 Task: Find connections with filter location Verl with filter topic #socialentrepreneurshipwith filter profile language English with filter current company WTS Energy with filter school Goenka College of Commerce & Business Administration with filter industry Funds and Trusts with filter service category Consulting with filter keywords title Esthetician
Action: Mouse moved to (522, 73)
Screenshot: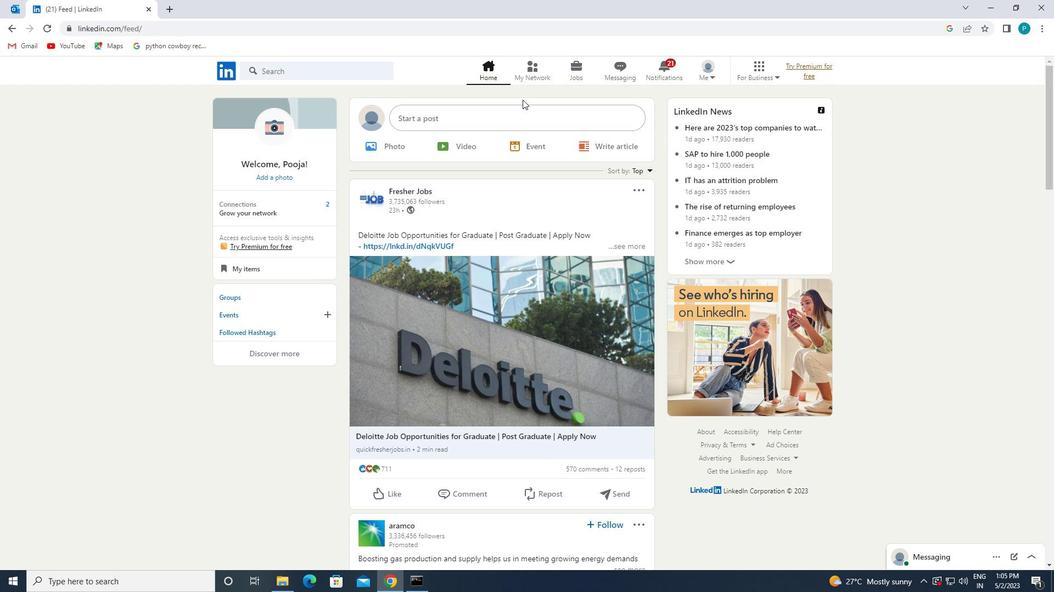 
Action: Mouse pressed left at (522, 73)
Screenshot: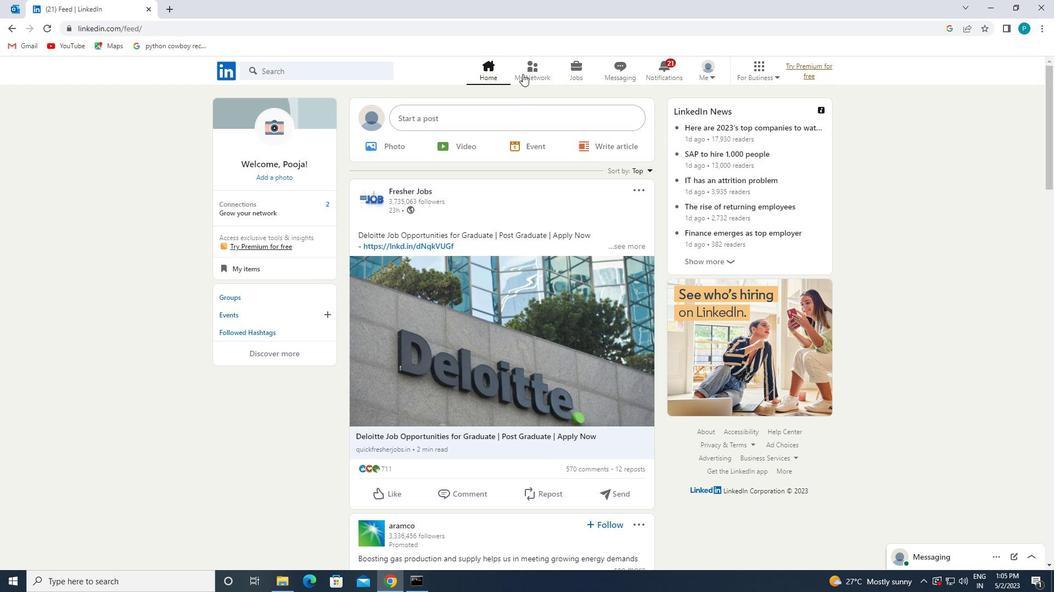 
Action: Mouse moved to (329, 129)
Screenshot: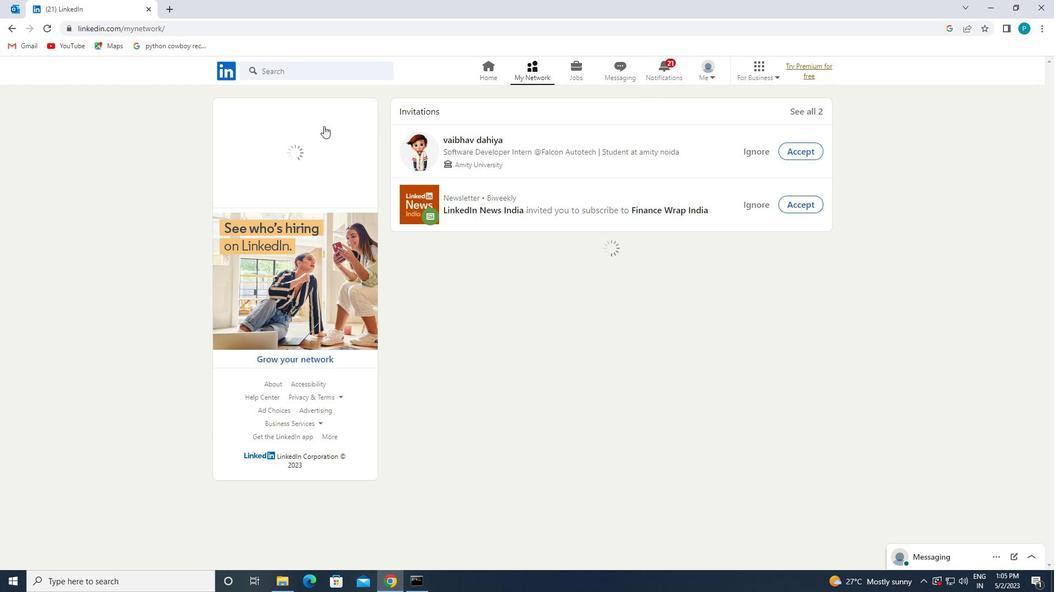 
Action: Mouse pressed left at (329, 129)
Screenshot: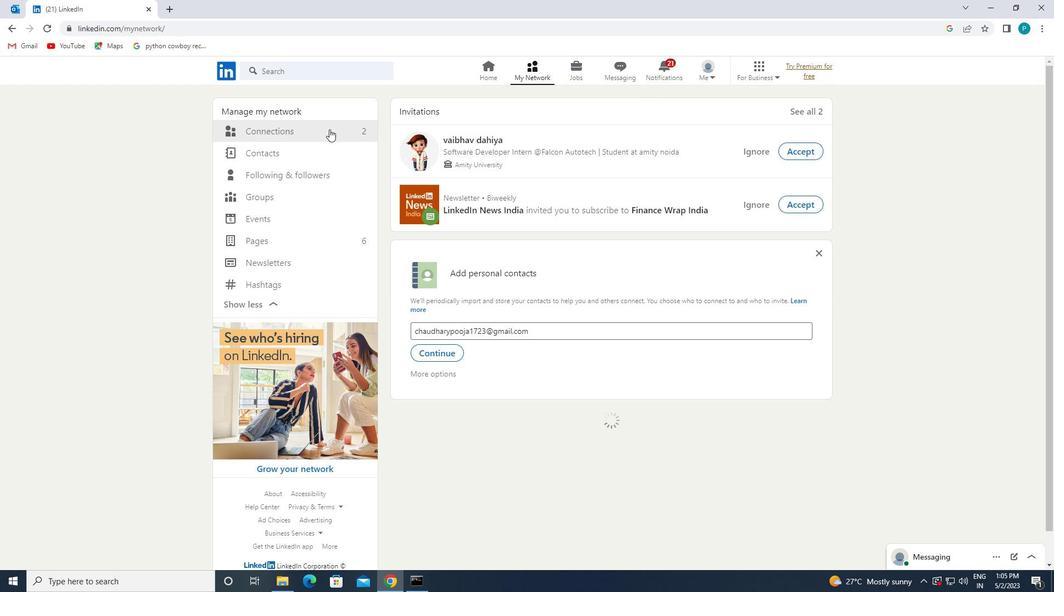 
Action: Mouse moved to (623, 138)
Screenshot: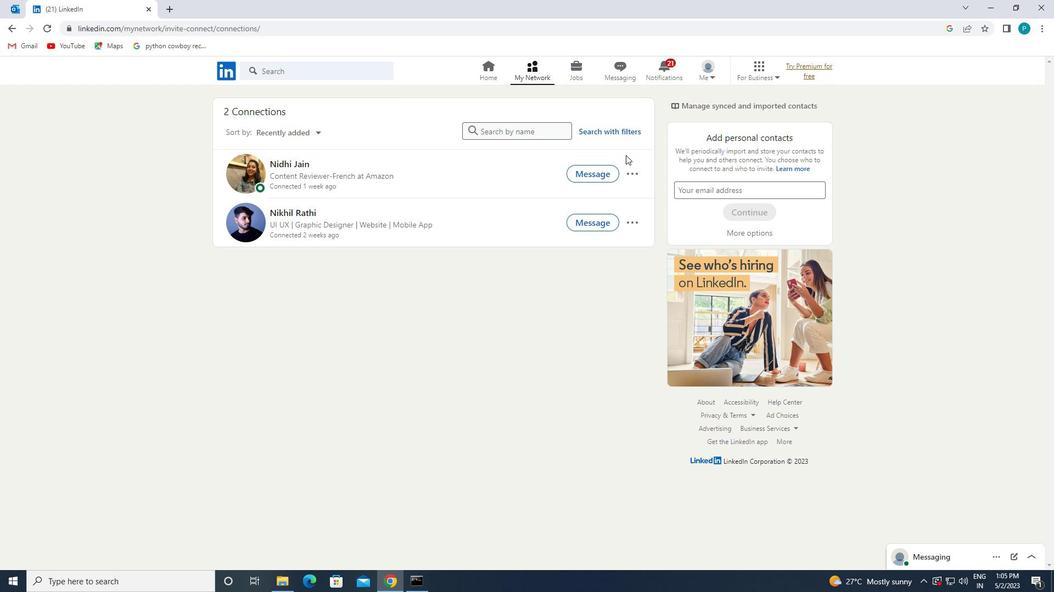 
Action: Mouse pressed left at (623, 138)
Screenshot: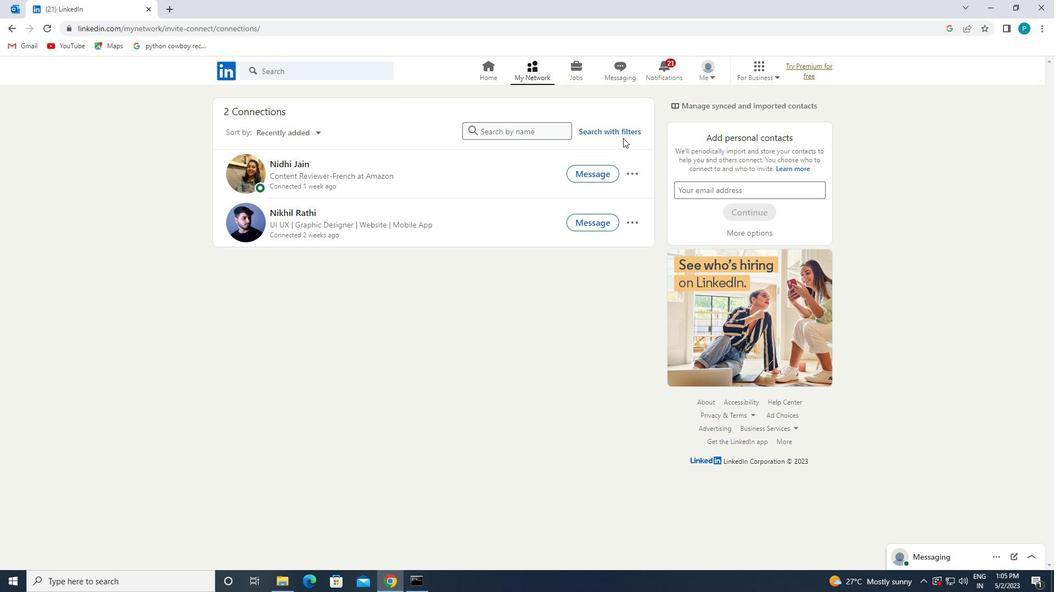 
Action: Mouse moved to (620, 136)
Screenshot: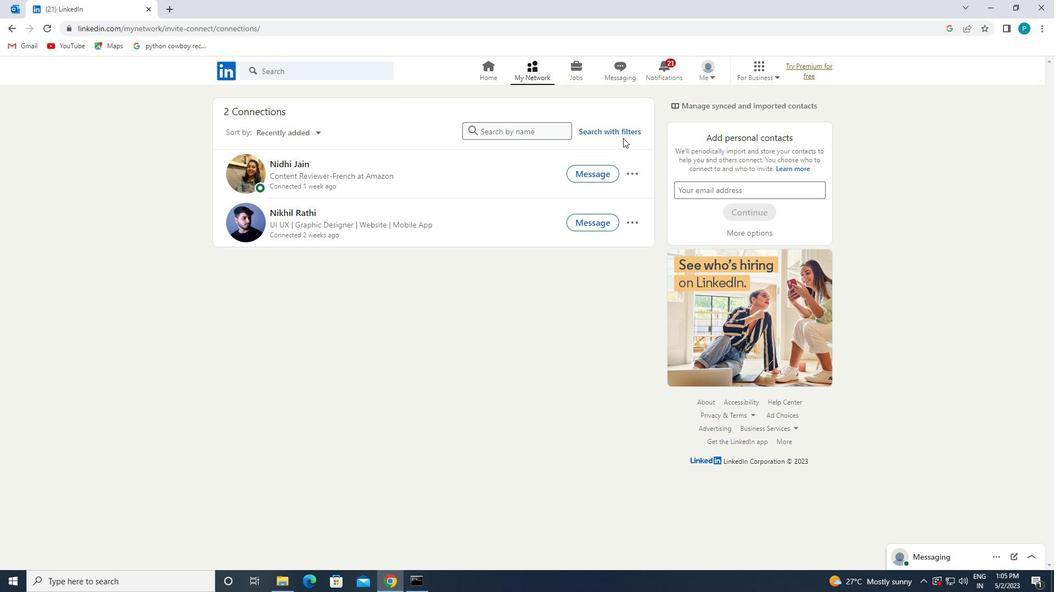 
Action: Mouse pressed left at (620, 136)
Screenshot: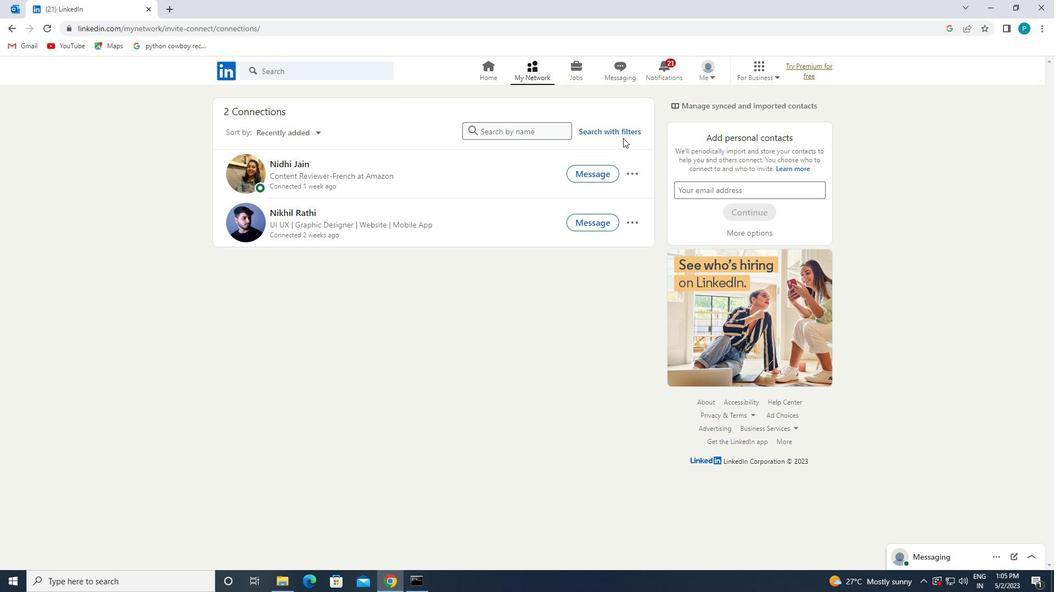 
Action: Mouse moved to (557, 99)
Screenshot: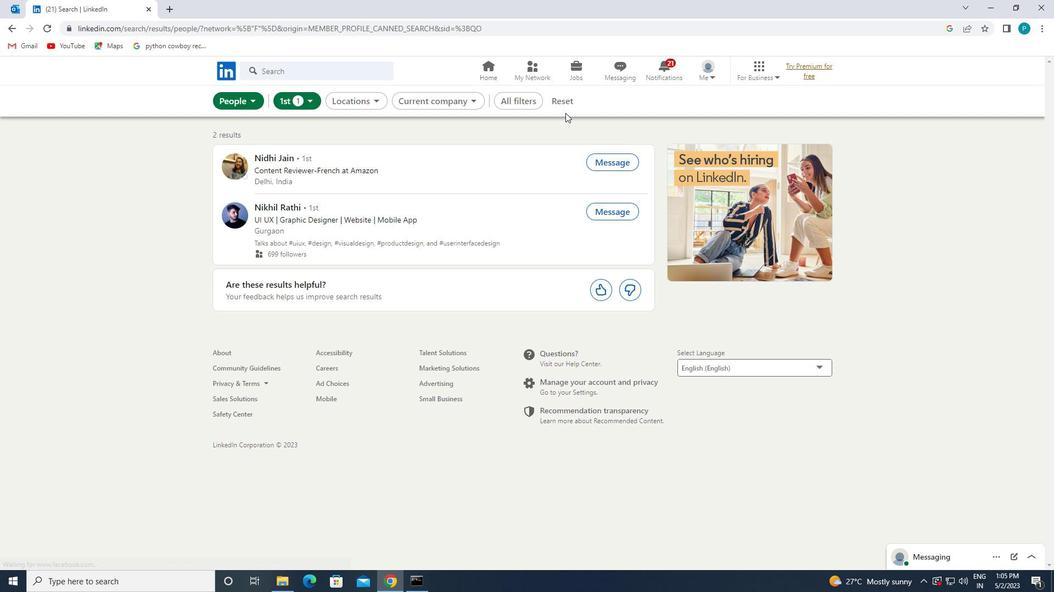 
Action: Mouse pressed left at (557, 99)
Screenshot: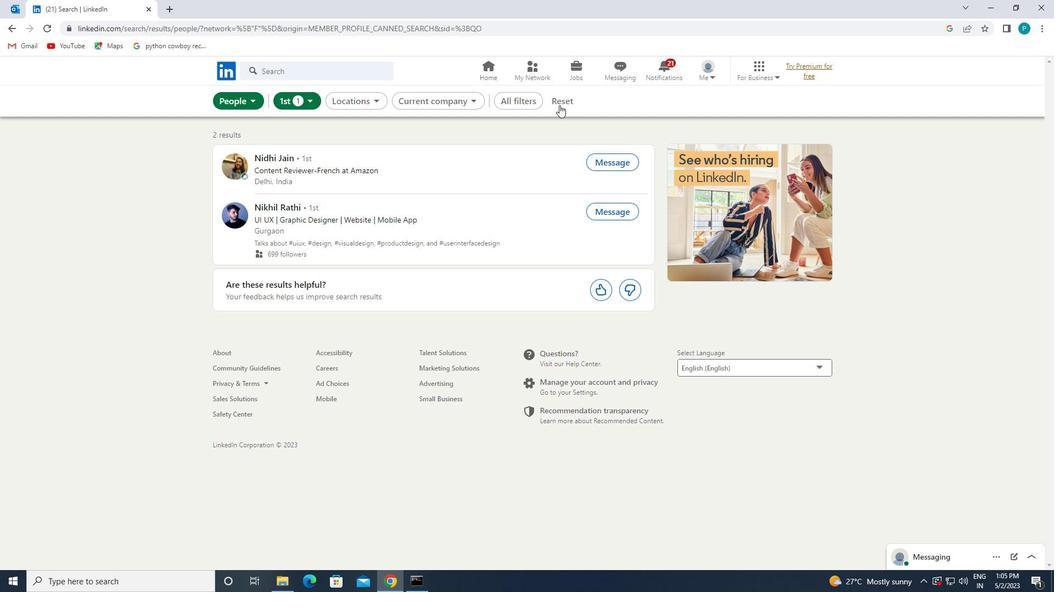 
Action: Mouse moved to (555, 104)
Screenshot: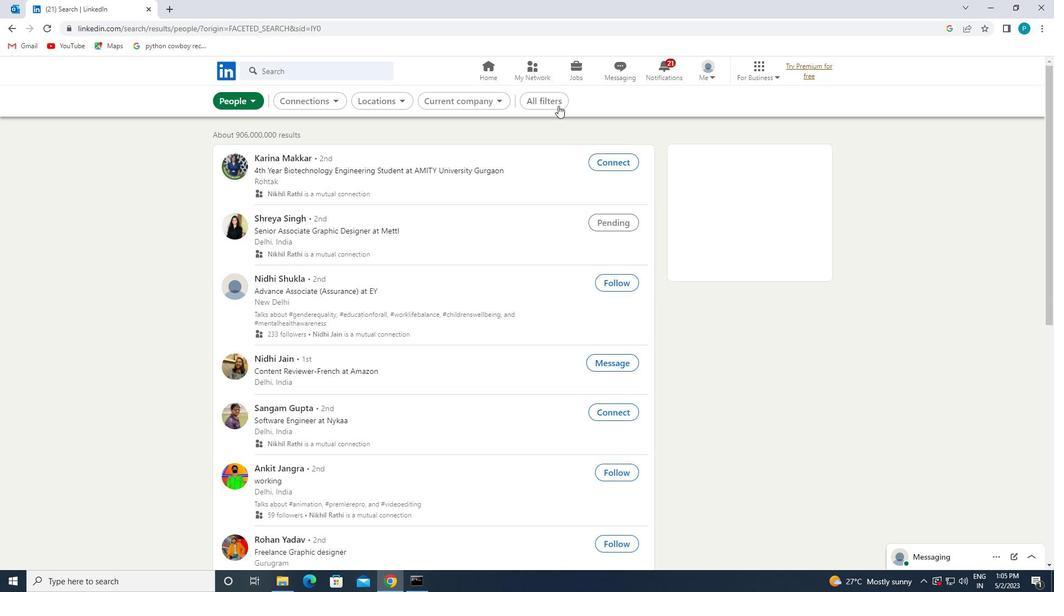 
Action: Mouse pressed left at (555, 104)
Screenshot: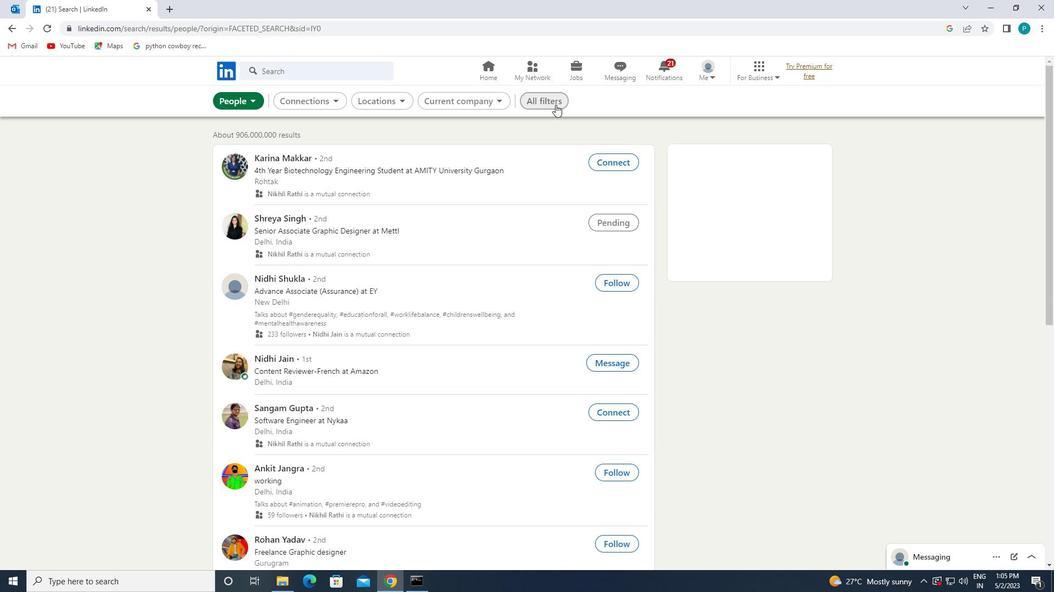 
Action: Mouse moved to (940, 360)
Screenshot: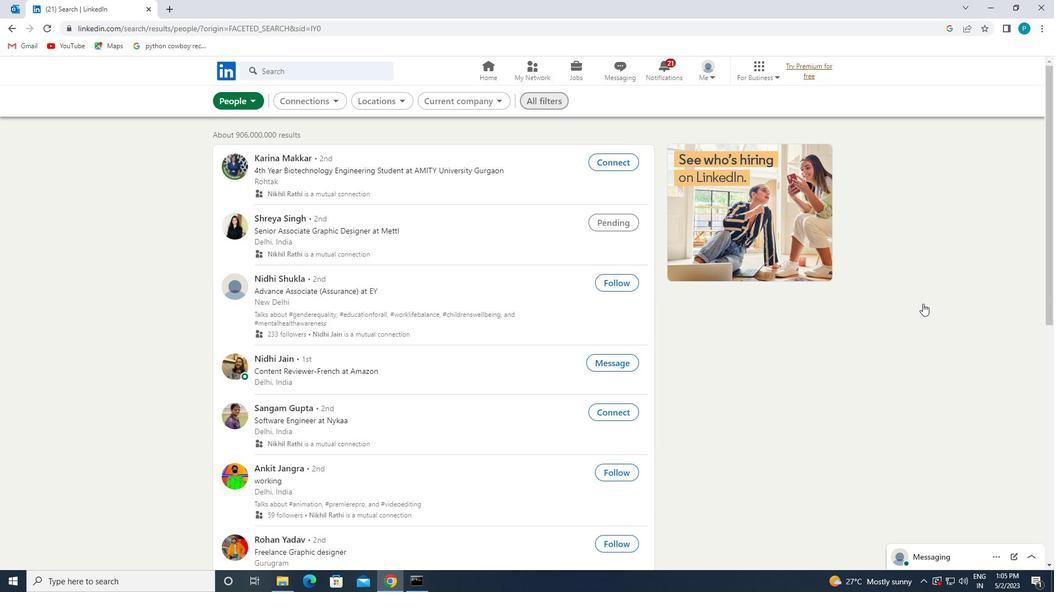 
Action: Mouse scrolled (940, 360) with delta (0, 0)
Screenshot: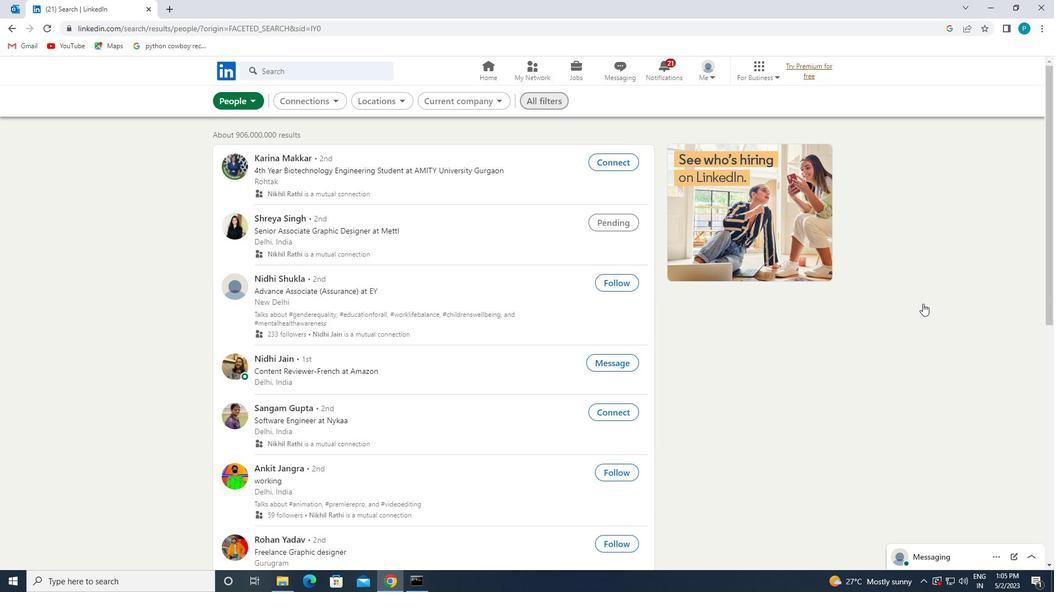 
Action: Mouse moved to (940, 361)
Screenshot: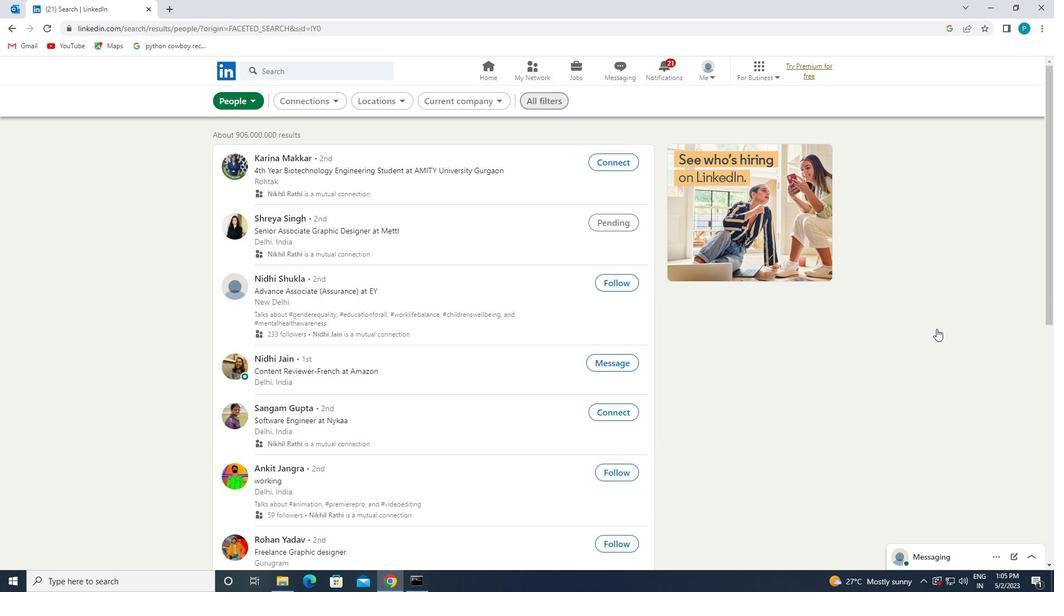 
Action: Mouse scrolled (940, 360) with delta (0, 0)
Screenshot: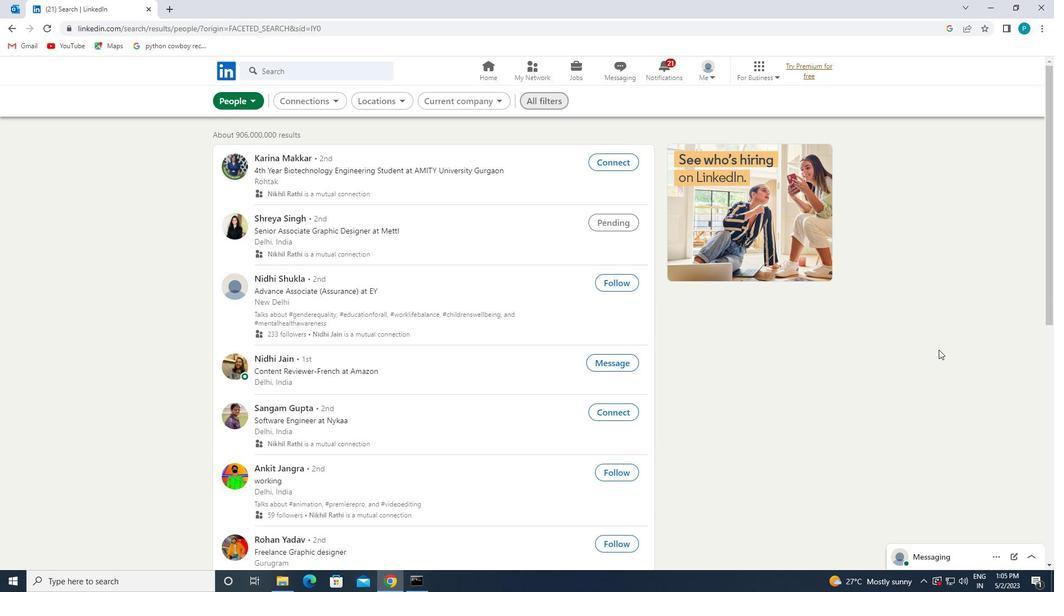 
Action: Mouse moved to (938, 360)
Screenshot: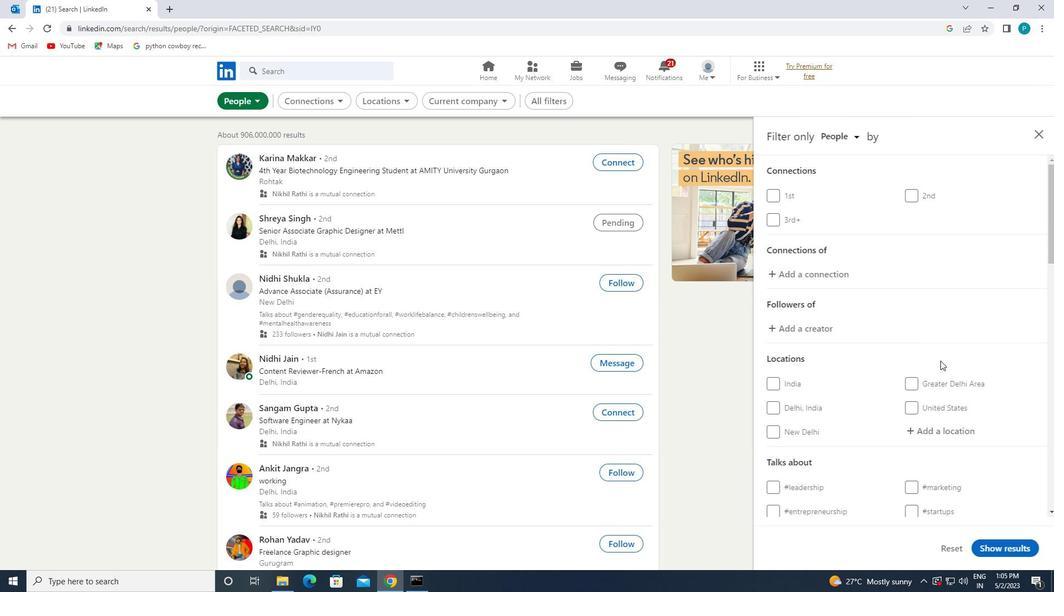 
Action: Mouse scrolled (938, 359) with delta (0, 0)
Screenshot: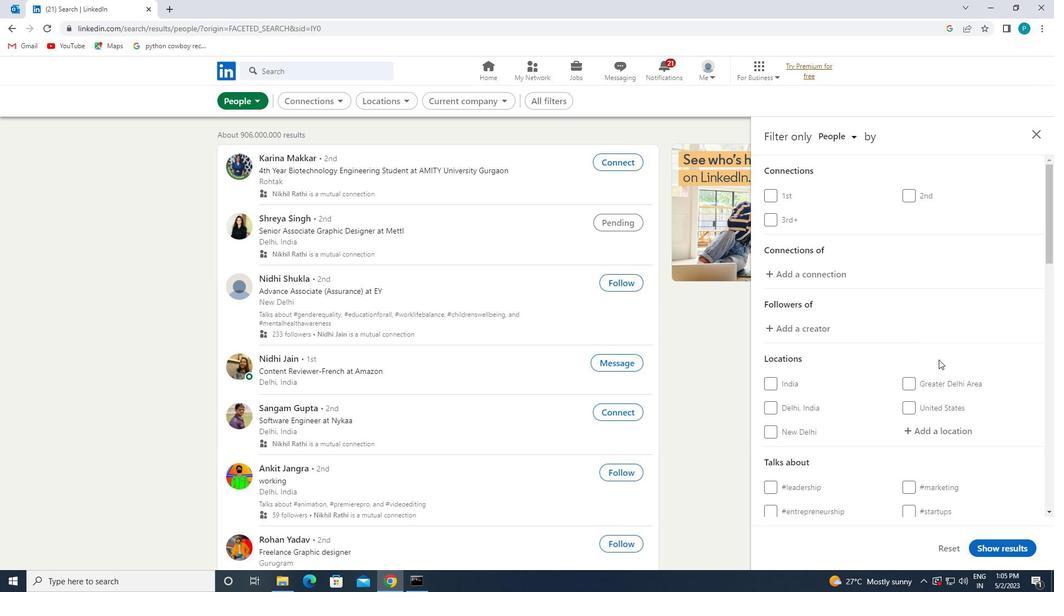 
Action: Mouse moved to (935, 375)
Screenshot: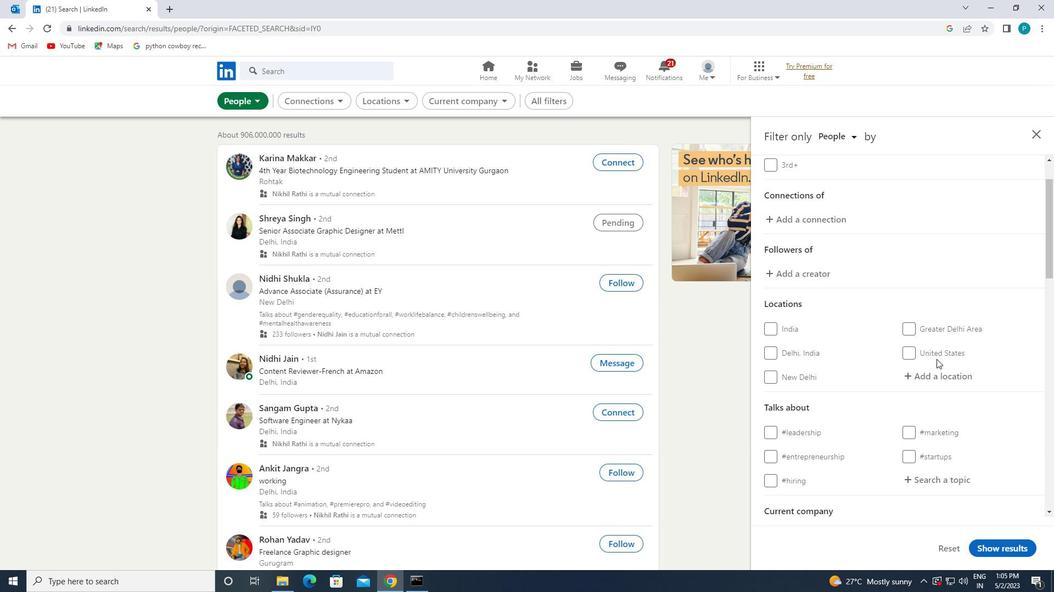 
Action: Mouse pressed left at (935, 375)
Screenshot: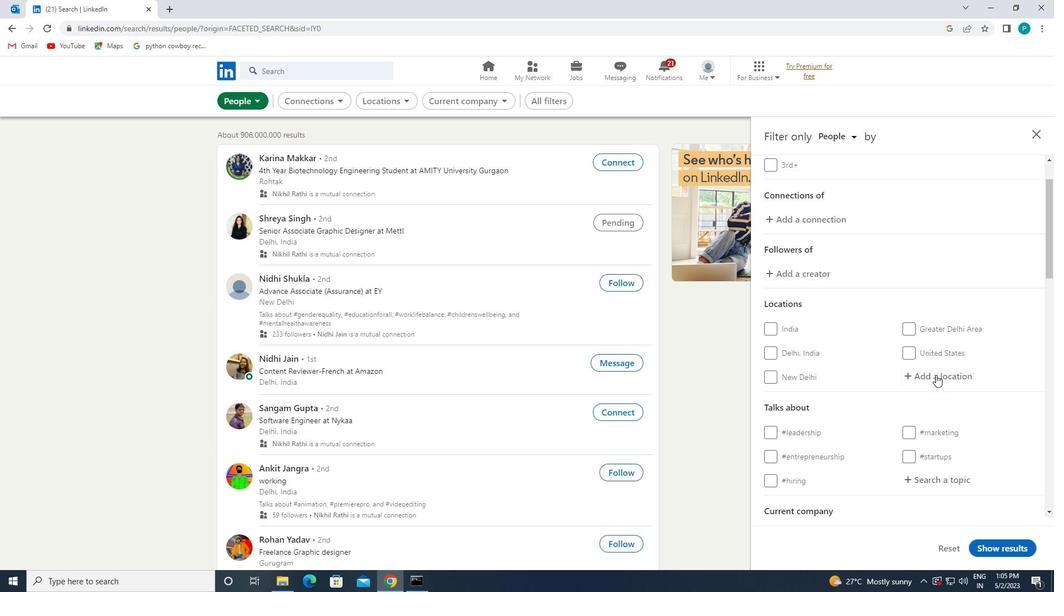 
Action: Key pressed <Key.caps_lock>
Screenshot: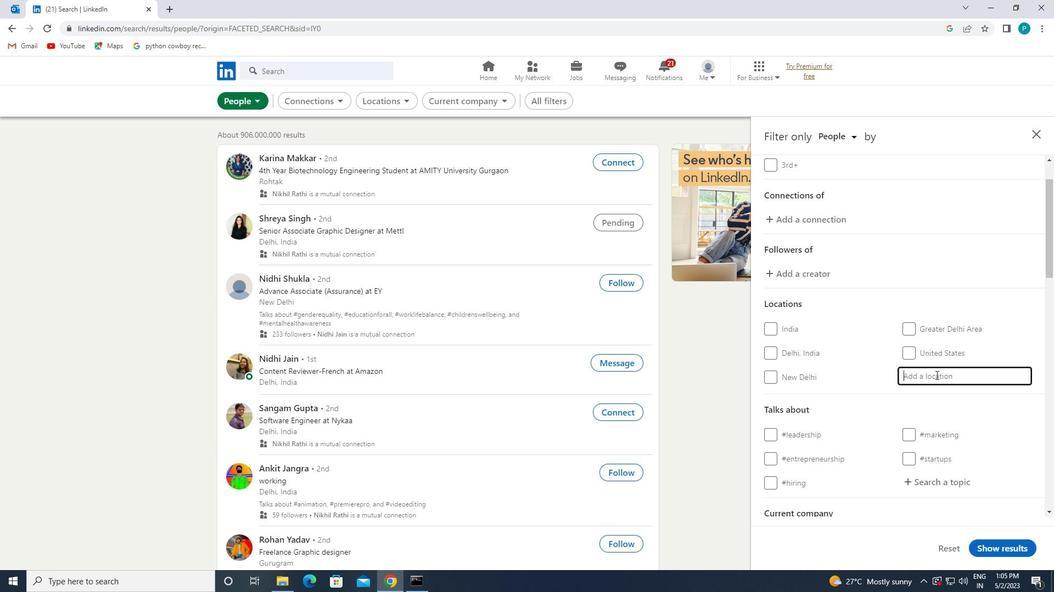 
Action: Mouse moved to (935, 376)
Screenshot: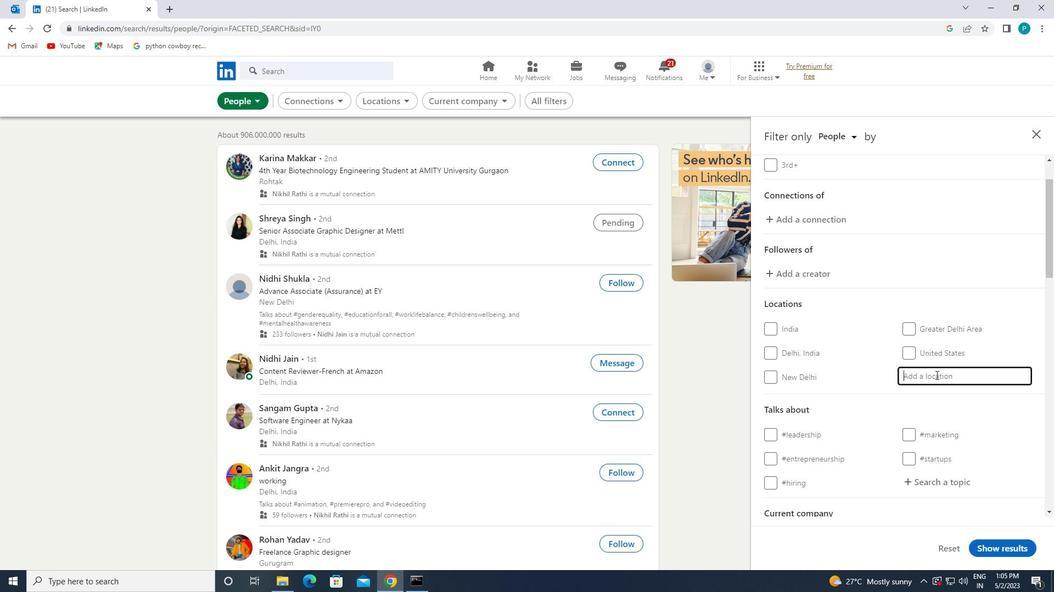 
Action: Key pressed v<Key.caps_lock>erl
Screenshot: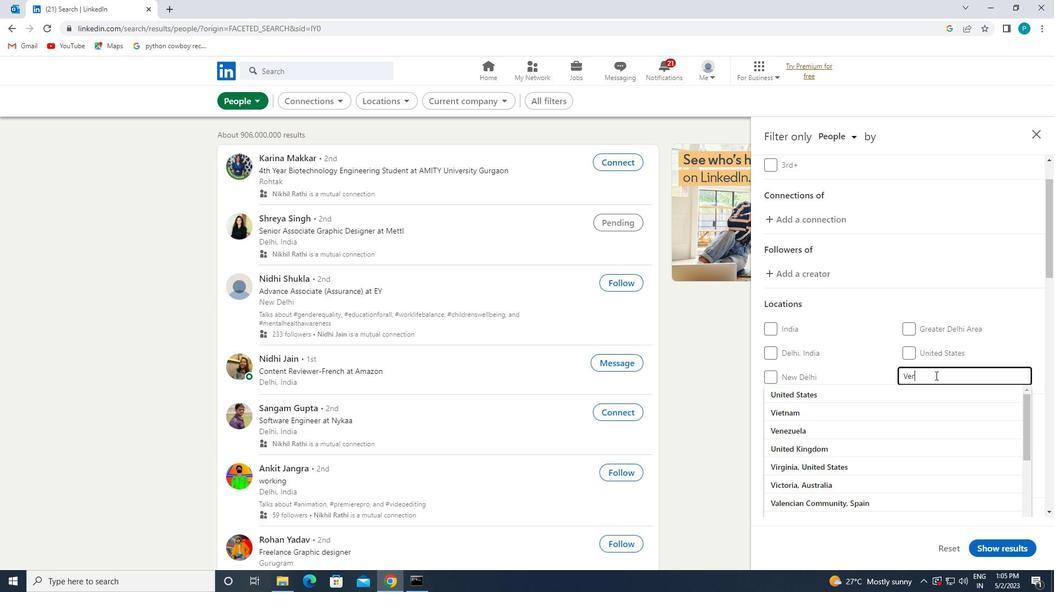 
Action: Mouse moved to (911, 390)
Screenshot: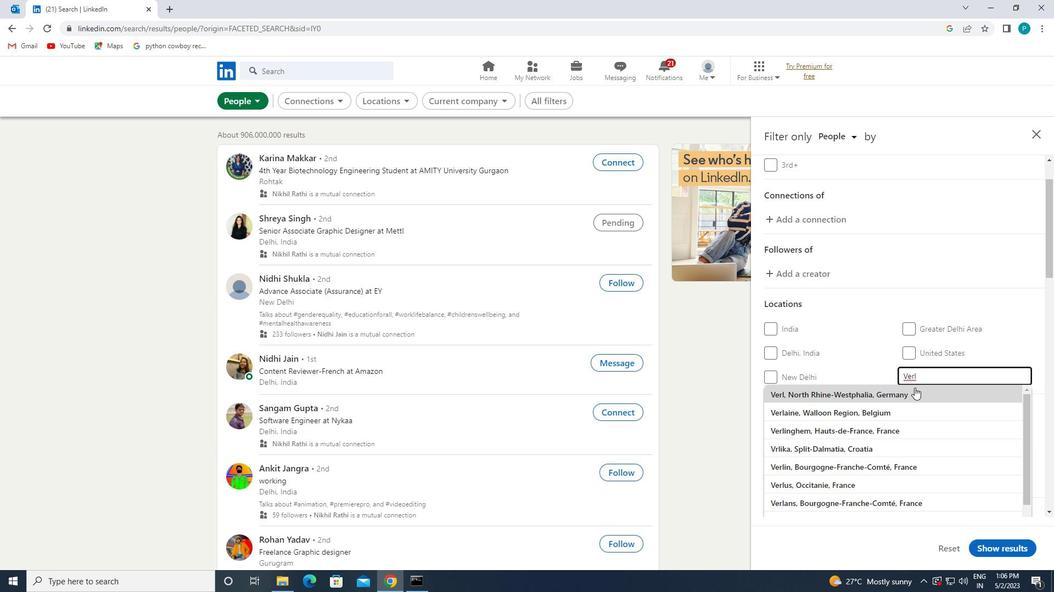 
Action: Mouse pressed left at (911, 390)
Screenshot: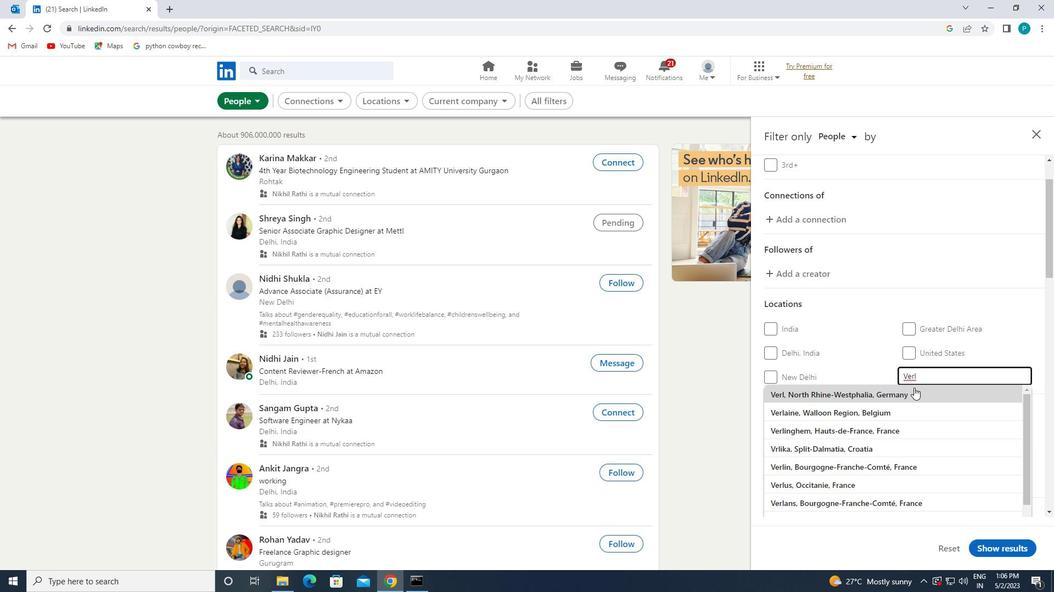 
Action: Mouse scrolled (911, 390) with delta (0, 0)
Screenshot: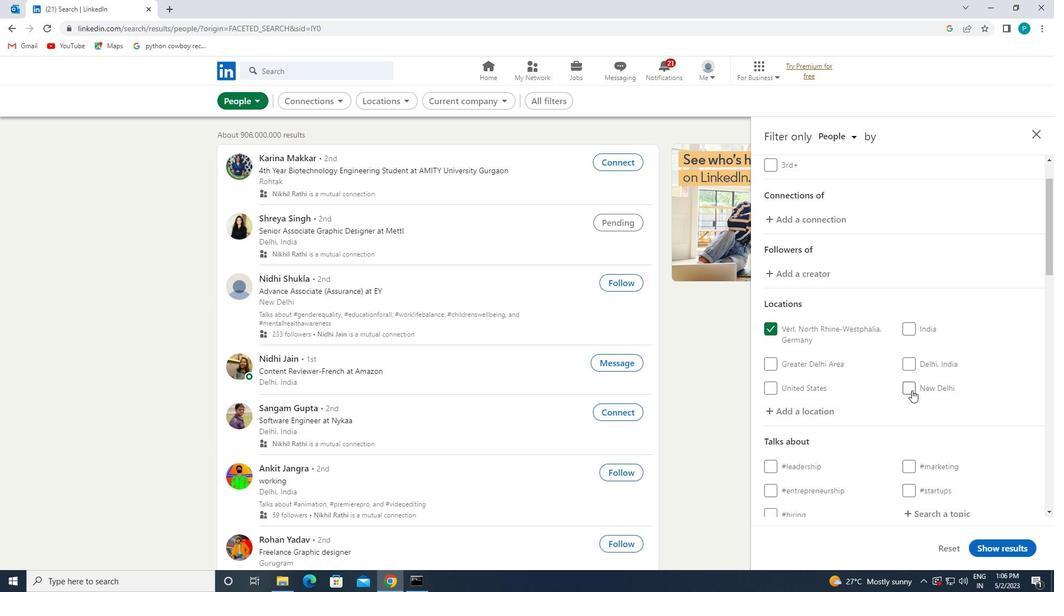 
Action: Mouse scrolled (911, 390) with delta (0, 0)
Screenshot: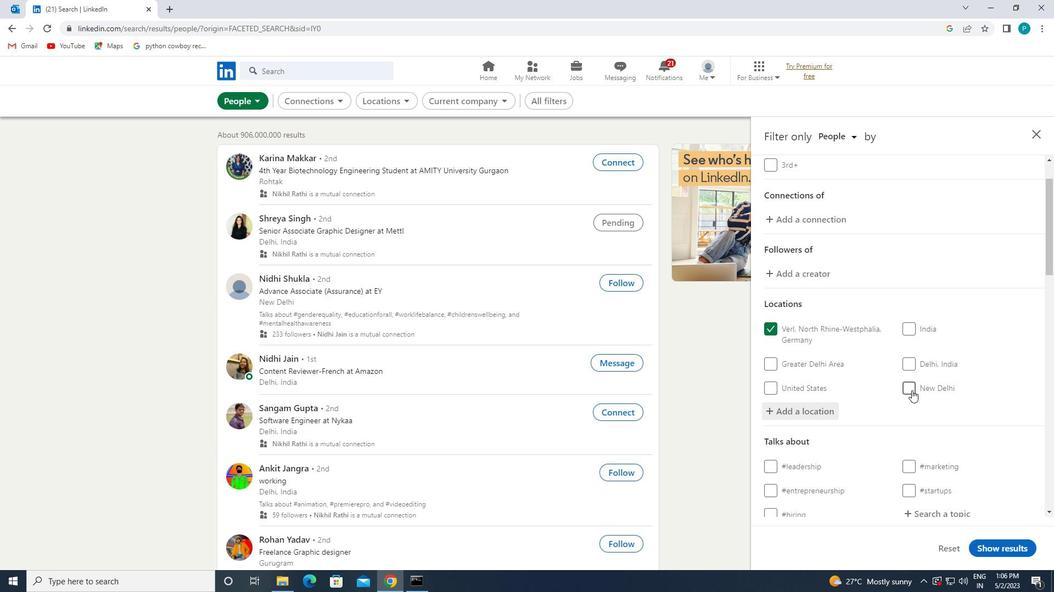 
Action: Mouse scrolled (911, 390) with delta (0, 0)
Screenshot: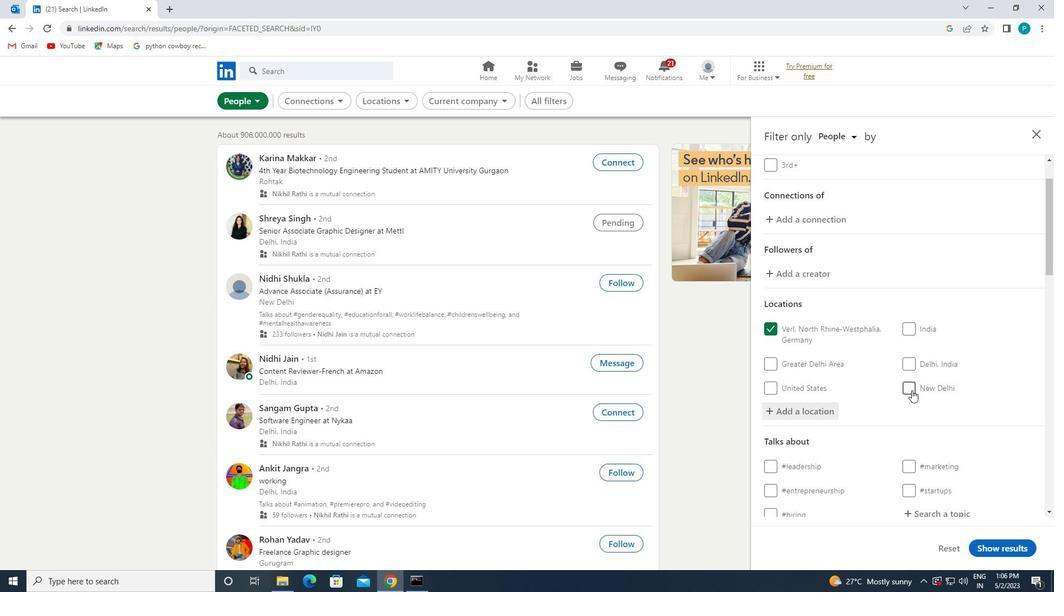 
Action: Mouse moved to (925, 334)
Screenshot: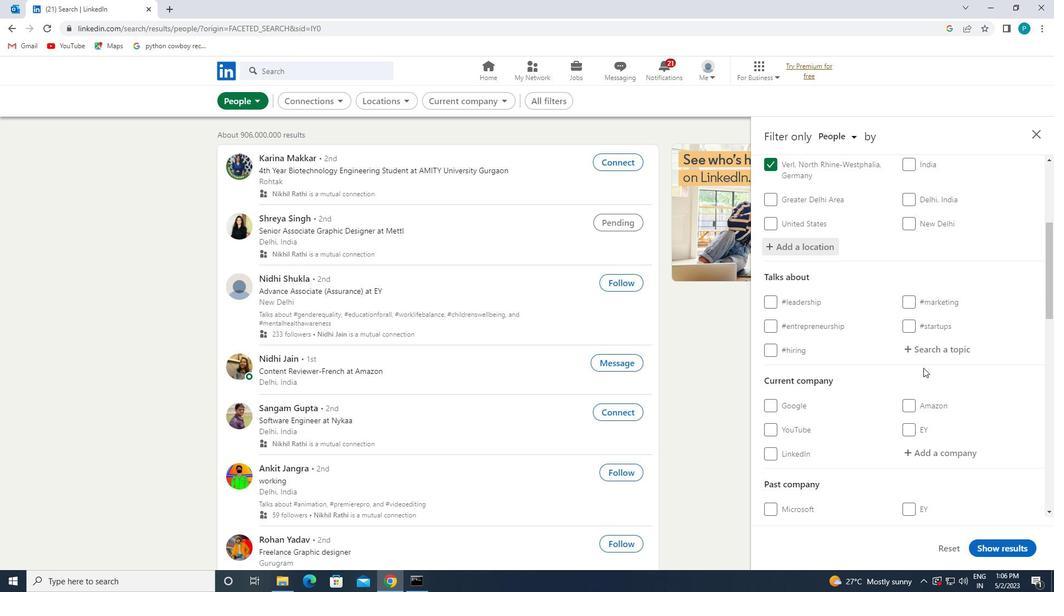 
Action: Mouse pressed left at (925, 334)
Screenshot: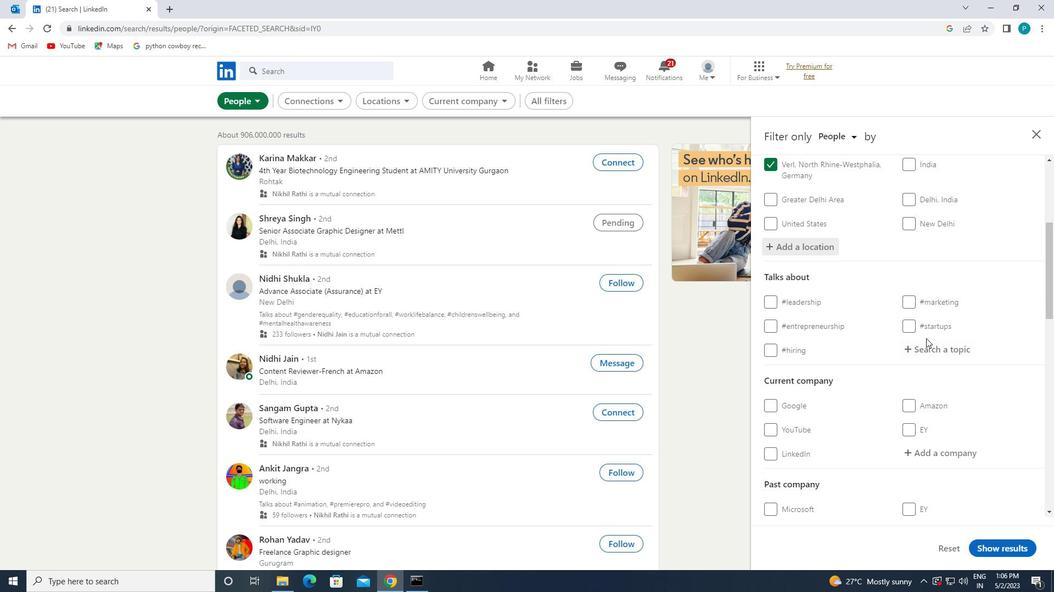 
Action: Mouse moved to (916, 344)
Screenshot: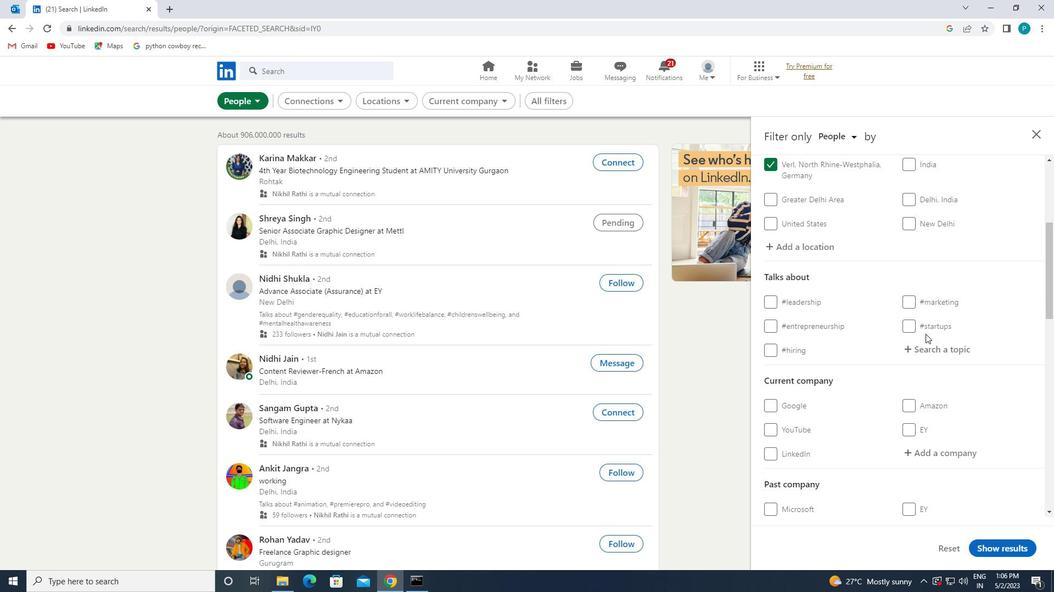 
Action: Mouse pressed left at (916, 344)
Screenshot: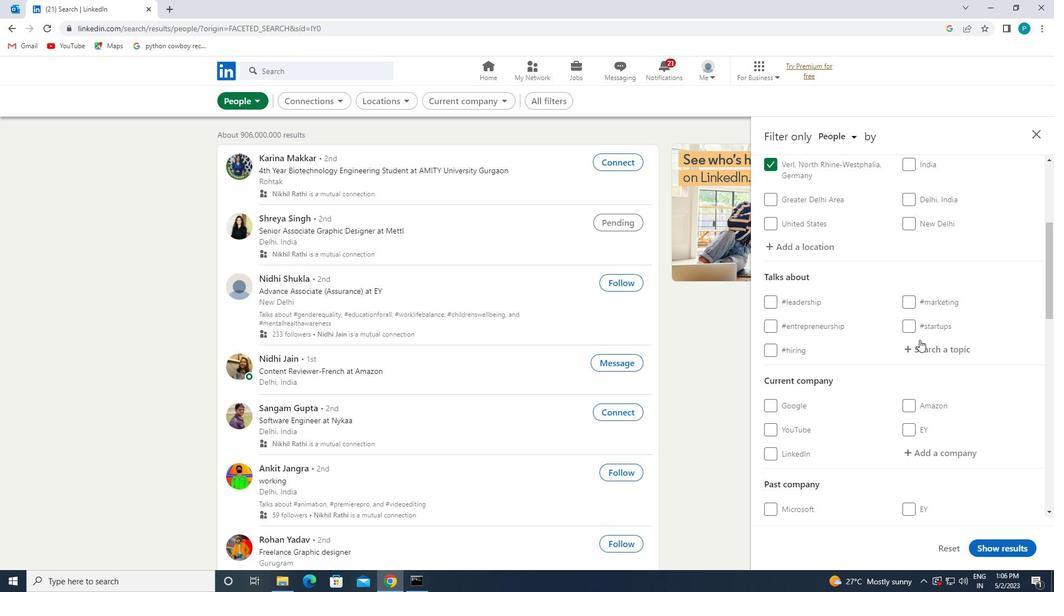 
Action: Key pressed <Key.shift>#SOCIALENTREPRENEURSHIP
Screenshot: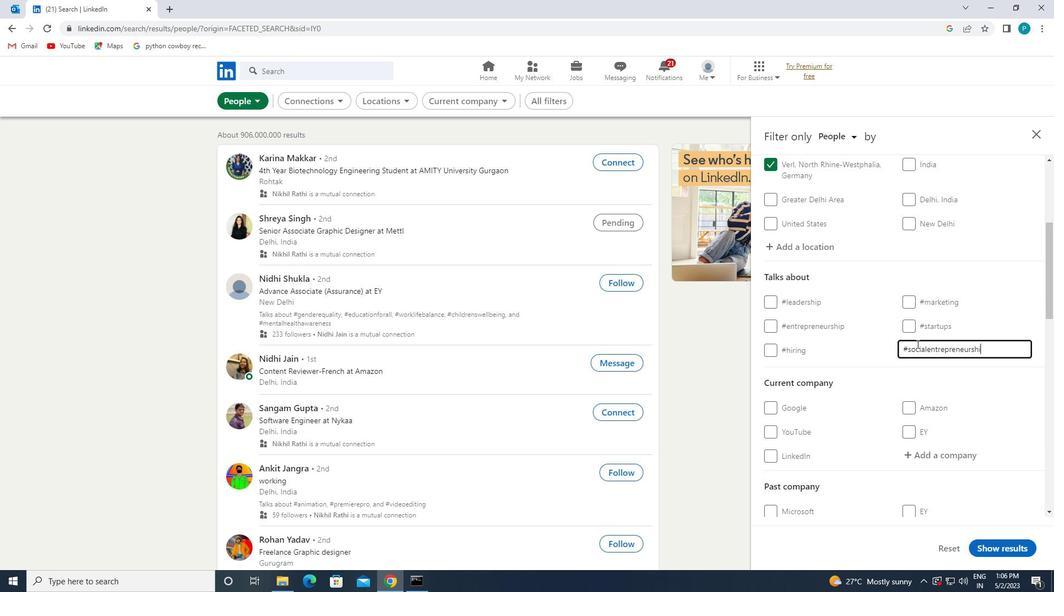 
Action: Mouse moved to (878, 332)
Screenshot: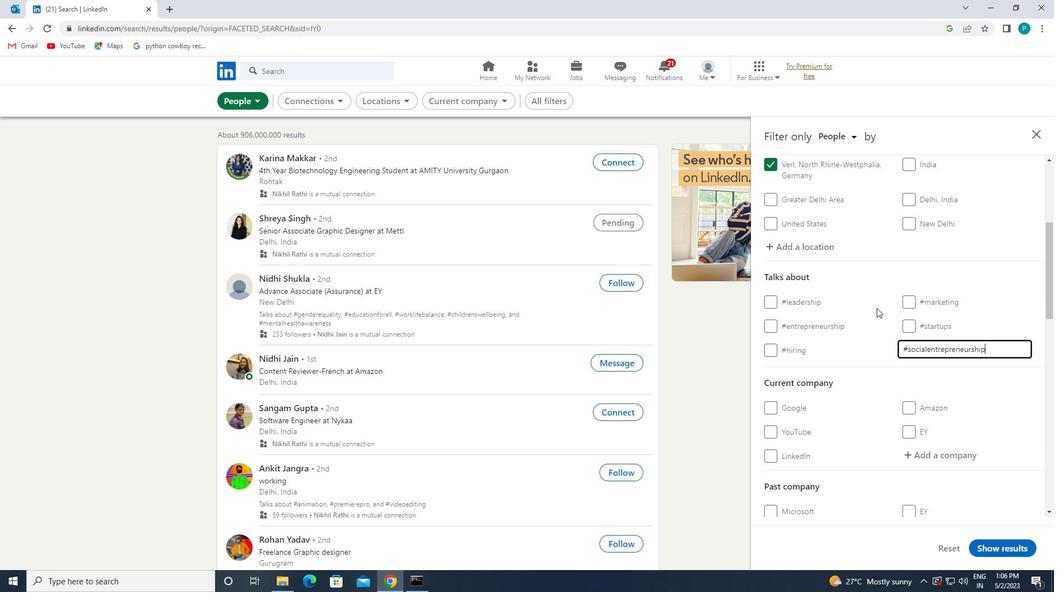 
Action: Mouse scrolled (878, 331) with delta (0, 0)
Screenshot: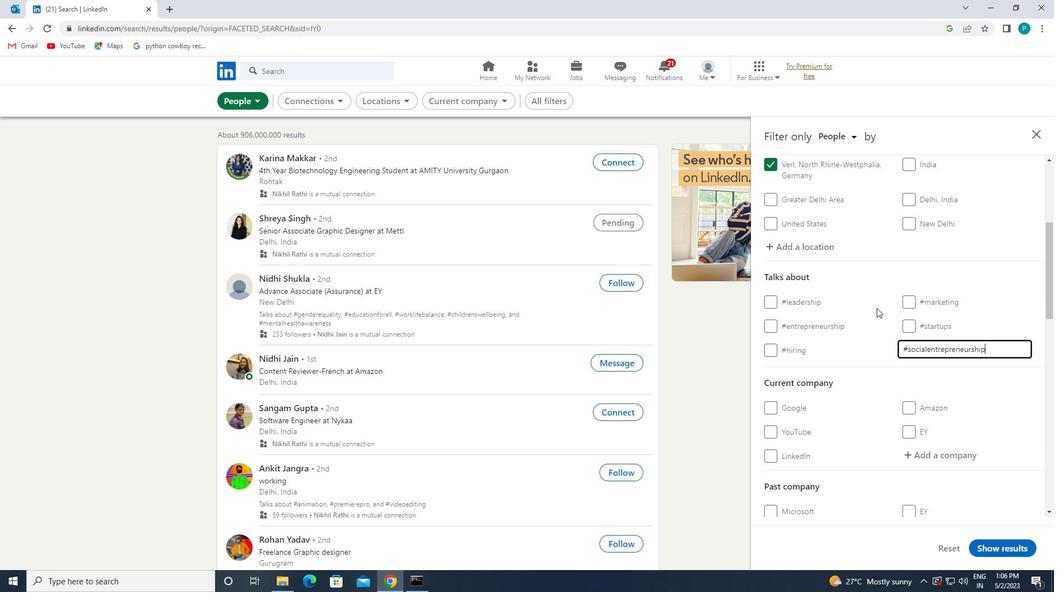 
Action: Mouse scrolled (878, 331) with delta (0, 0)
Screenshot: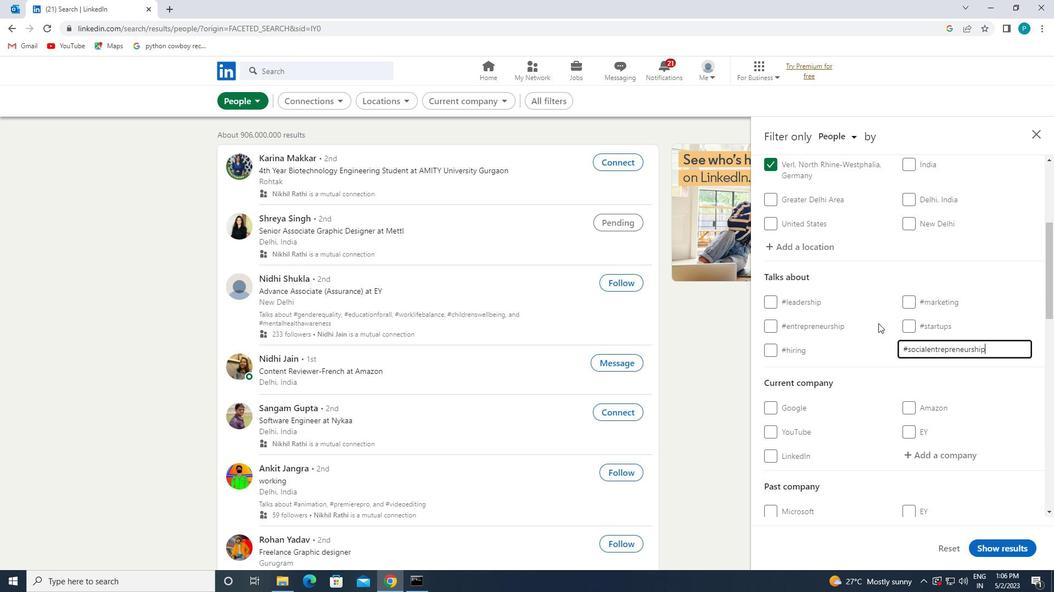 
Action: Mouse moved to (878, 332)
Screenshot: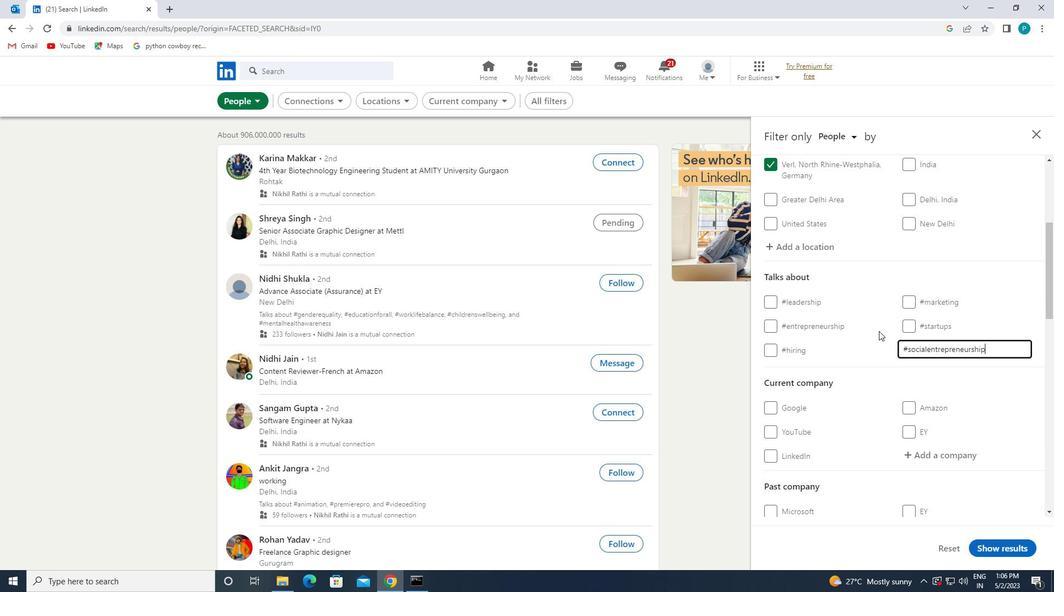 
Action: Mouse scrolled (878, 332) with delta (0, 0)
Screenshot: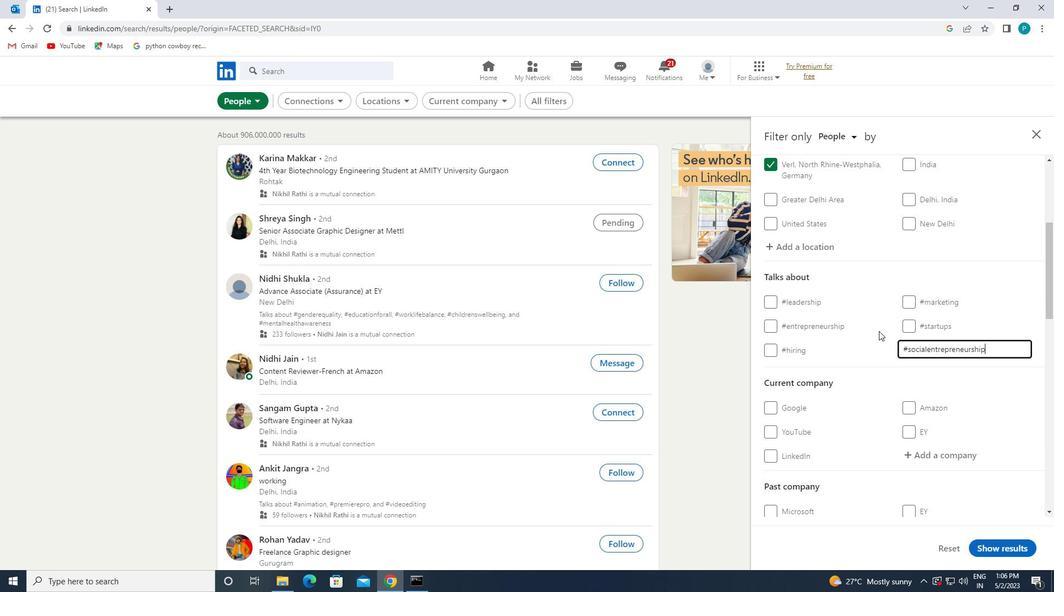 
Action: Mouse moved to (842, 357)
Screenshot: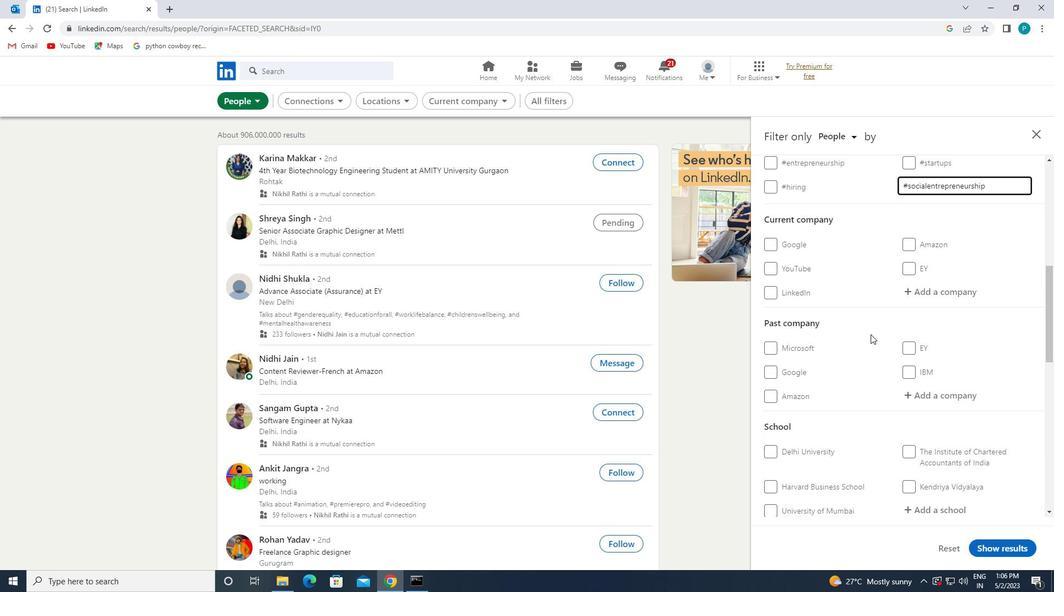 
Action: Mouse scrolled (842, 357) with delta (0, 0)
Screenshot: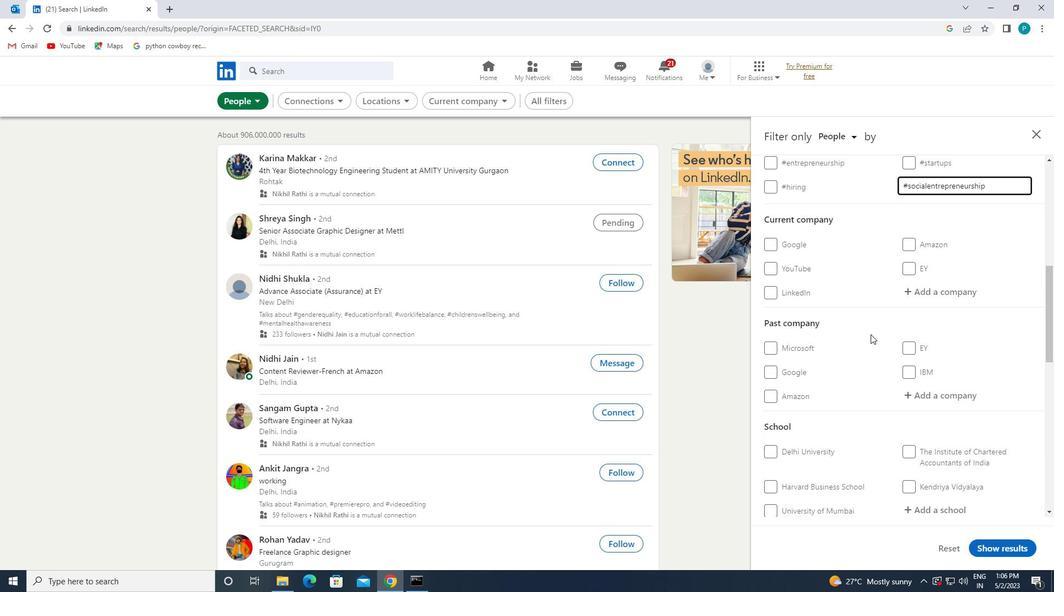 
Action: Mouse moved to (838, 363)
Screenshot: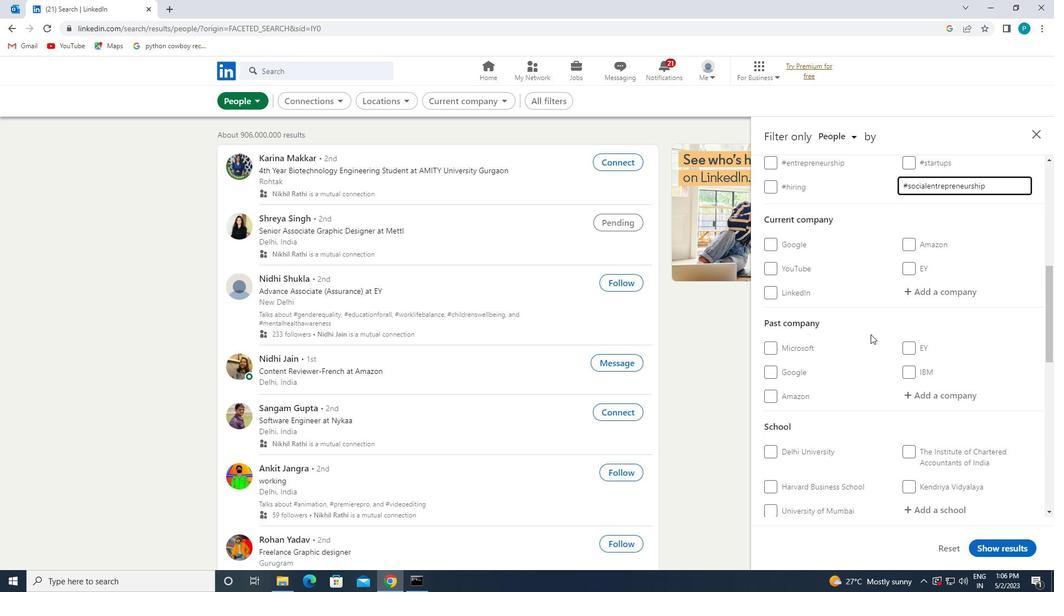 
Action: Mouse scrolled (838, 363) with delta (0, 0)
Screenshot: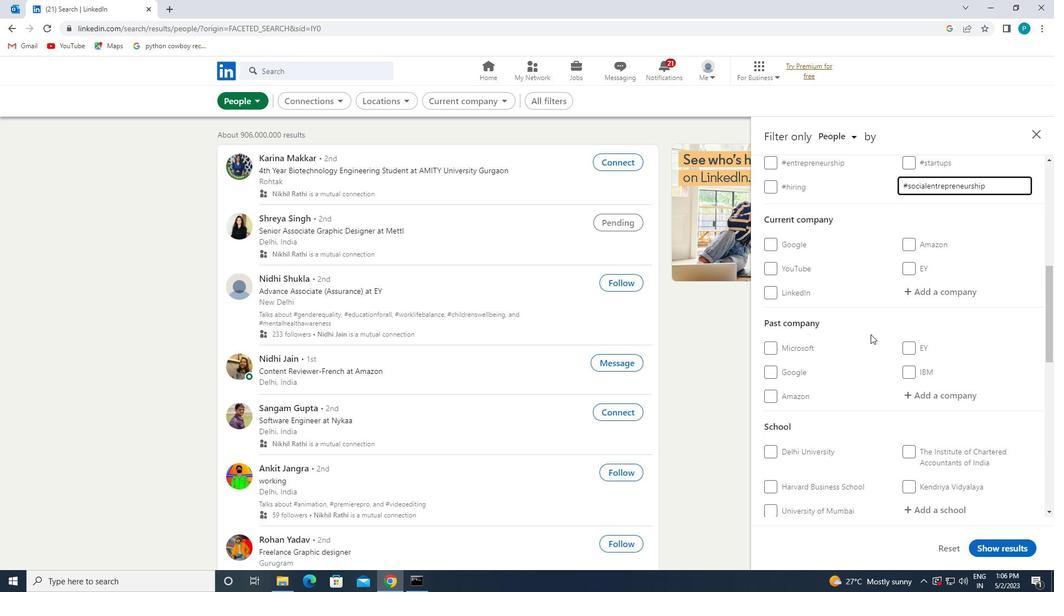 
Action: Mouse moved to (828, 396)
Screenshot: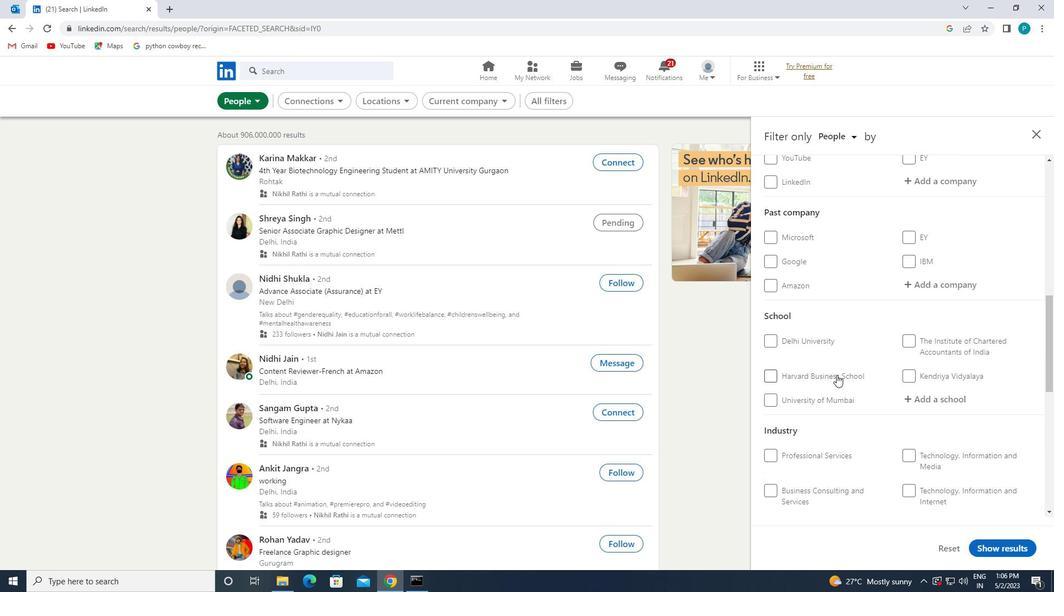 
Action: Mouse scrolled (828, 395) with delta (0, 0)
Screenshot: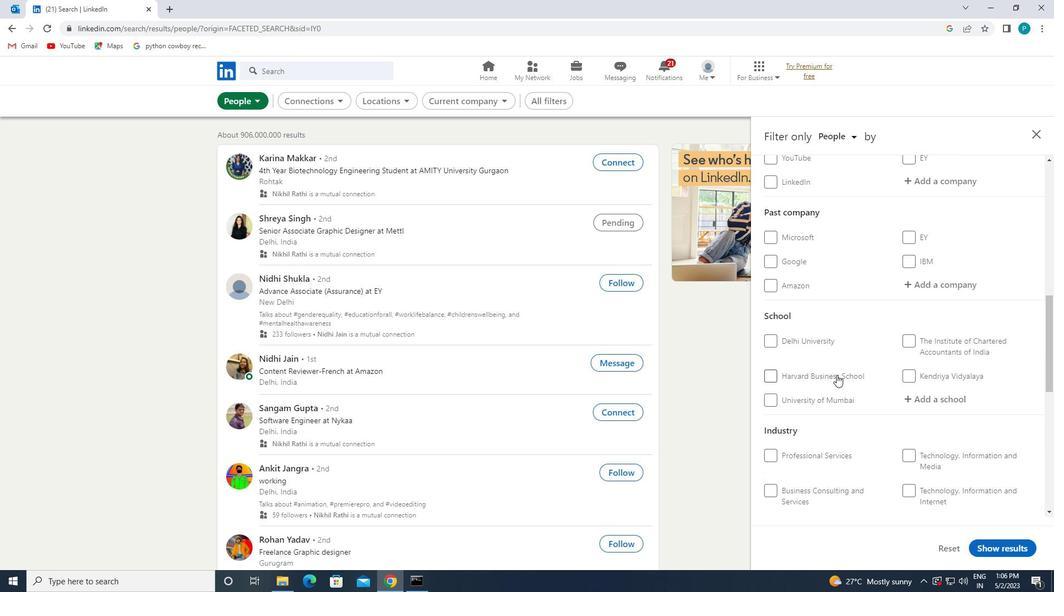 
Action: Mouse moved to (828, 397)
Screenshot: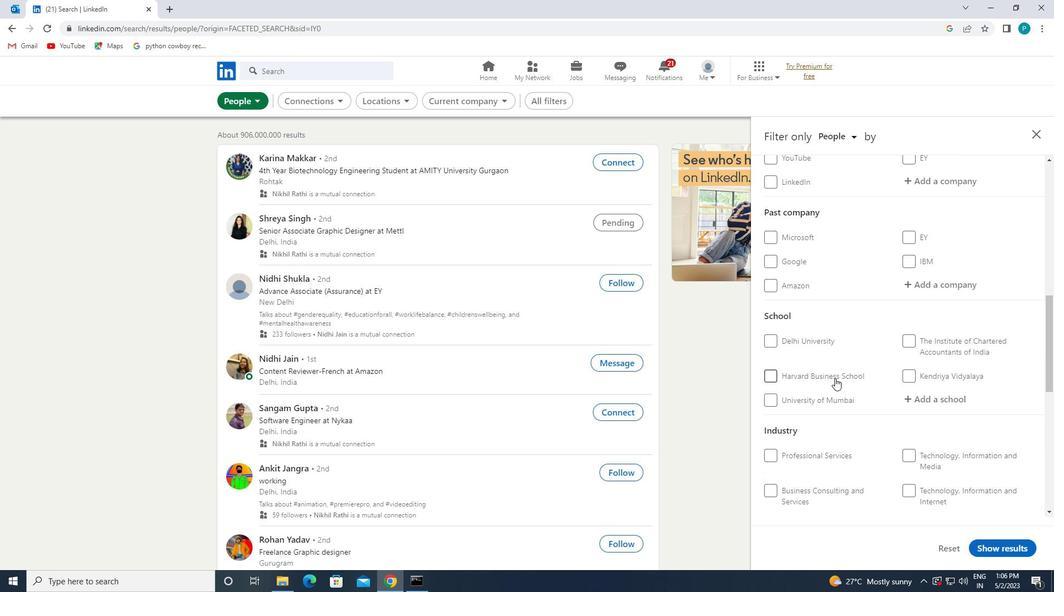 
Action: Mouse scrolled (828, 397) with delta (0, 0)
Screenshot: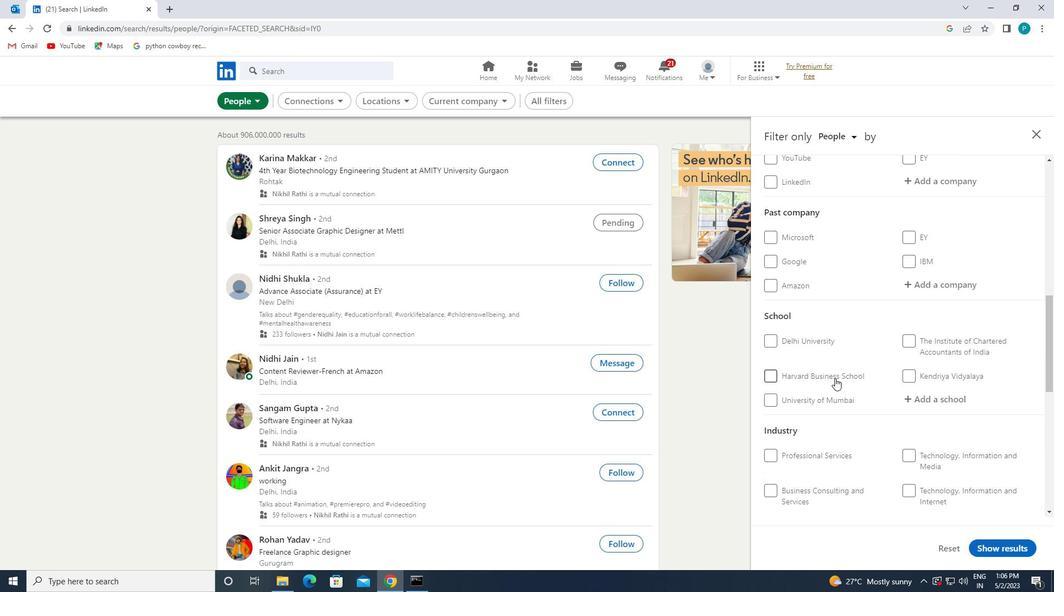 
Action: Mouse moved to (815, 404)
Screenshot: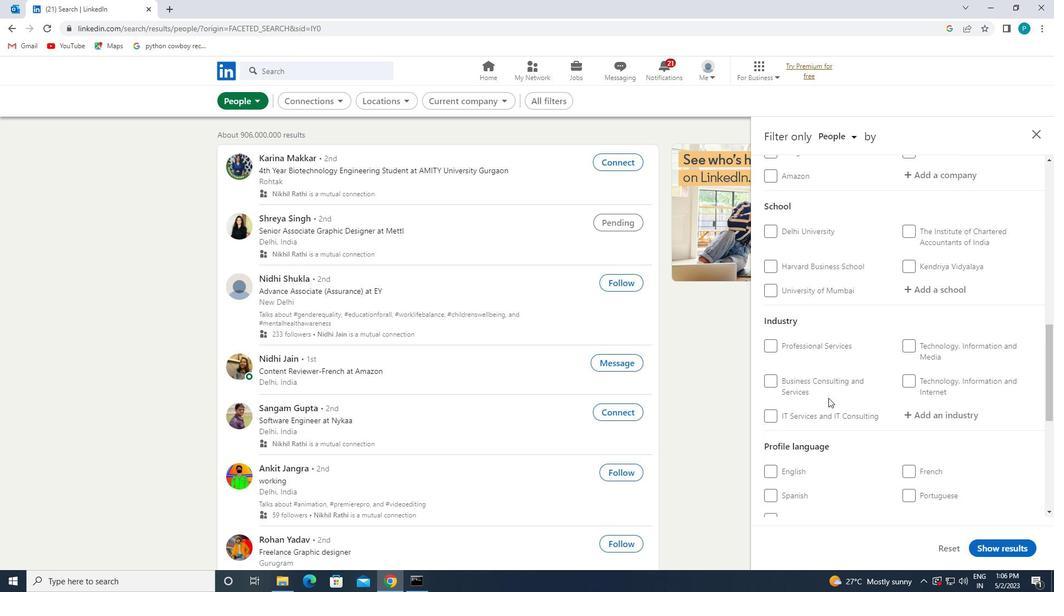 
Action: Mouse scrolled (815, 404) with delta (0, 0)
Screenshot: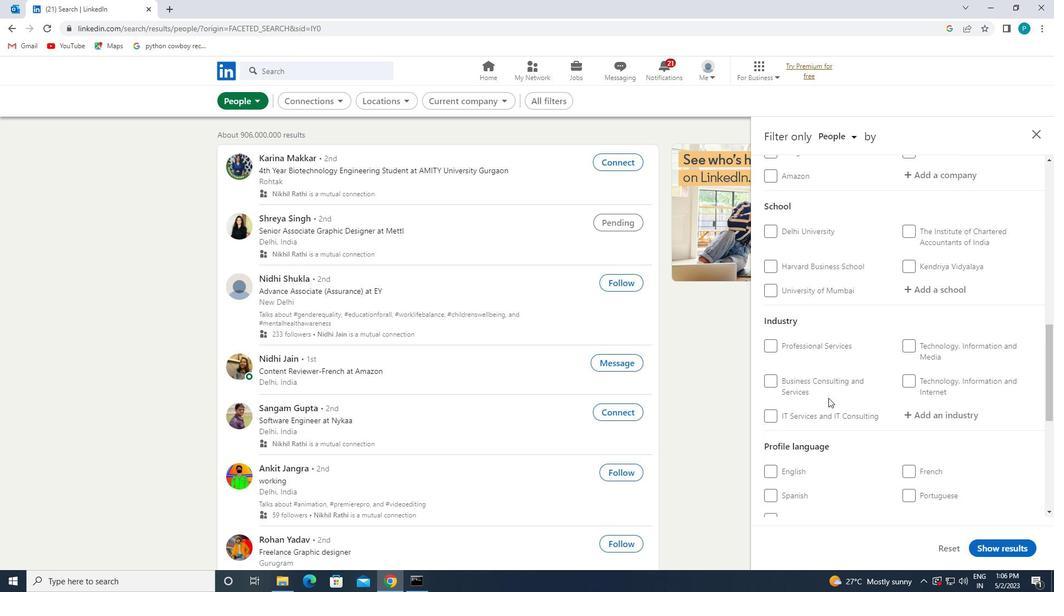 
Action: Mouse moved to (813, 406)
Screenshot: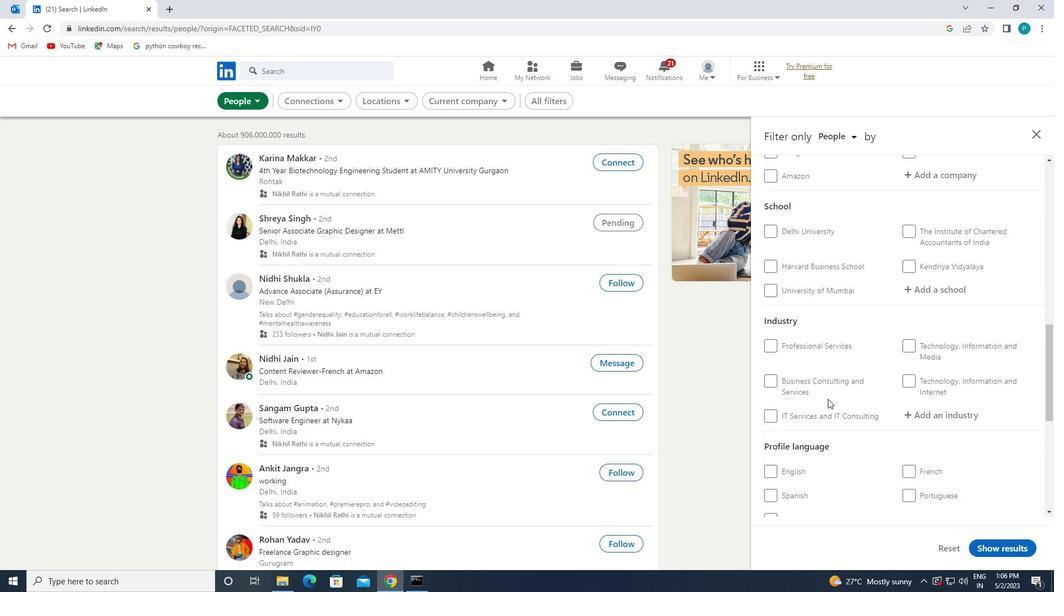 
Action: Mouse scrolled (813, 405) with delta (0, 0)
Screenshot: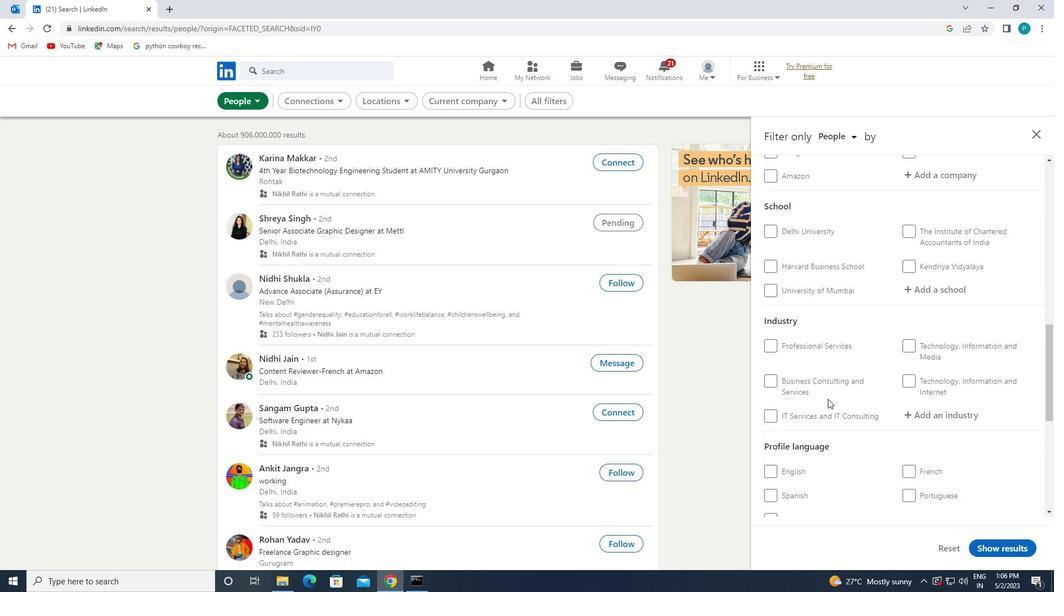 
Action: Mouse moved to (813, 406)
Screenshot: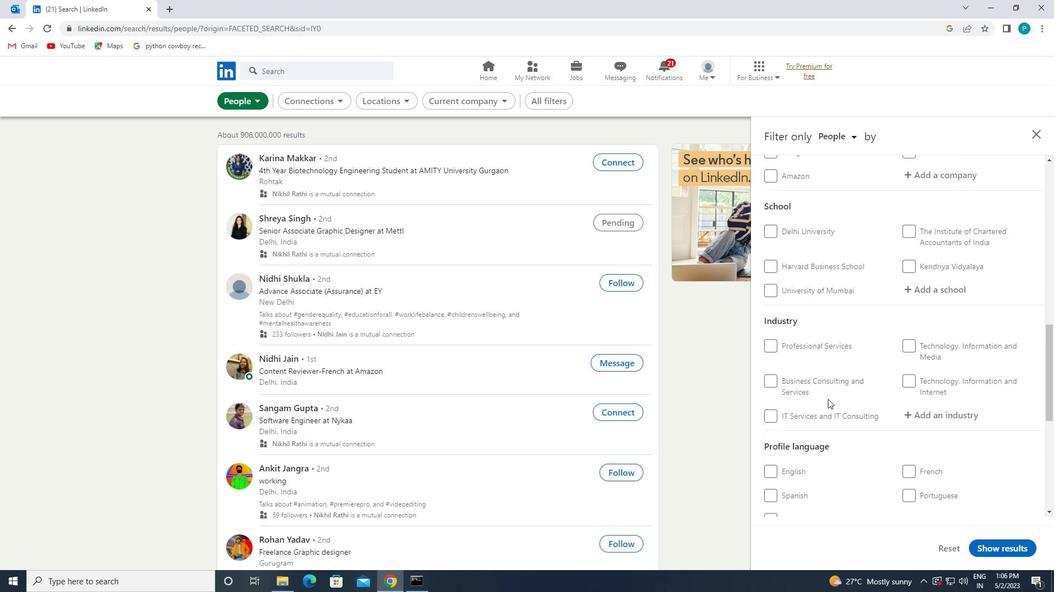 
Action: Mouse scrolled (813, 406) with delta (0, 0)
Screenshot: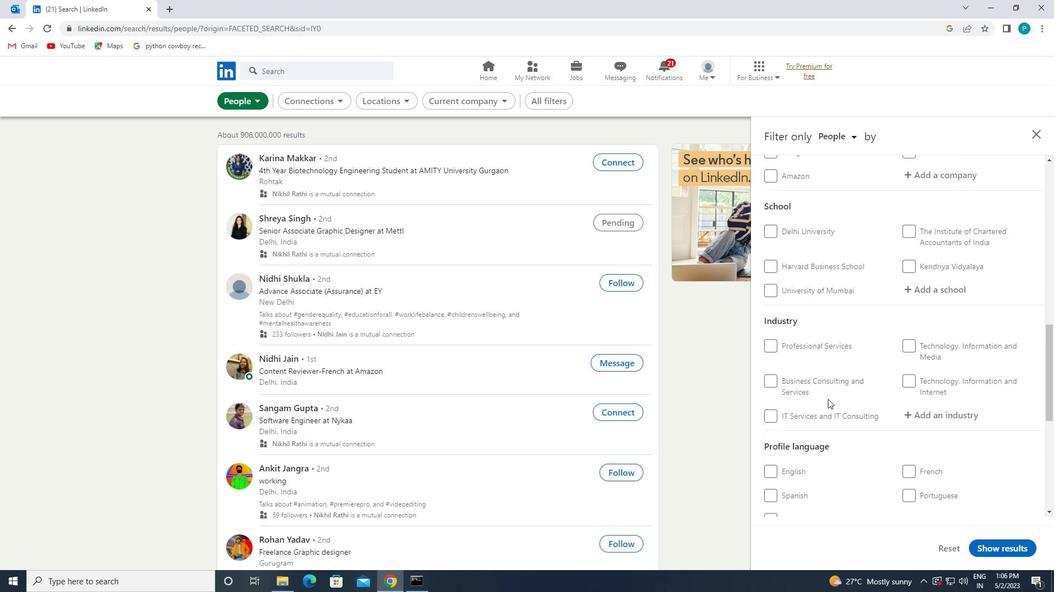 
Action: Mouse moved to (789, 307)
Screenshot: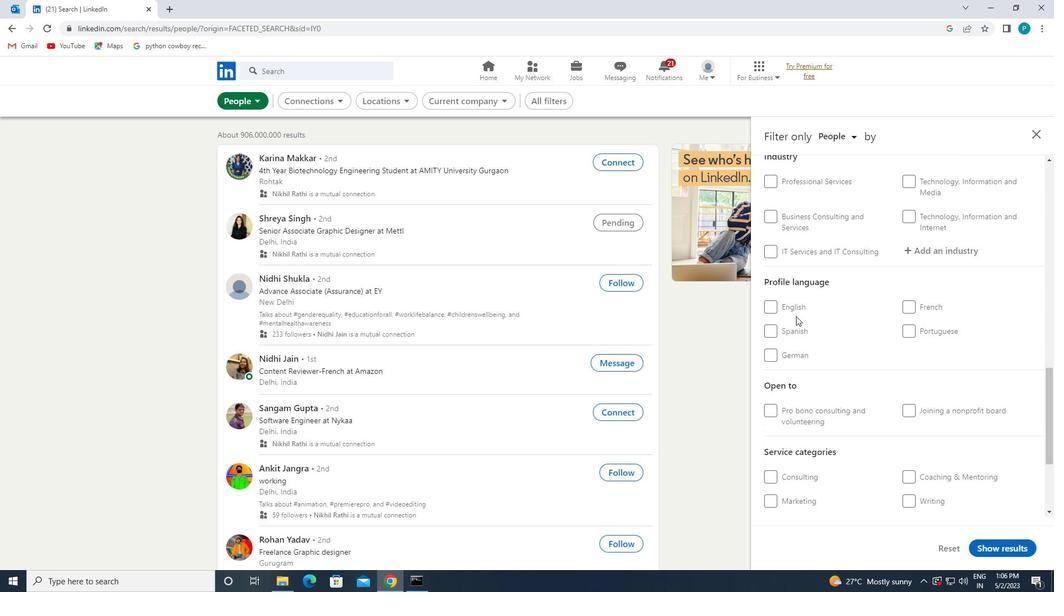 
Action: Mouse pressed left at (789, 307)
Screenshot: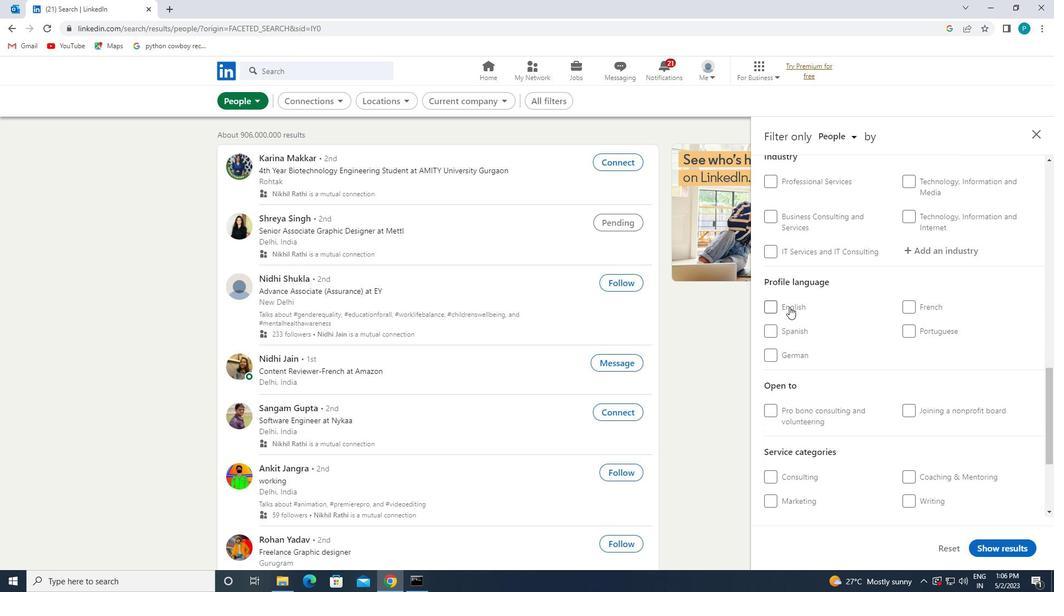 
Action: Mouse moved to (852, 315)
Screenshot: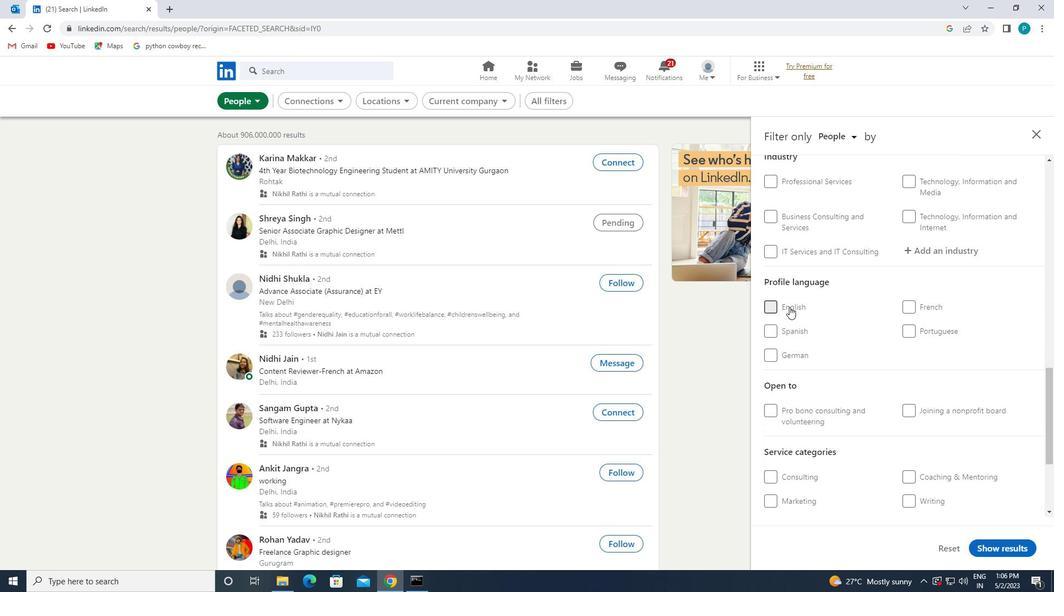 
Action: Mouse scrolled (852, 315) with delta (0, 0)
Screenshot: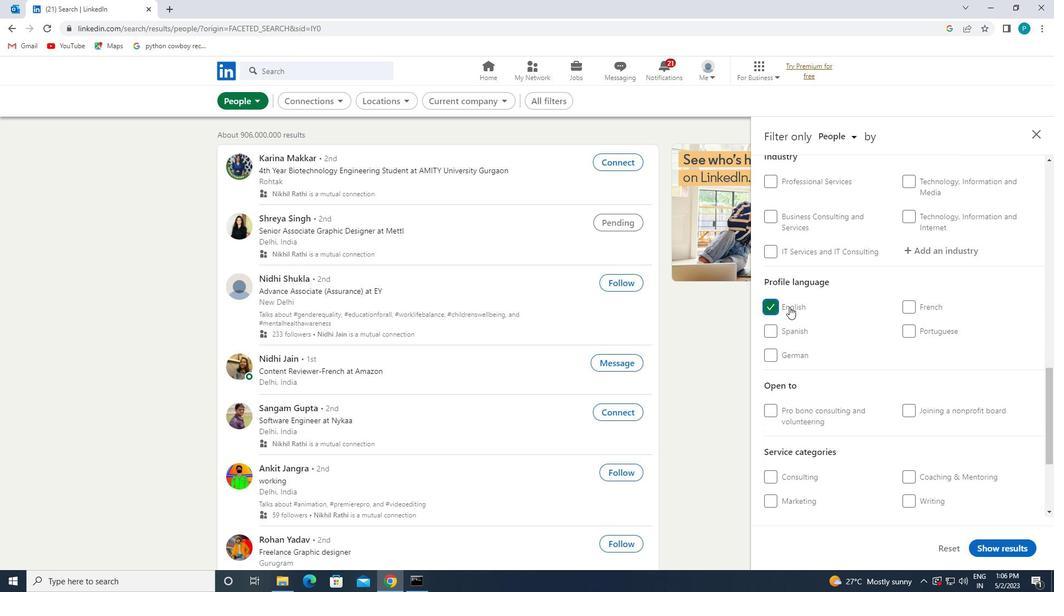 
Action: Mouse moved to (853, 315)
Screenshot: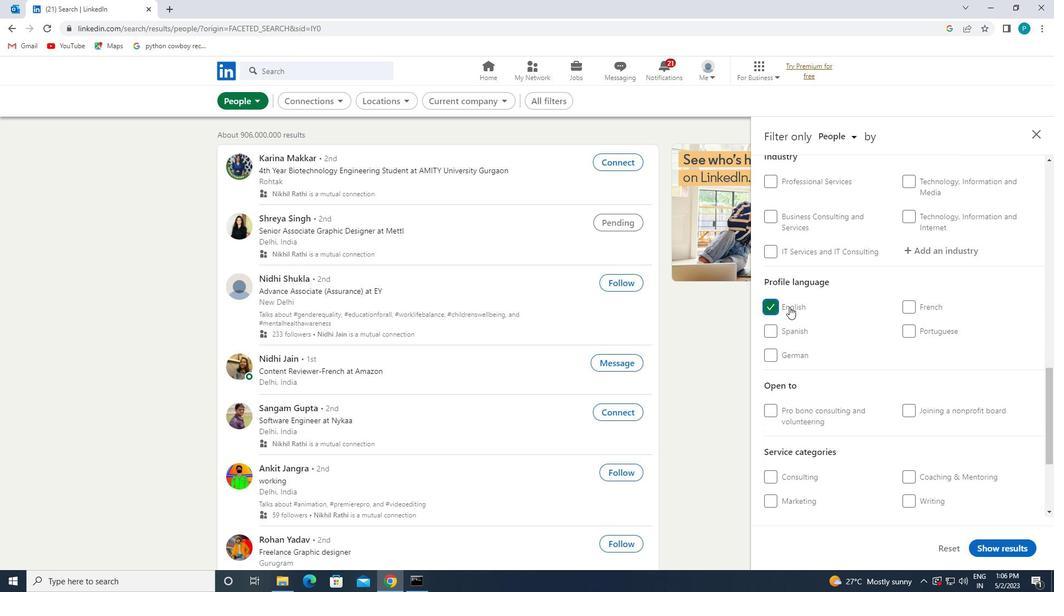 
Action: Mouse scrolled (853, 315) with delta (0, 0)
Screenshot: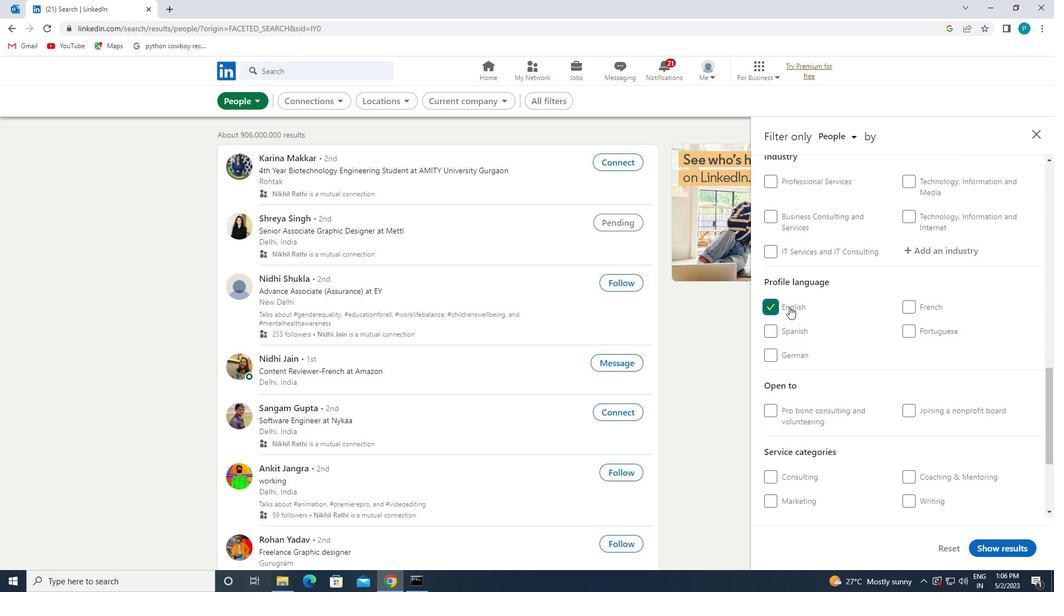 
Action: Mouse scrolled (853, 315) with delta (0, 0)
Screenshot: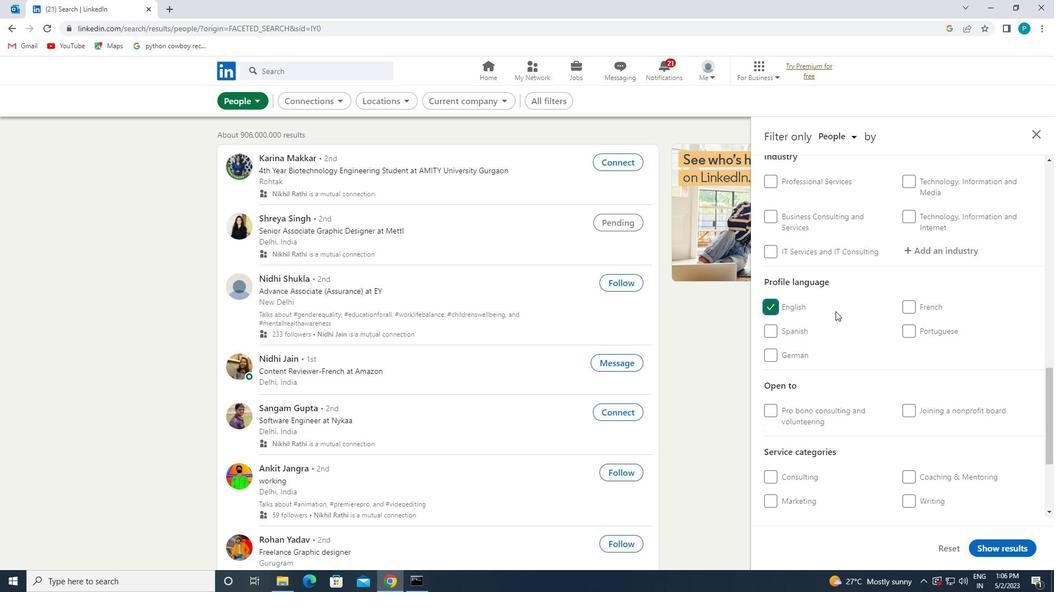 
Action: Mouse moved to (878, 326)
Screenshot: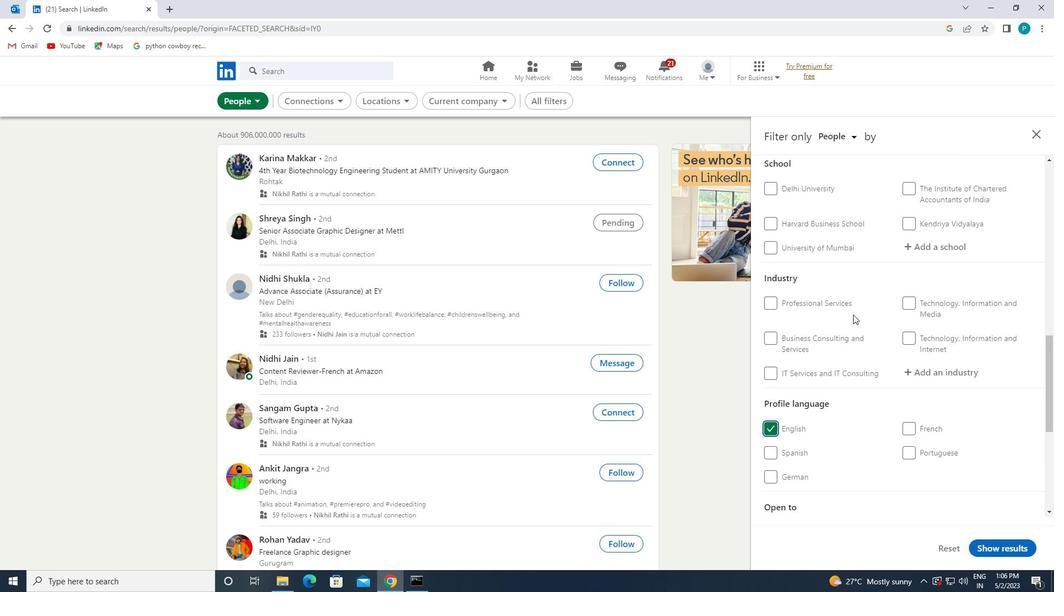 
Action: Mouse scrolled (878, 326) with delta (0, 0)
Screenshot: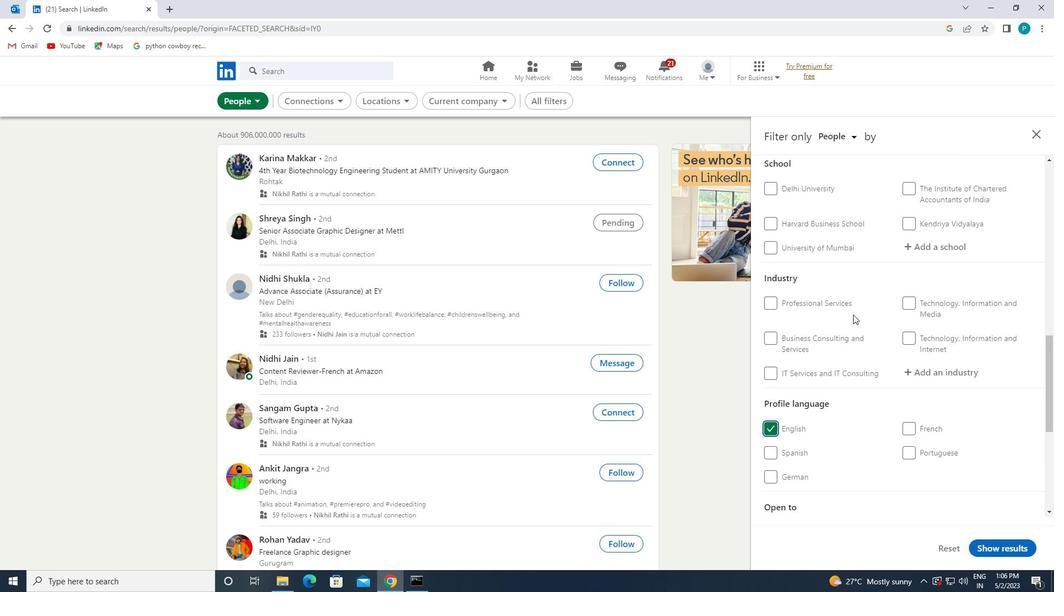 
Action: Mouse scrolled (878, 326) with delta (0, 0)
Screenshot: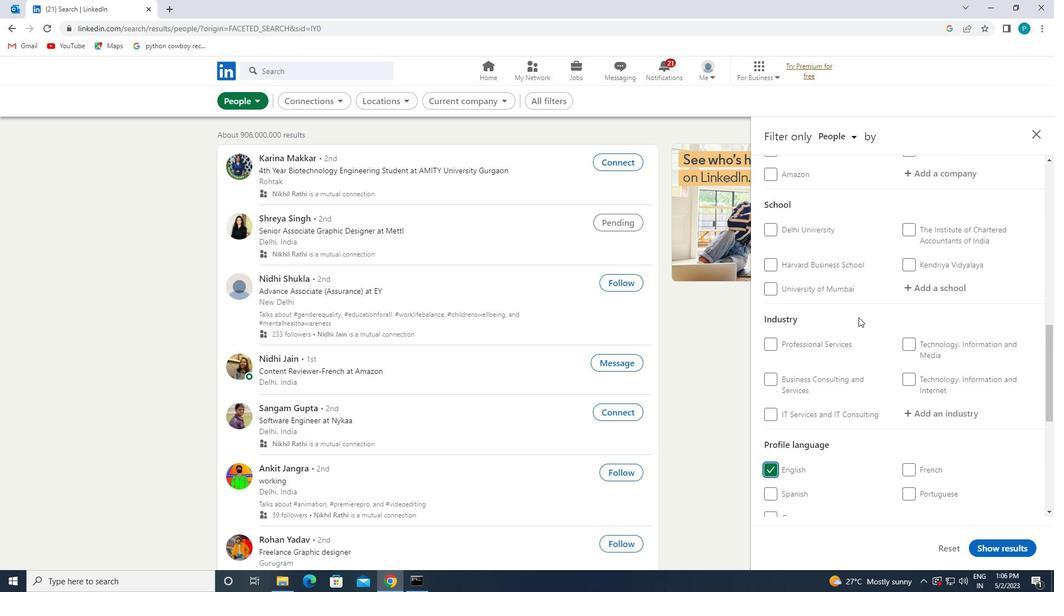 
Action: Mouse scrolled (878, 326) with delta (0, 0)
Screenshot: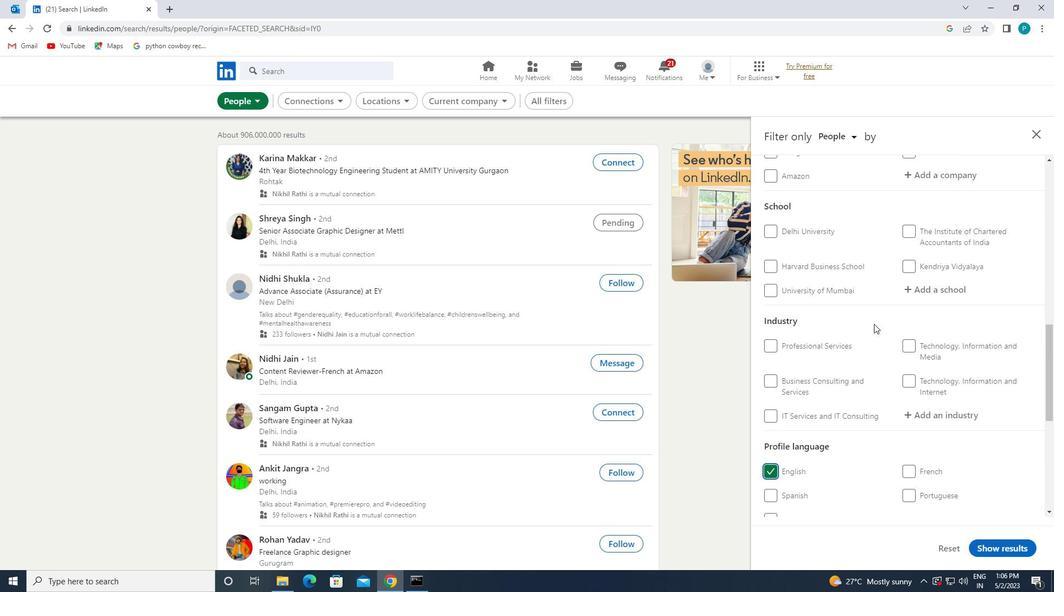 
Action: Mouse moved to (911, 349)
Screenshot: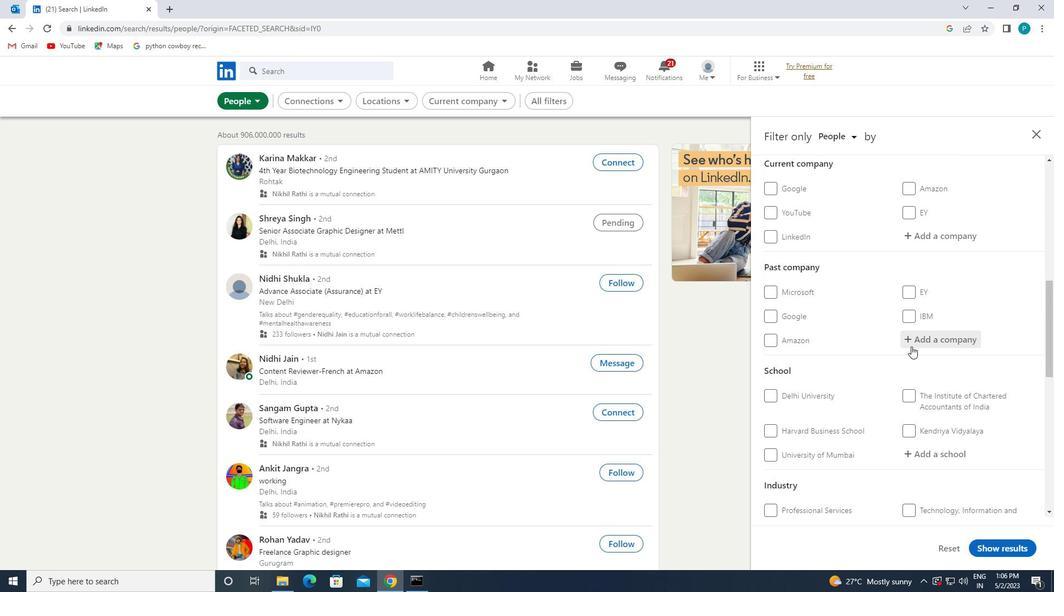 
Action: Mouse scrolled (911, 349) with delta (0, 0)
Screenshot: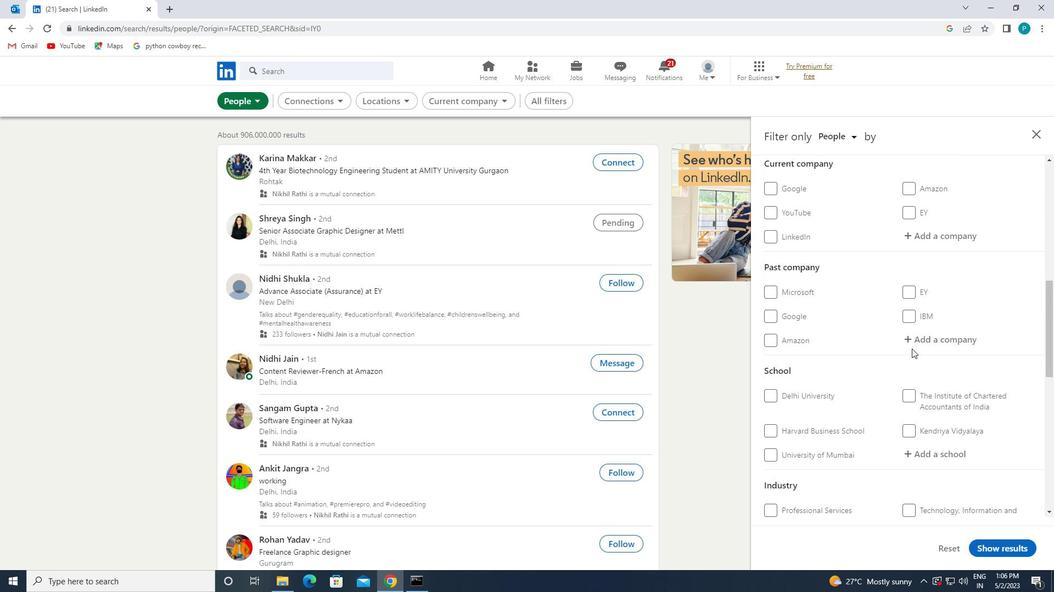 
Action: Mouse scrolled (911, 349) with delta (0, 0)
Screenshot: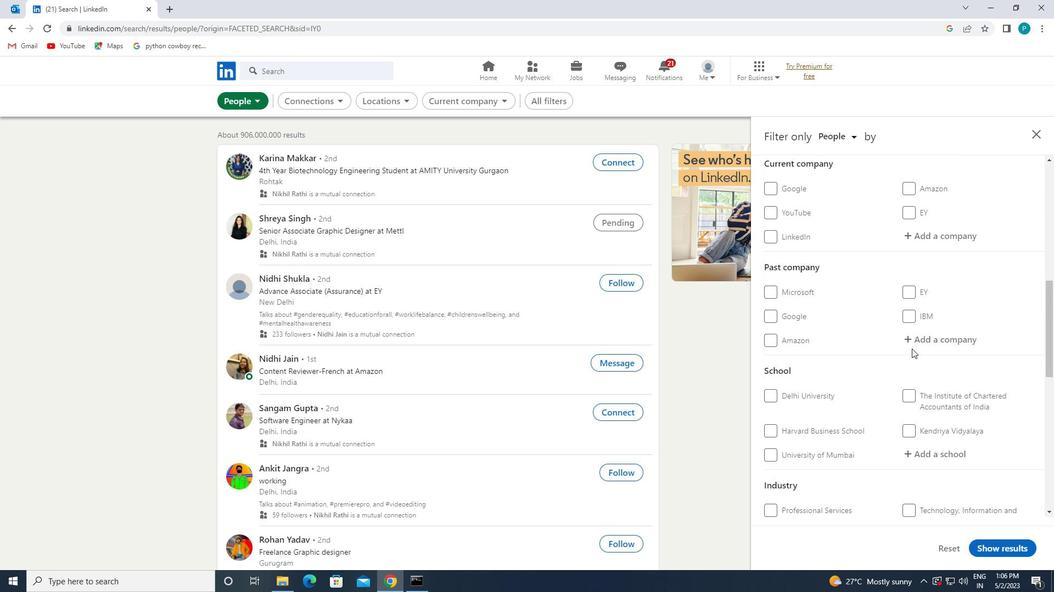 
Action: Mouse moved to (917, 346)
Screenshot: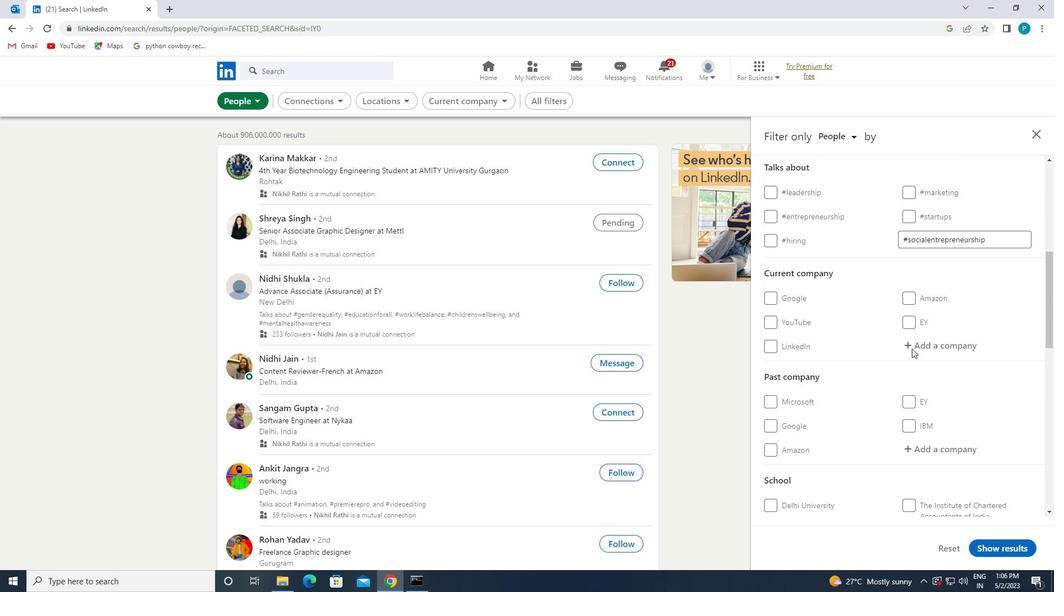 
Action: Mouse pressed left at (917, 346)
Screenshot: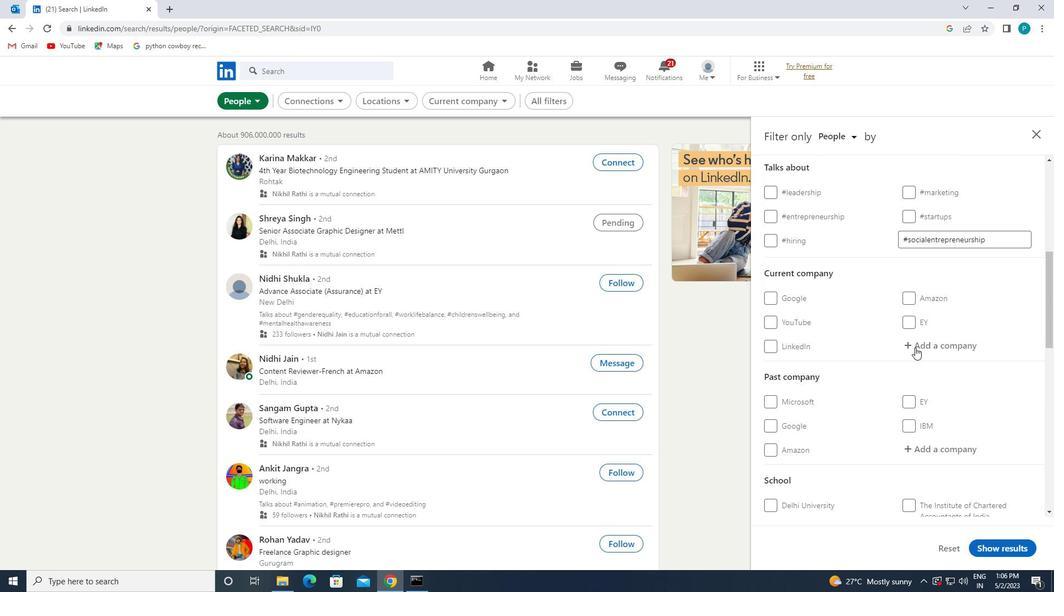 
Action: Key pressed <Key.caps_lock>WTS
Screenshot: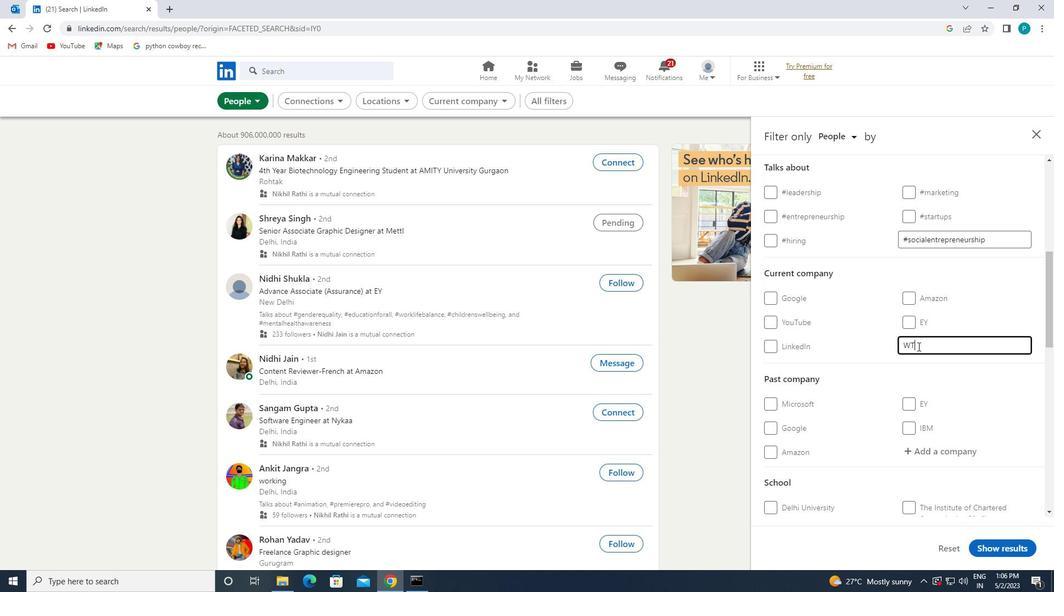 
Action: Mouse moved to (896, 370)
Screenshot: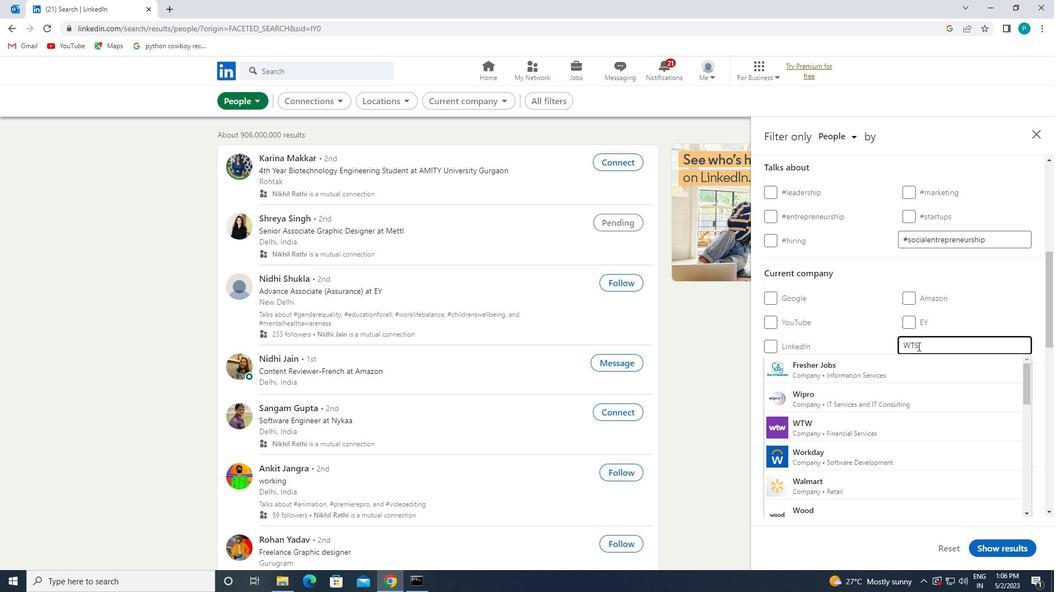 
Action: Mouse pressed left at (896, 370)
Screenshot: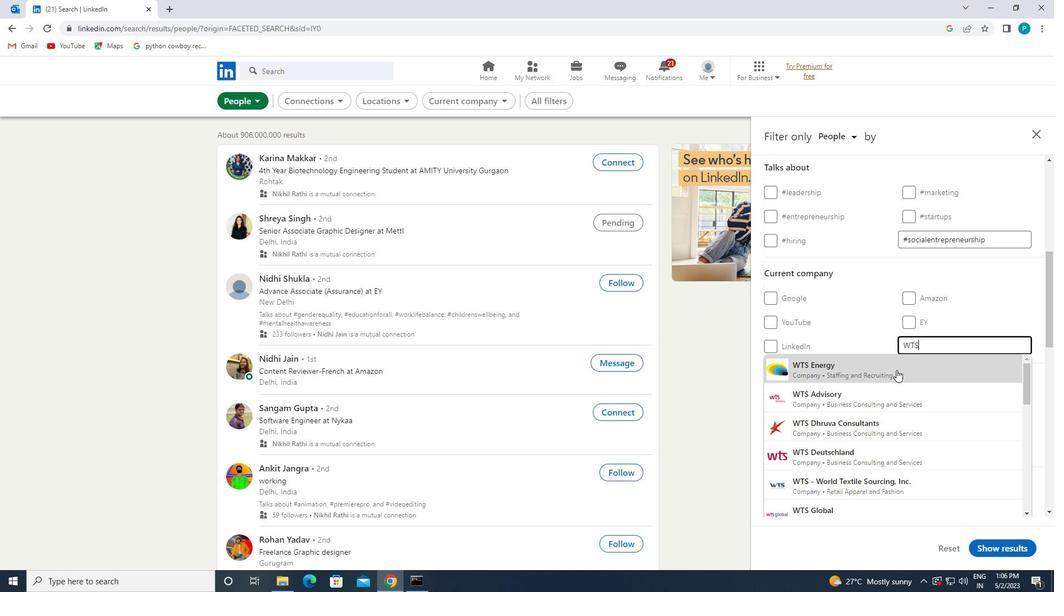 
Action: Mouse moved to (905, 376)
Screenshot: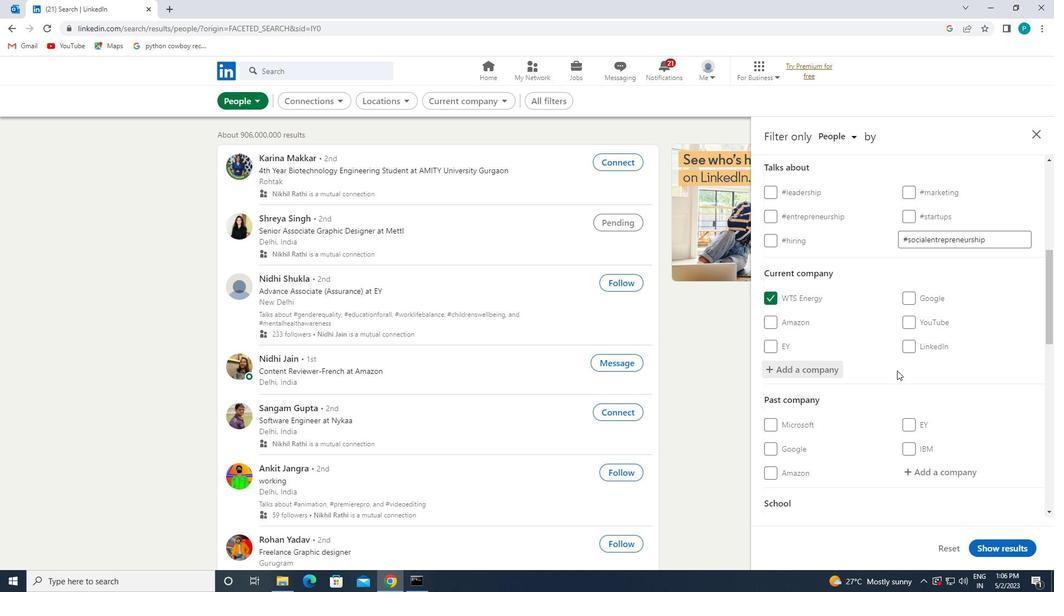 
Action: Mouse scrolled (905, 375) with delta (0, 0)
Screenshot: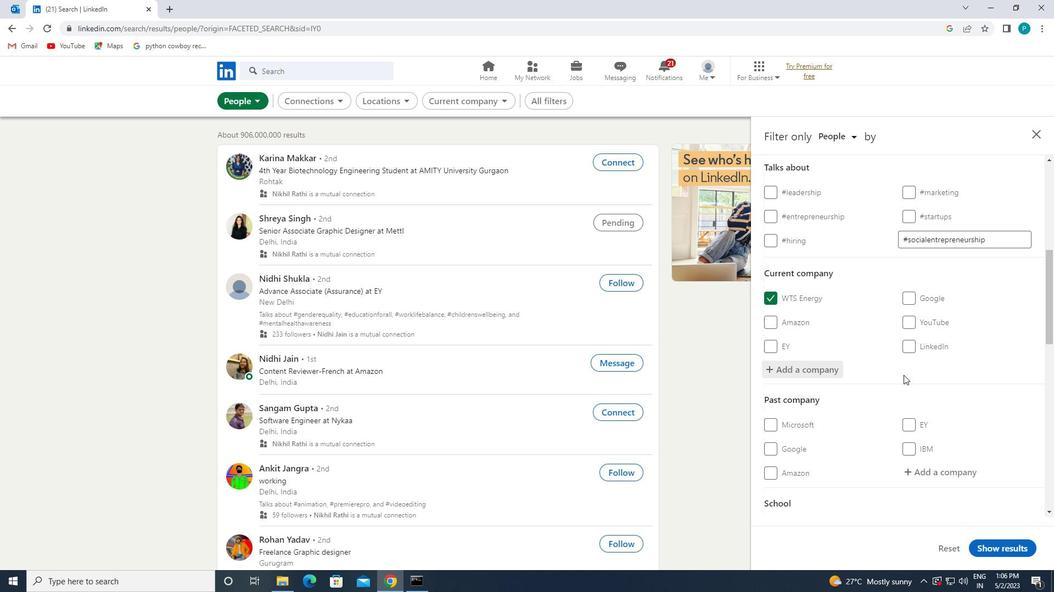 
Action: Mouse scrolled (905, 375) with delta (0, 0)
Screenshot: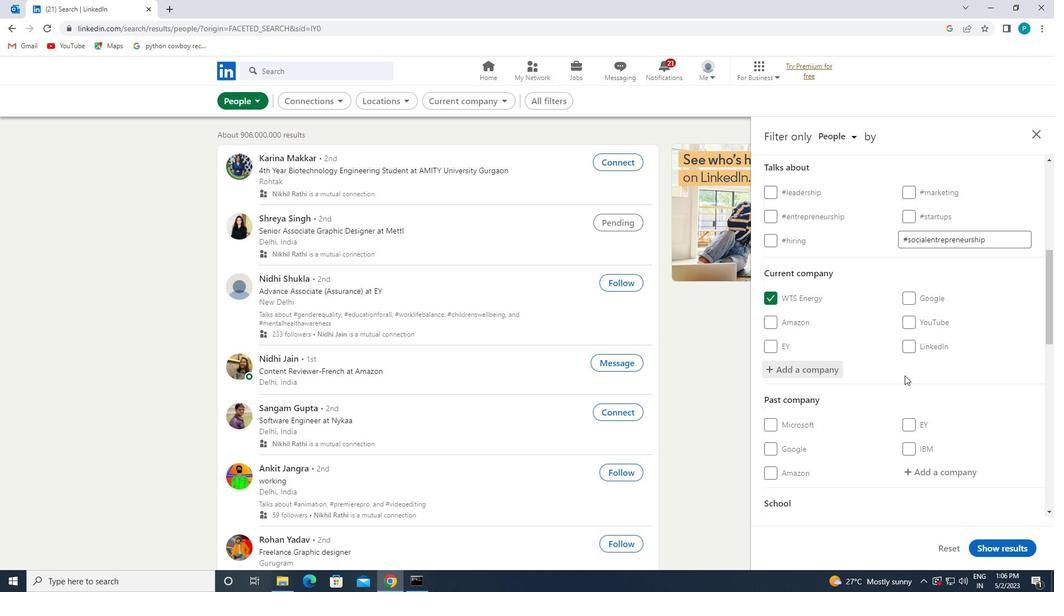 
Action: Mouse moved to (906, 376)
Screenshot: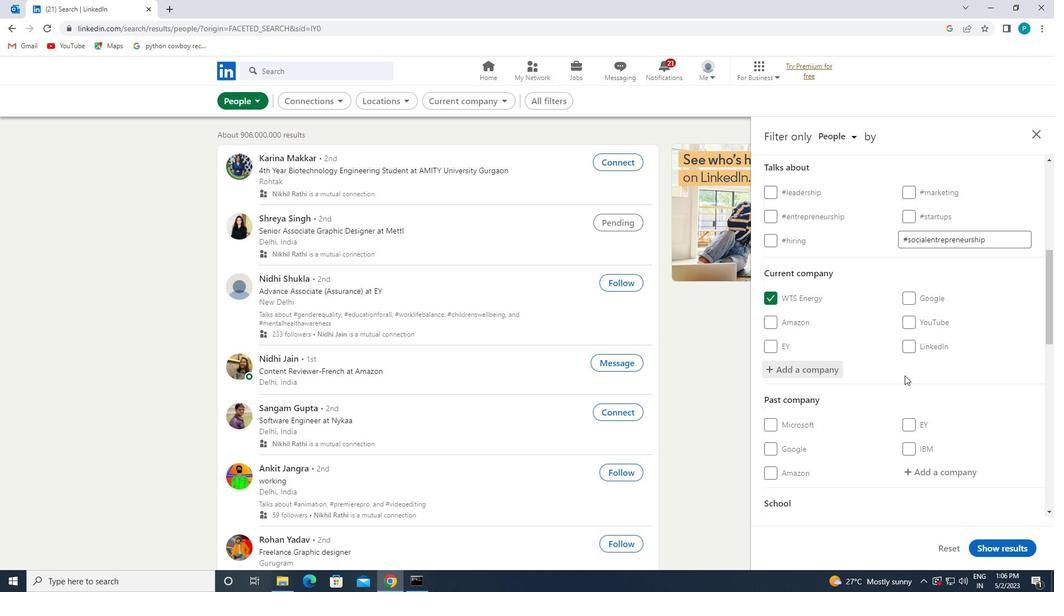 
Action: Mouse scrolled (906, 375) with delta (0, 0)
Screenshot: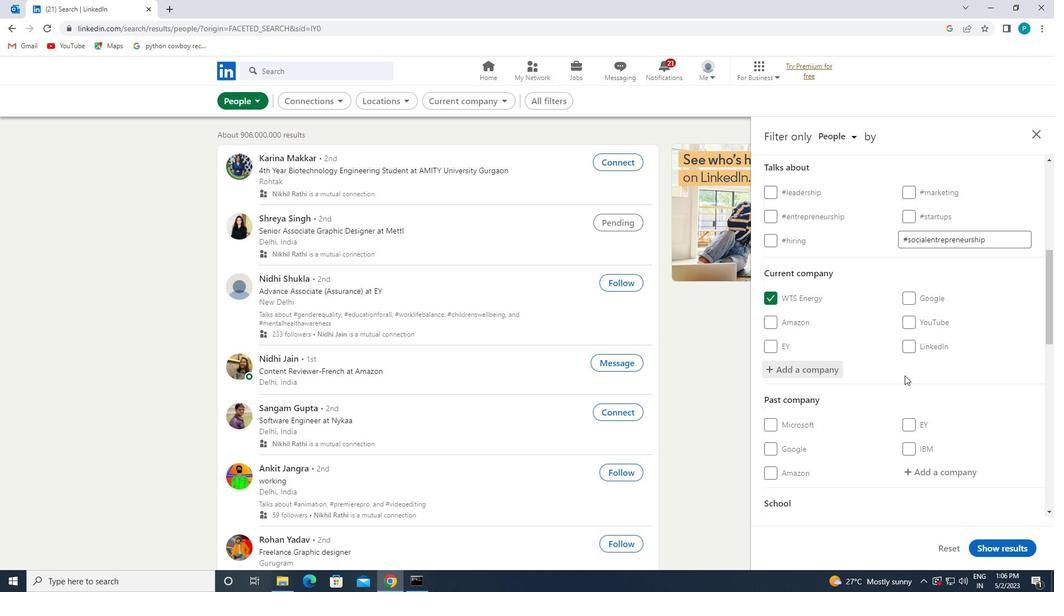 
Action: Mouse moved to (903, 368)
Screenshot: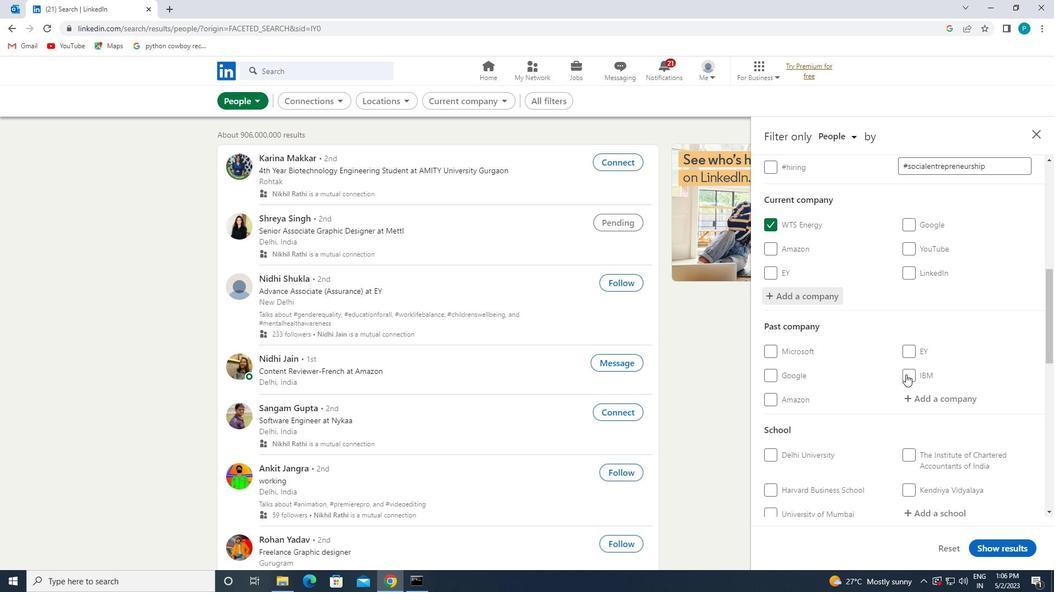 
Action: Mouse scrolled (903, 367) with delta (0, 0)
Screenshot: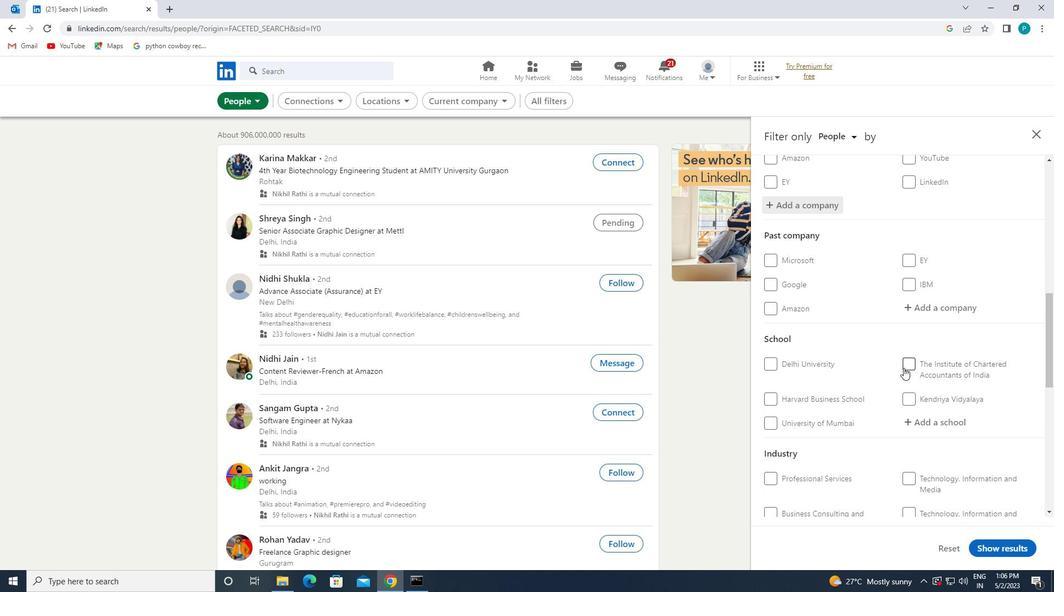 
Action: Mouse moved to (926, 371)
Screenshot: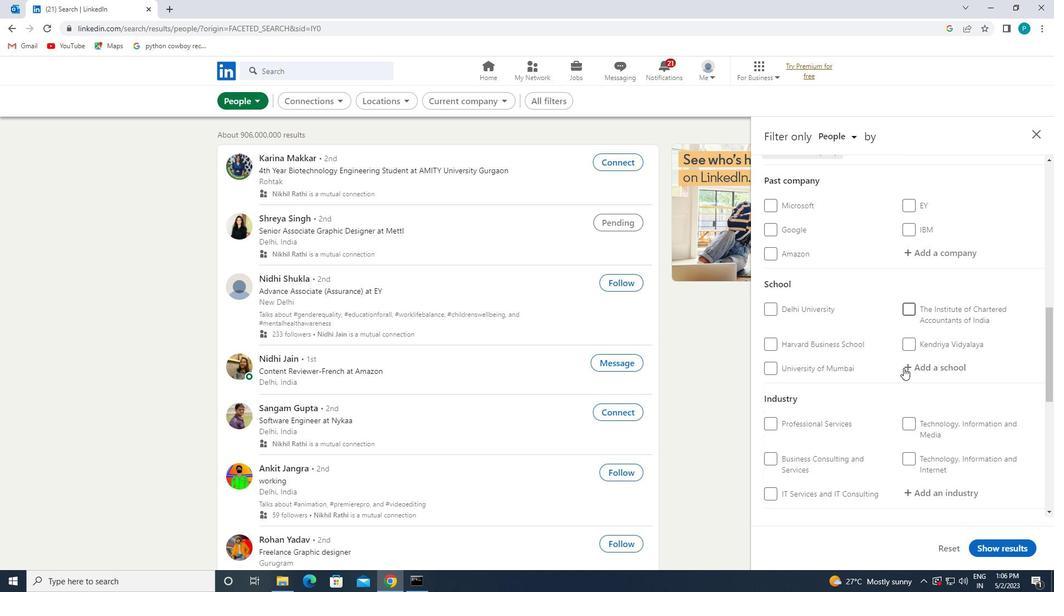 
Action: Mouse pressed left at (926, 371)
Screenshot: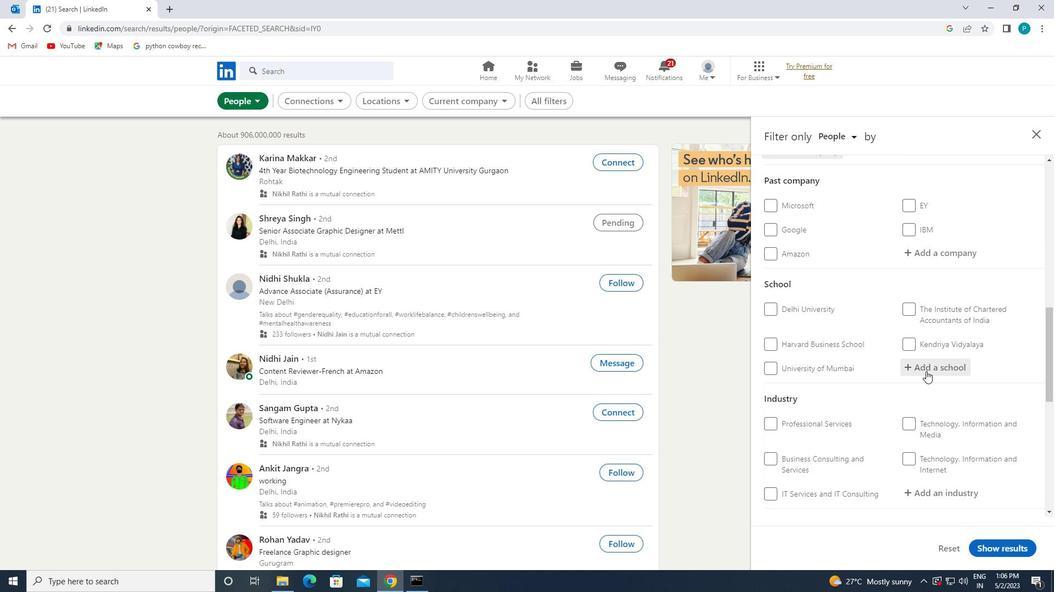 
Action: Mouse moved to (944, 384)
Screenshot: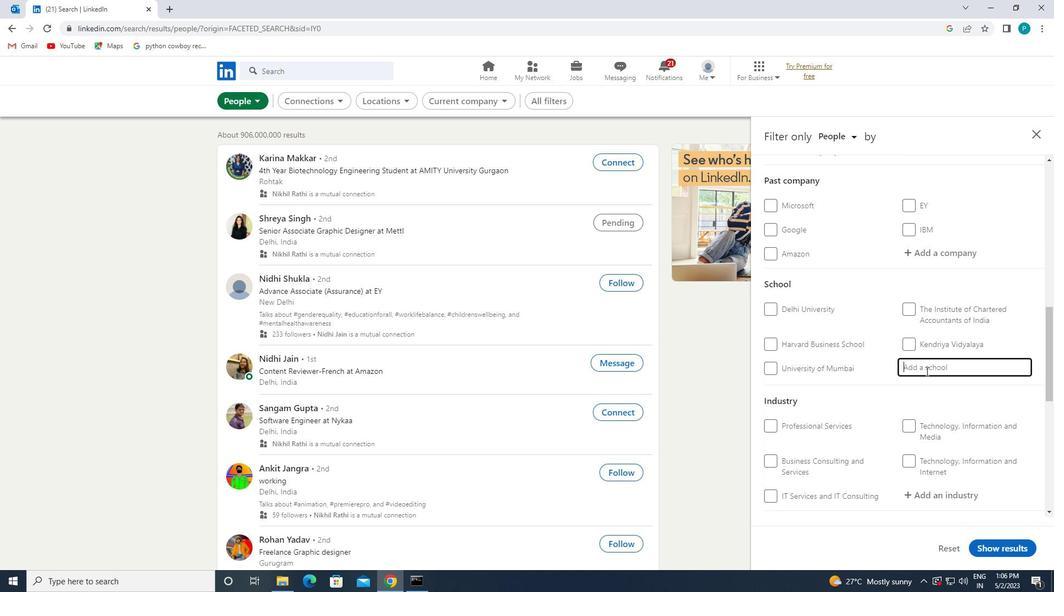 
Action: Key pressed G<Key.caps_lock>OENKA
Screenshot: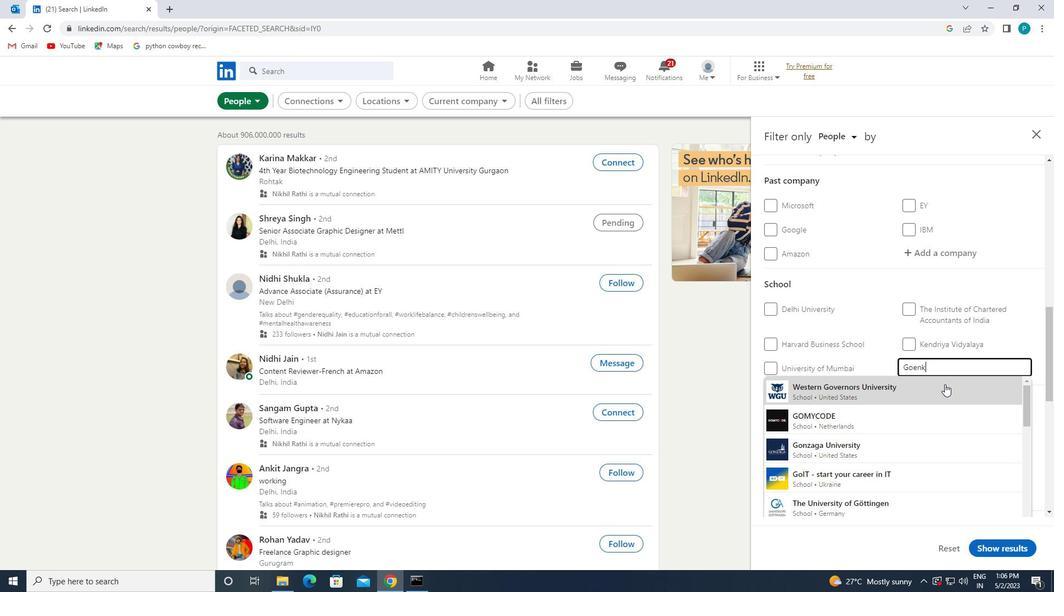 
Action: Mouse moved to (954, 406)
Screenshot: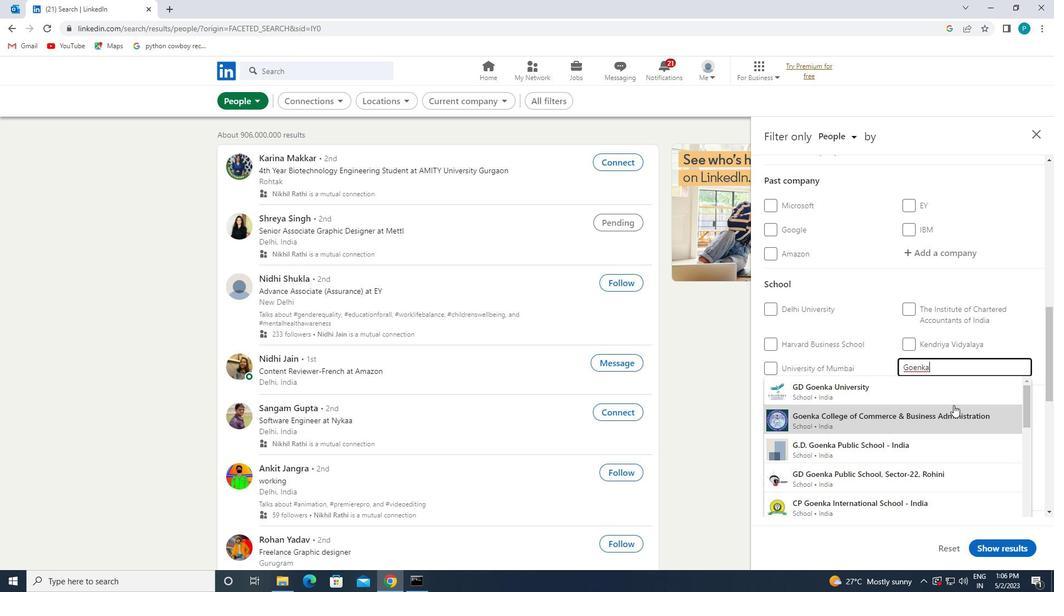 
Action: Mouse pressed left at (954, 406)
Screenshot: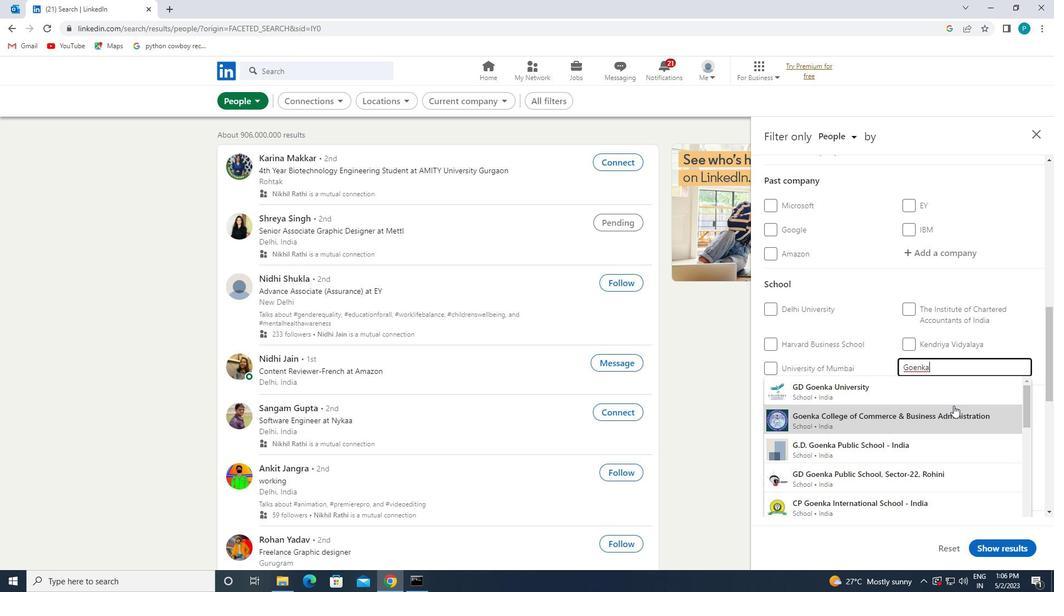 
Action: Mouse scrolled (954, 406) with delta (0, 0)
Screenshot: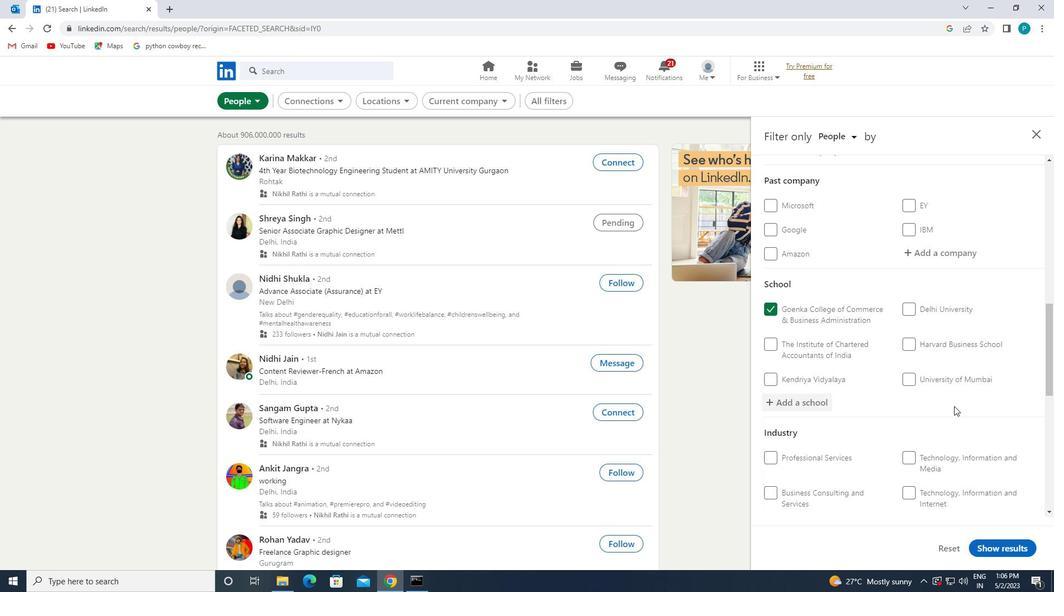 
Action: Mouse scrolled (954, 406) with delta (0, 0)
Screenshot: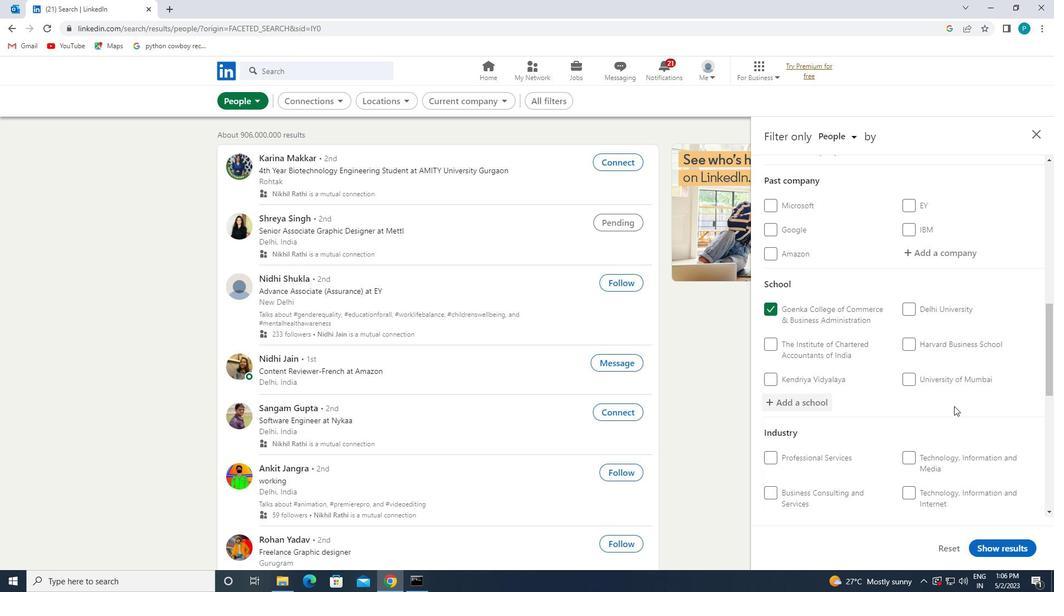 
Action: Mouse moved to (955, 420)
Screenshot: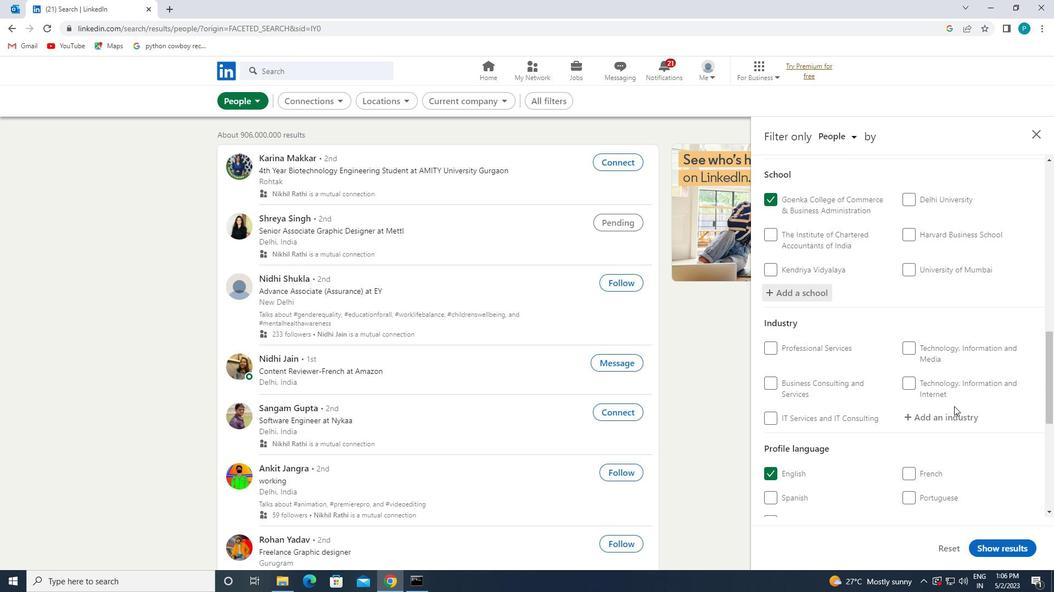 
Action: Mouse pressed left at (955, 420)
Screenshot: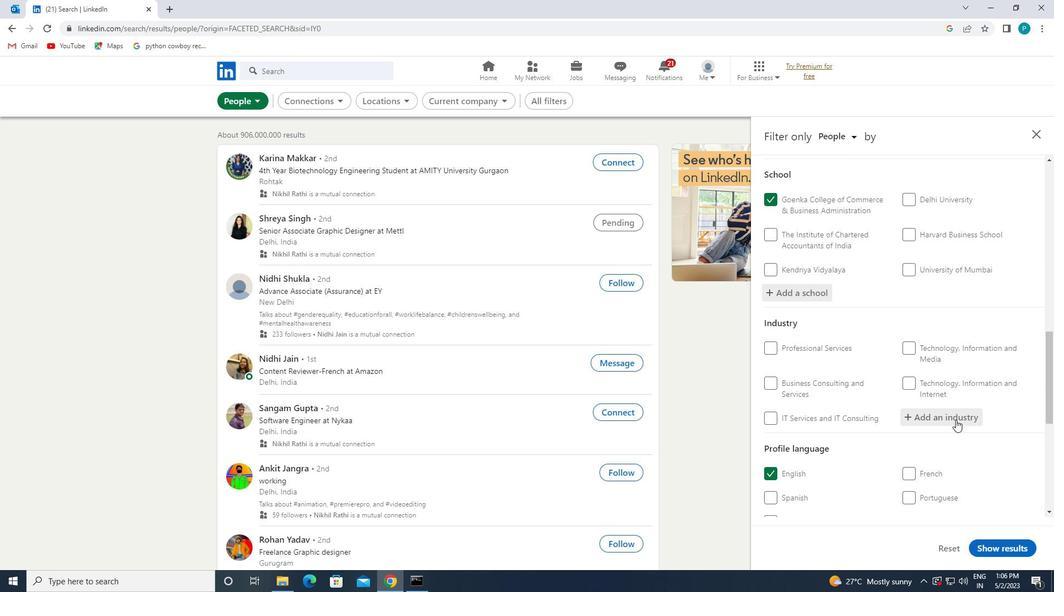 
Action: Key pressed <Key.caps_lock>F<Key.caps_lock>UNDS
Screenshot: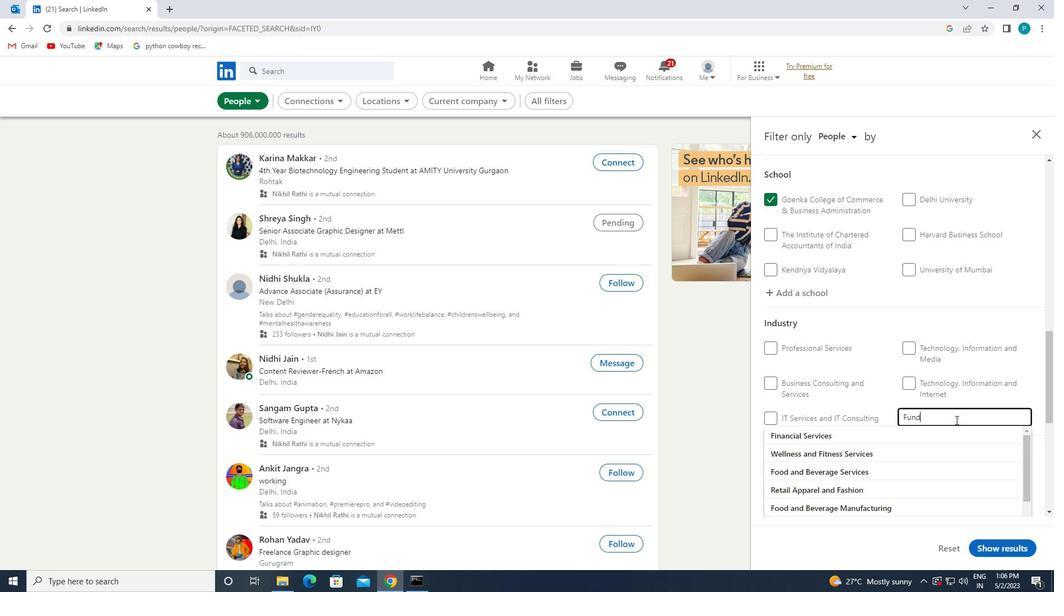 
Action: Mouse moved to (874, 468)
Screenshot: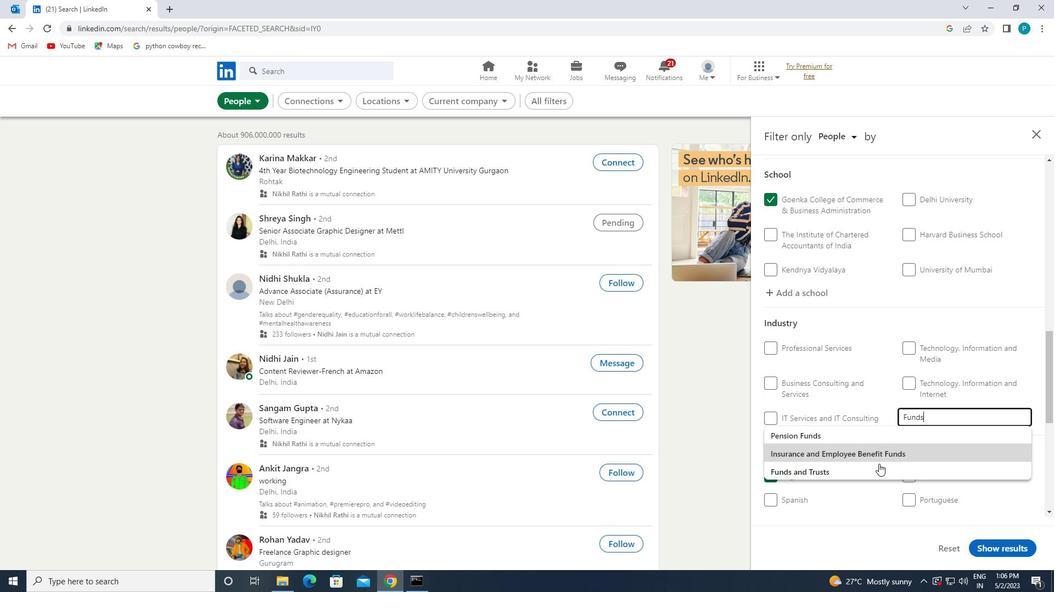 
Action: Mouse pressed left at (874, 468)
Screenshot: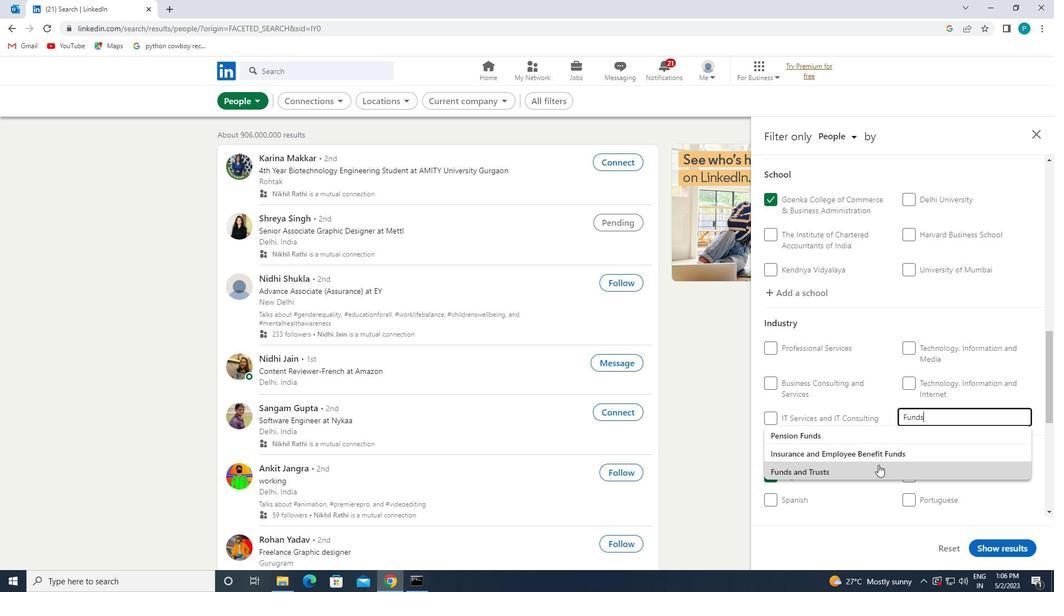 
Action: Mouse scrolled (874, 467) with delta (0, 0)
Screenshot: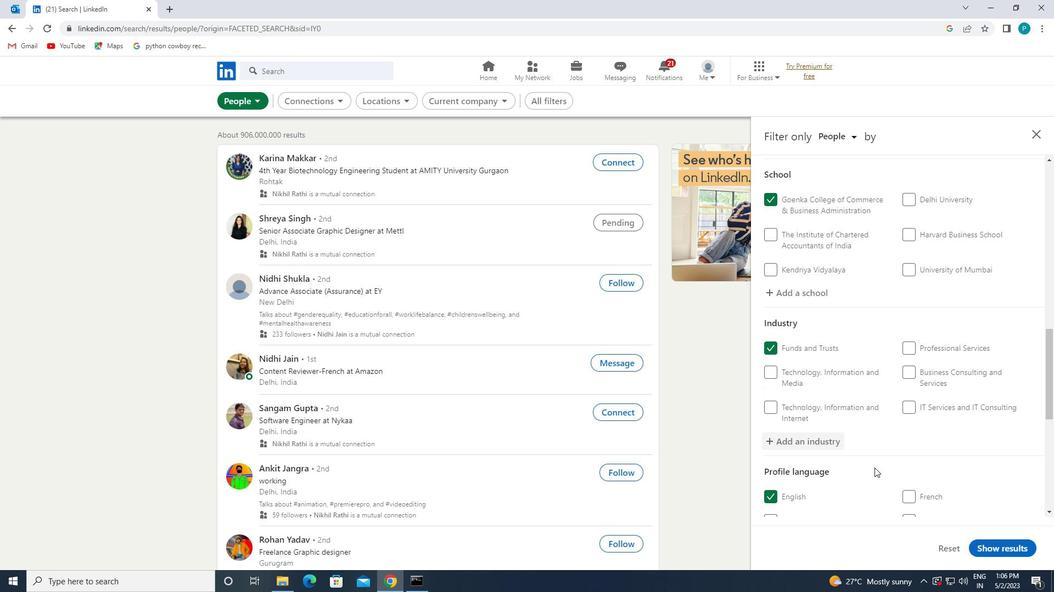 
Action: Mouse scrolled (874, 467) with delta (0, 0)
Screenshot: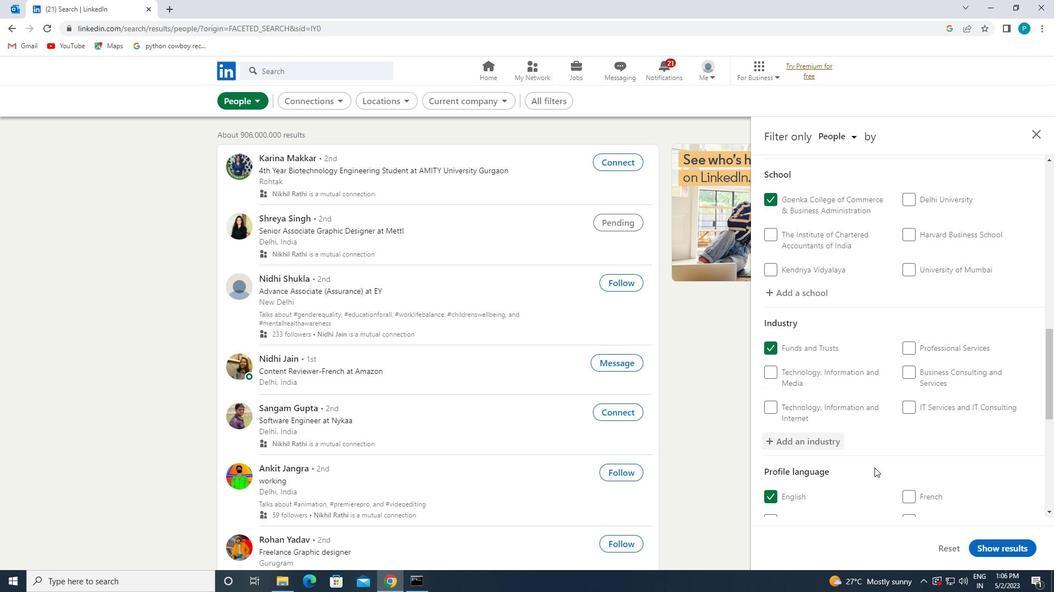 
Action: Mouse scrolled (874, 467) with delta (0, 0)
Screenshot: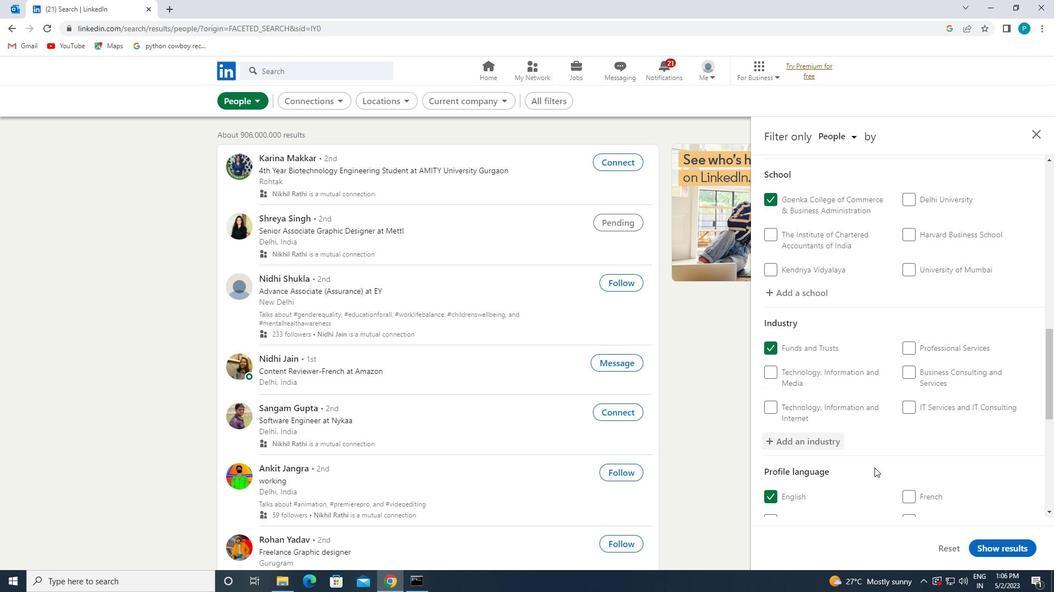 
Action: Mouse moved to (932, 467)
Screenshot: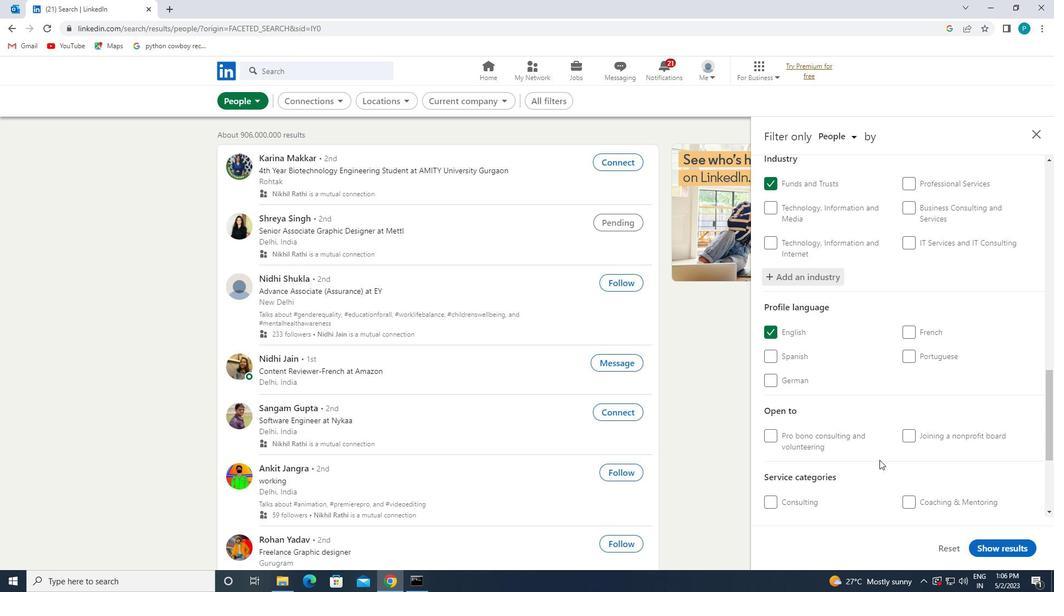 
Action: Mouse scrolled (932, 467) with delta (0, 0)
Screenshot: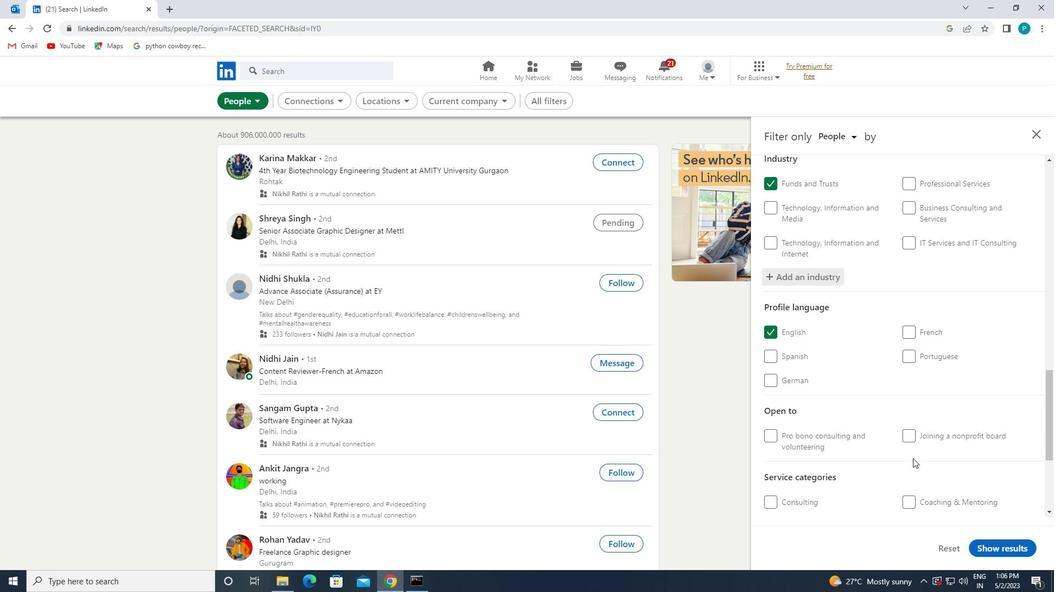 
Action: Mouse scrolled (932, 467) with delta (0, 0)
Screenshot: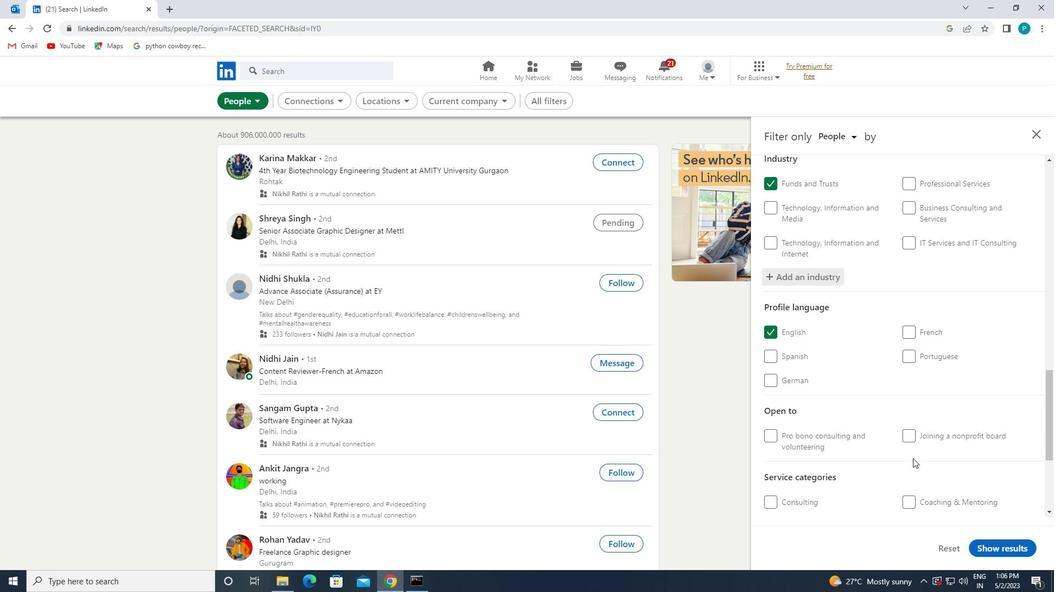 
Action: Mouse moved to (923, 445)
Screenshot: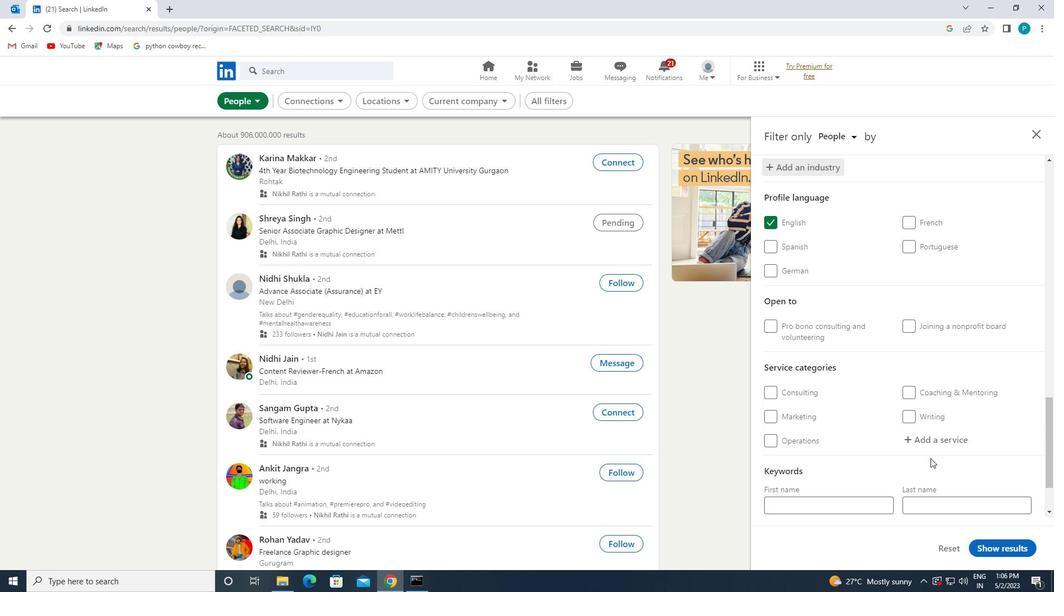 
Action: Mouse pressed left at (923, 445)
Screenshot: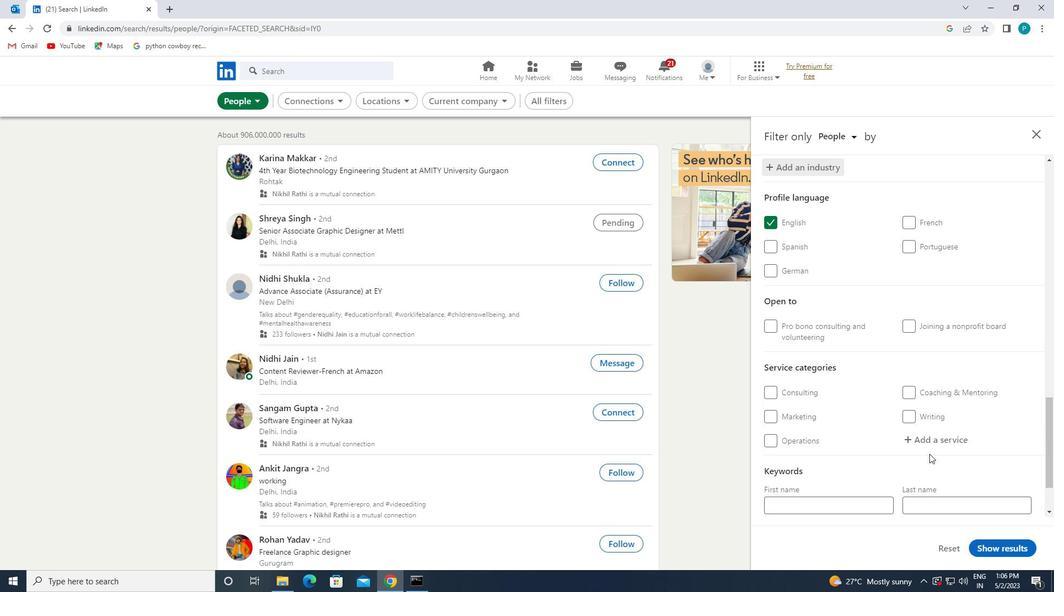 
Action: Mouse moved to (921, 445)
Screenshot: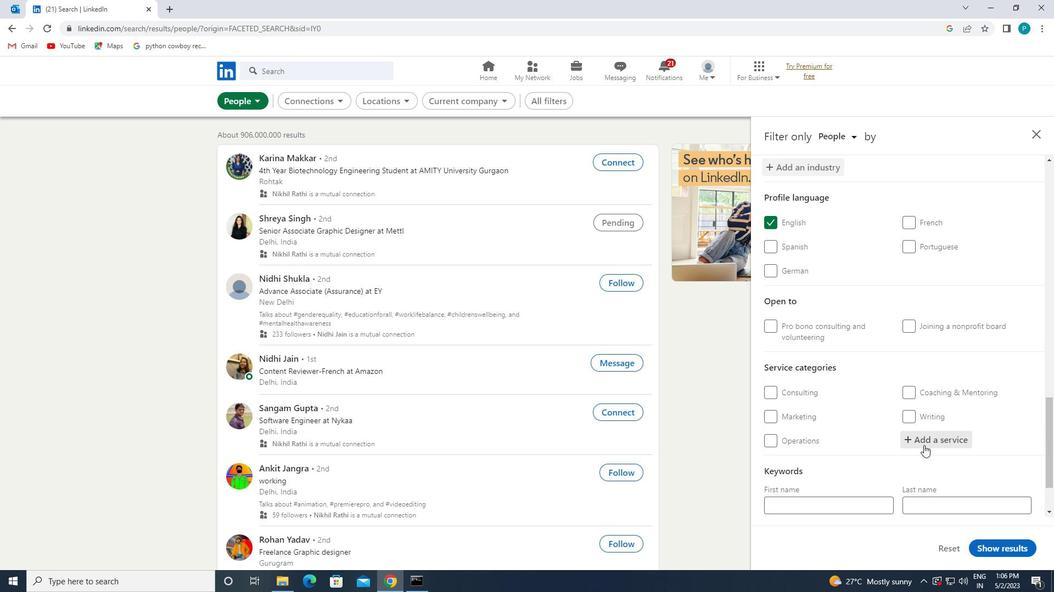
Action: Key pressed <Key.caps_lock>C<Key.caps_lock>ONSULTING
Screenshot: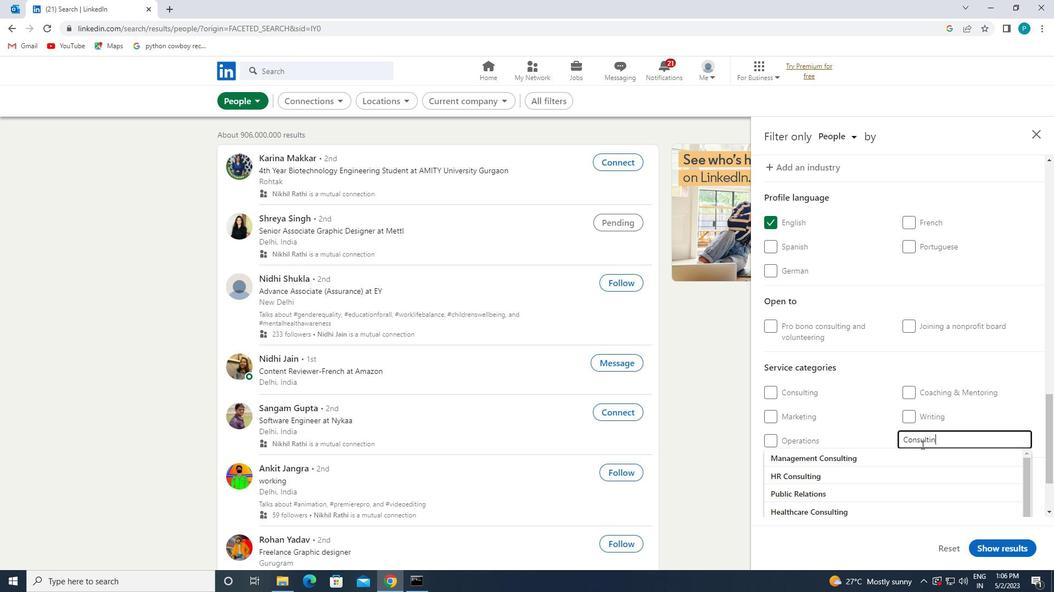 
Action: Mouse moved to (940, 457)
Screenshot: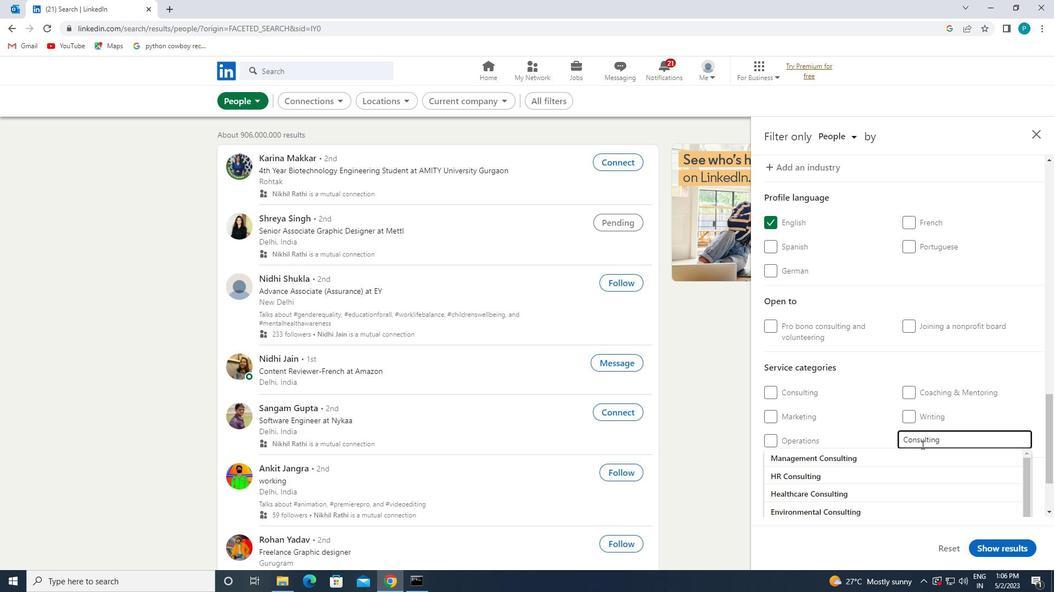 
Action: Key pressed <Key.enter>
Screenshot: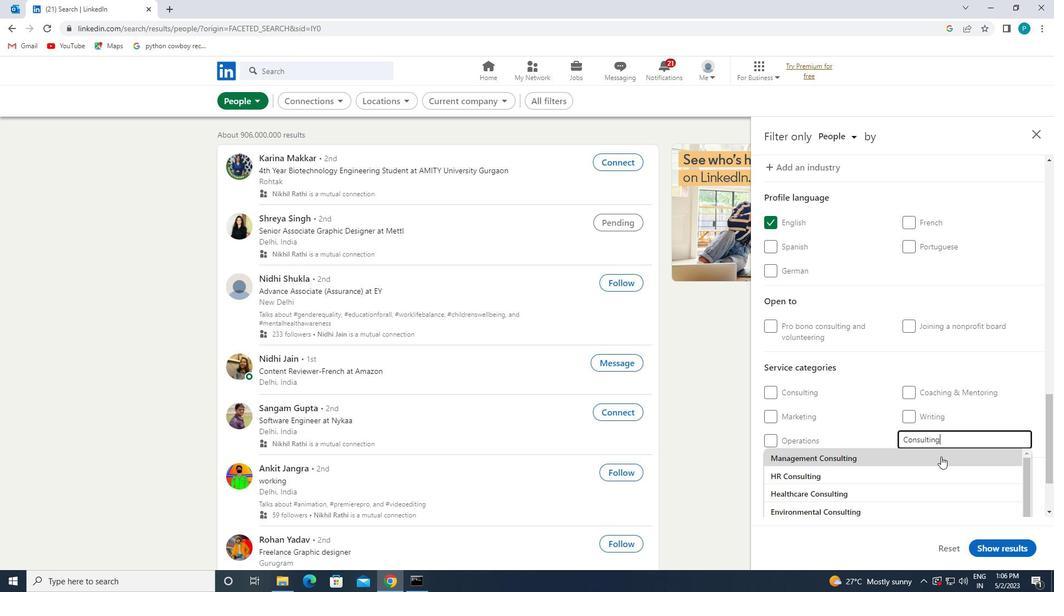 
Action: Mouse moved to (813, 389)
Screenshot: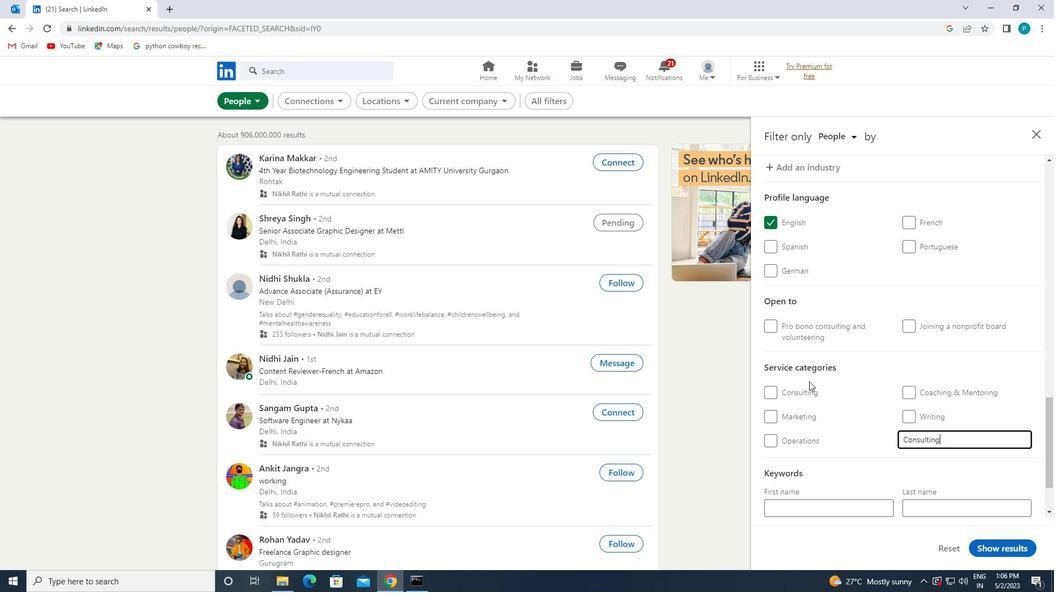 
Action: Mouse scrolled (813, 389) with delta (0, 0)
Screenshot: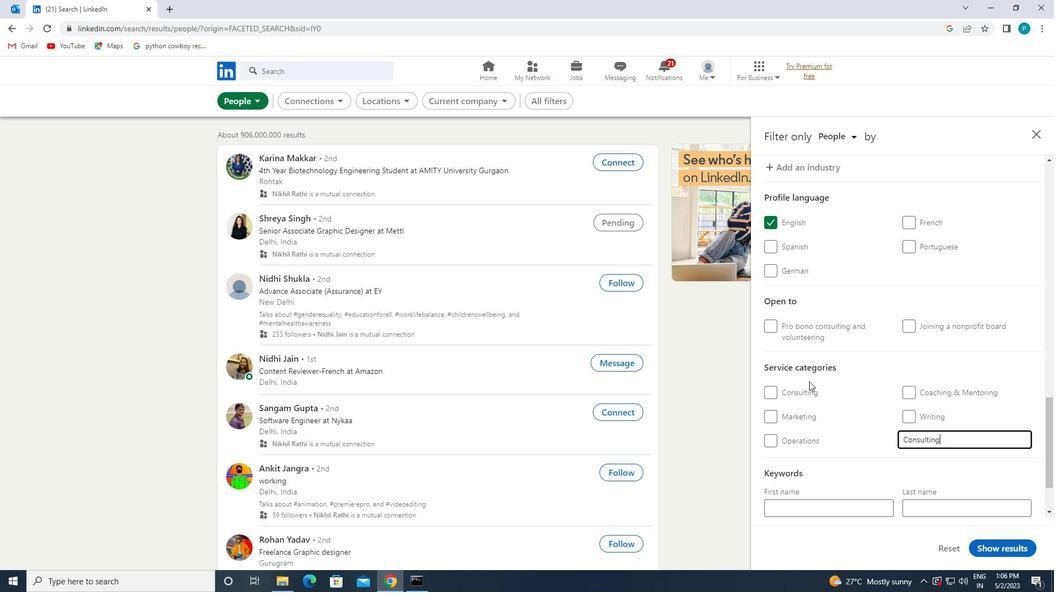 
Action: Mouse moved to (813, 390)
Screenshot: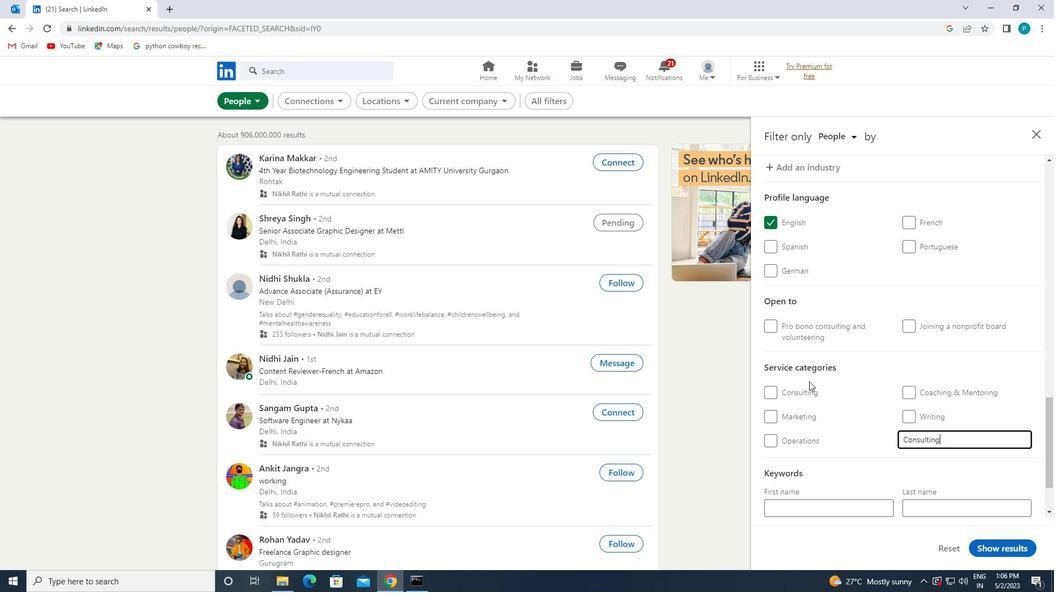 
Action: Mouse scrolled (813, 389) with delta (0, 0)
Screenshot: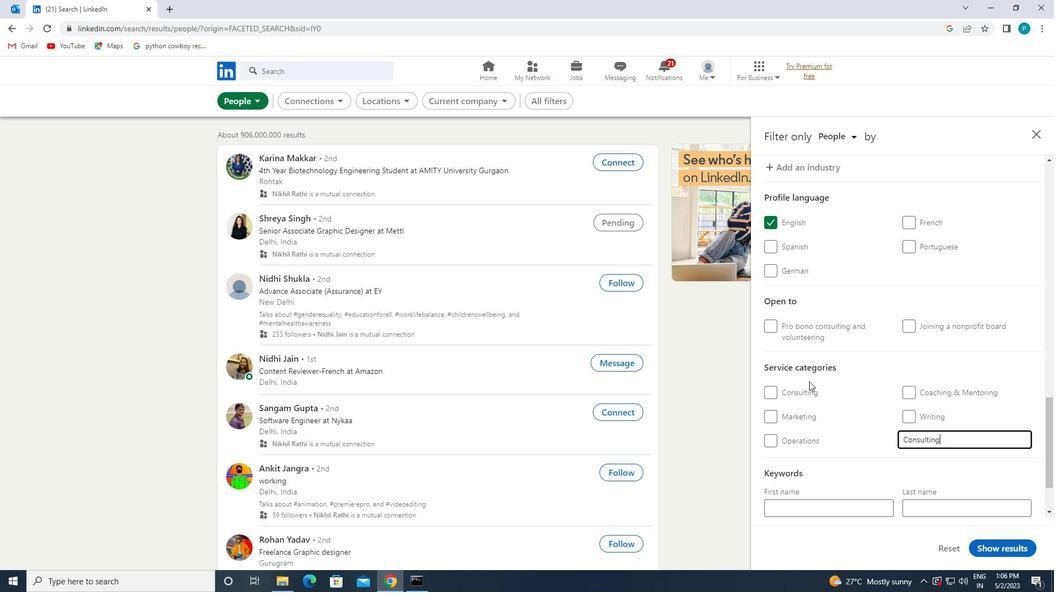 
Action: Mouse scrolled (813, 389) with delta (0, 0)
Screenshot: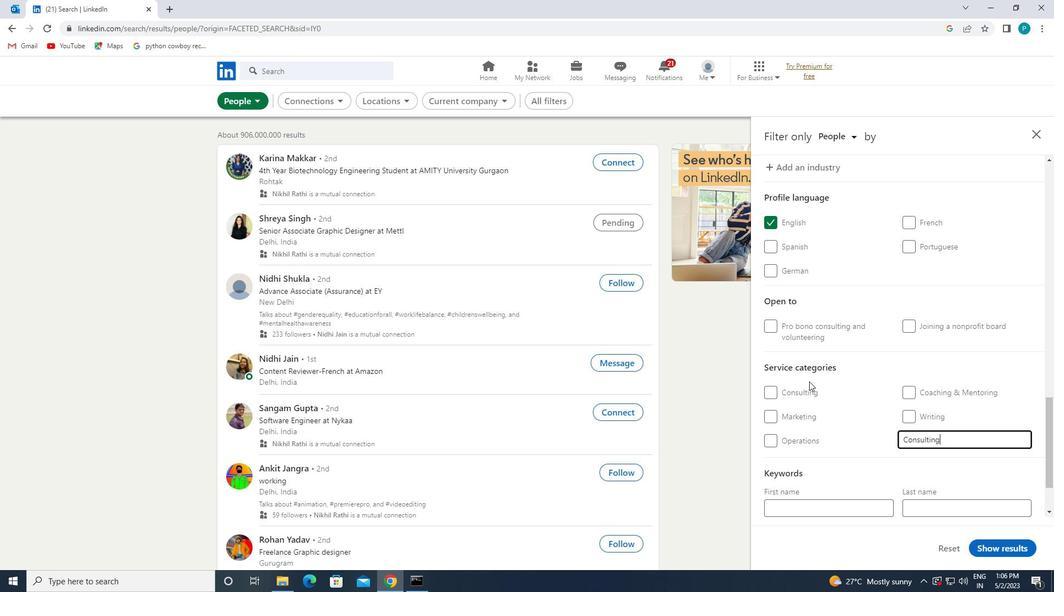 
Action: Mouse moved to (775, 466)
Screenshot: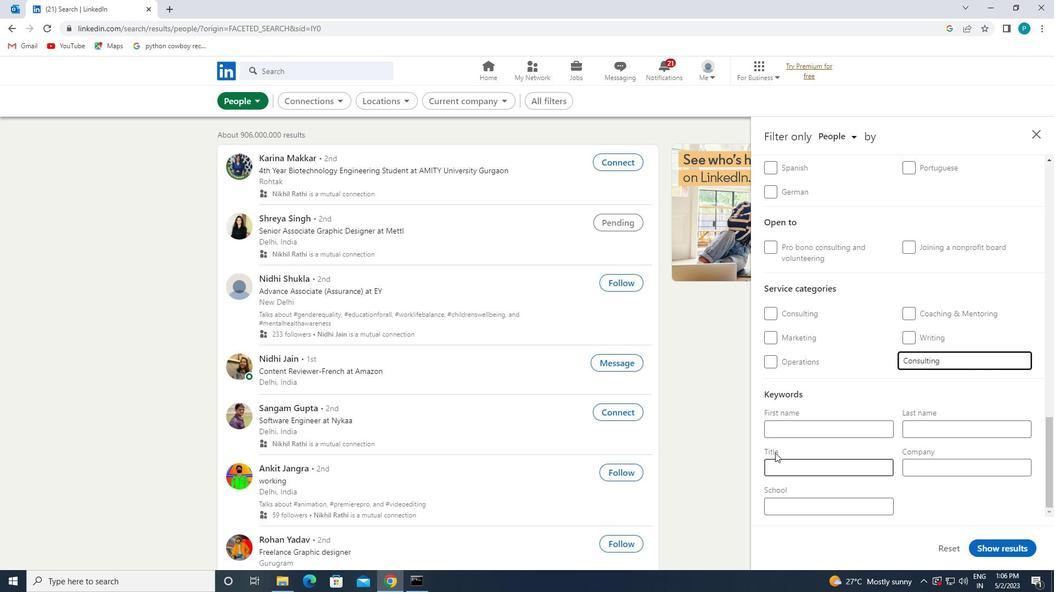 
Action: Mouse pressed left at (775, 466)
Screenshot: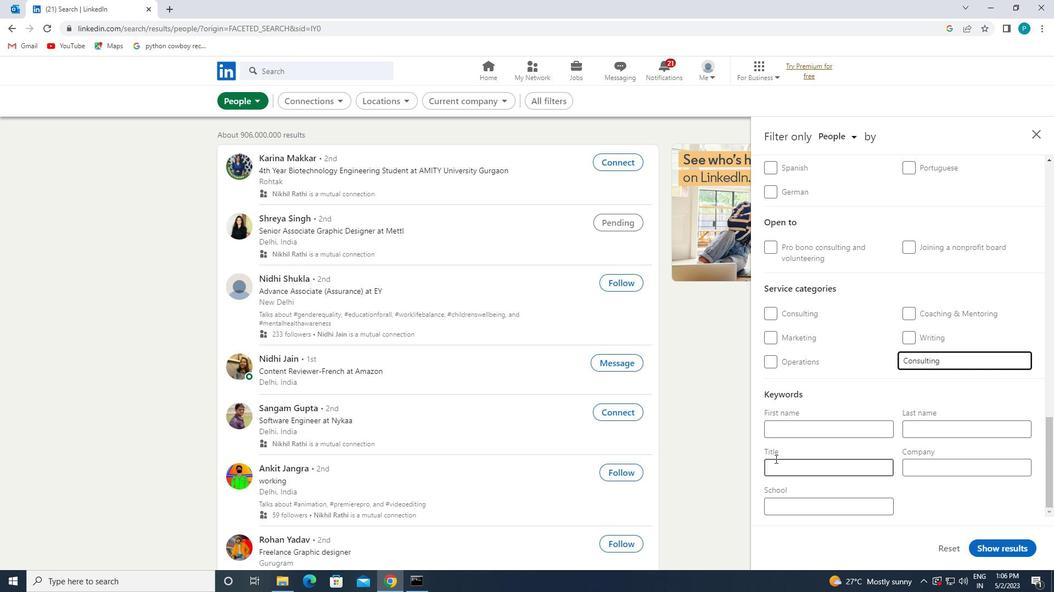 
Action: Key pressed <Key.caps_lock>E<Key.caps_lock>STHETICIAN
Screenshot: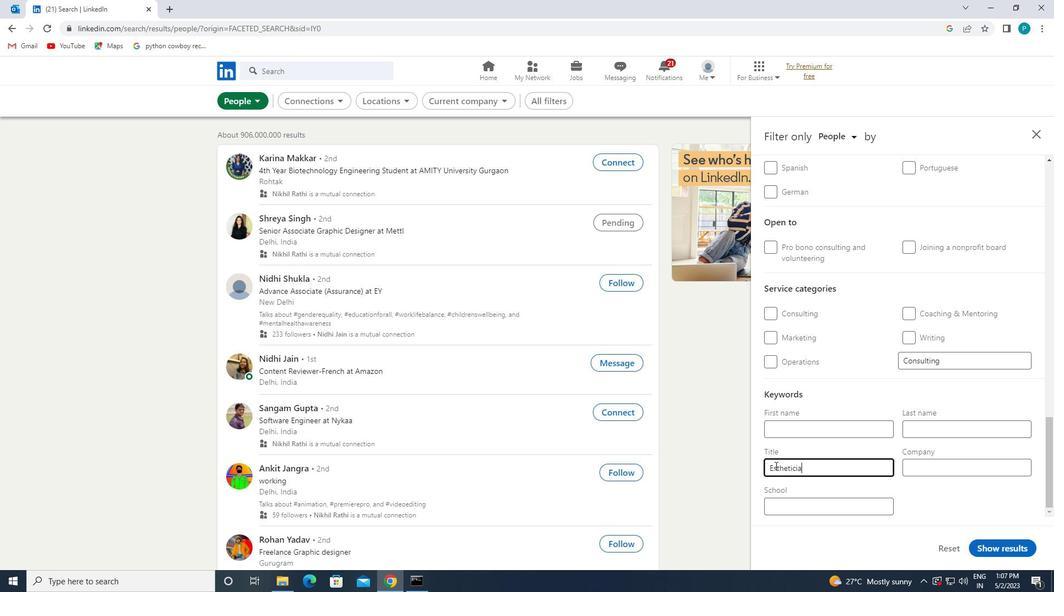 
Action: Mouse moved to (988, 547)
Screenshot: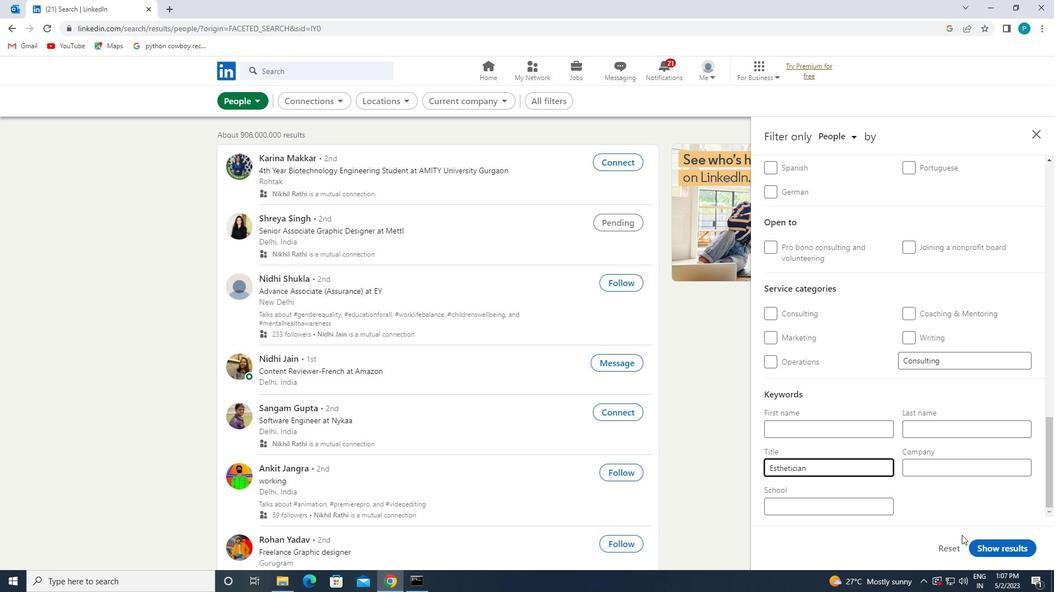 
Action: Mouse pressed left at (988, 547)
Screenshot: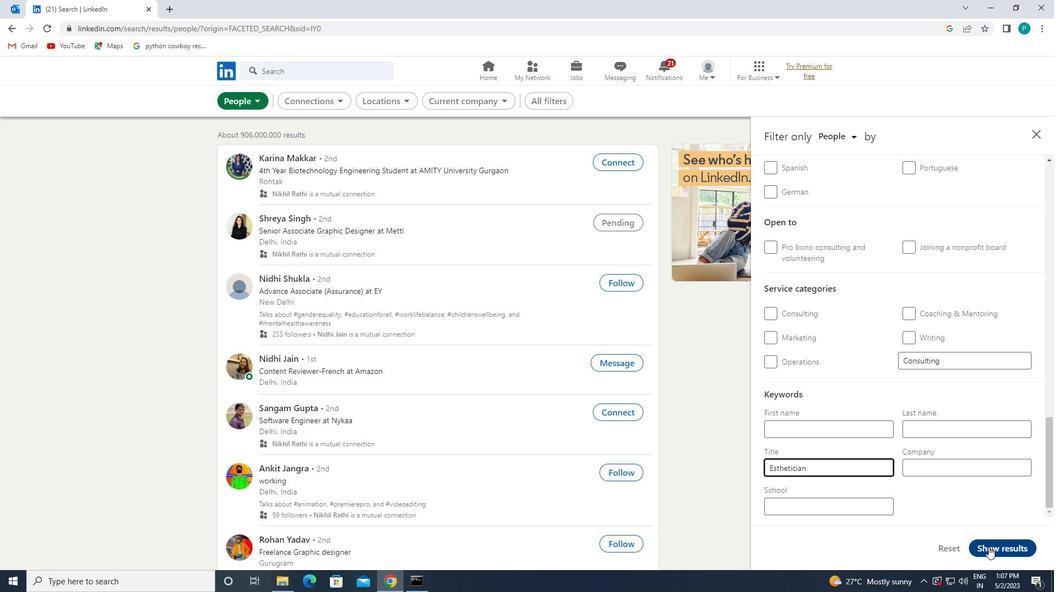 
